 Task: In the Contact  LopezZoey@fox5ny.com, Create email and send with subject: 'Step into the Future: Discover Our Cutting-Edge Solution', and with mail content 'Hello,_x000D_
Unlock your full potential with our game-changing solution. Embrace the possibilities and embark on a journey of growth and success in your industry._x000D_
Regards', attach the document: Terms_and_conditions.doc and insert image: visitingcard.jpg. Below Regards, write Instagram and insert the URL: 'www.instagram.com'. Mark checkbox to create task to follow up : Tomorrow. Logged in from softage.3@softage.net
Action: Mouse pressed left at (87, 82)
Screenshot: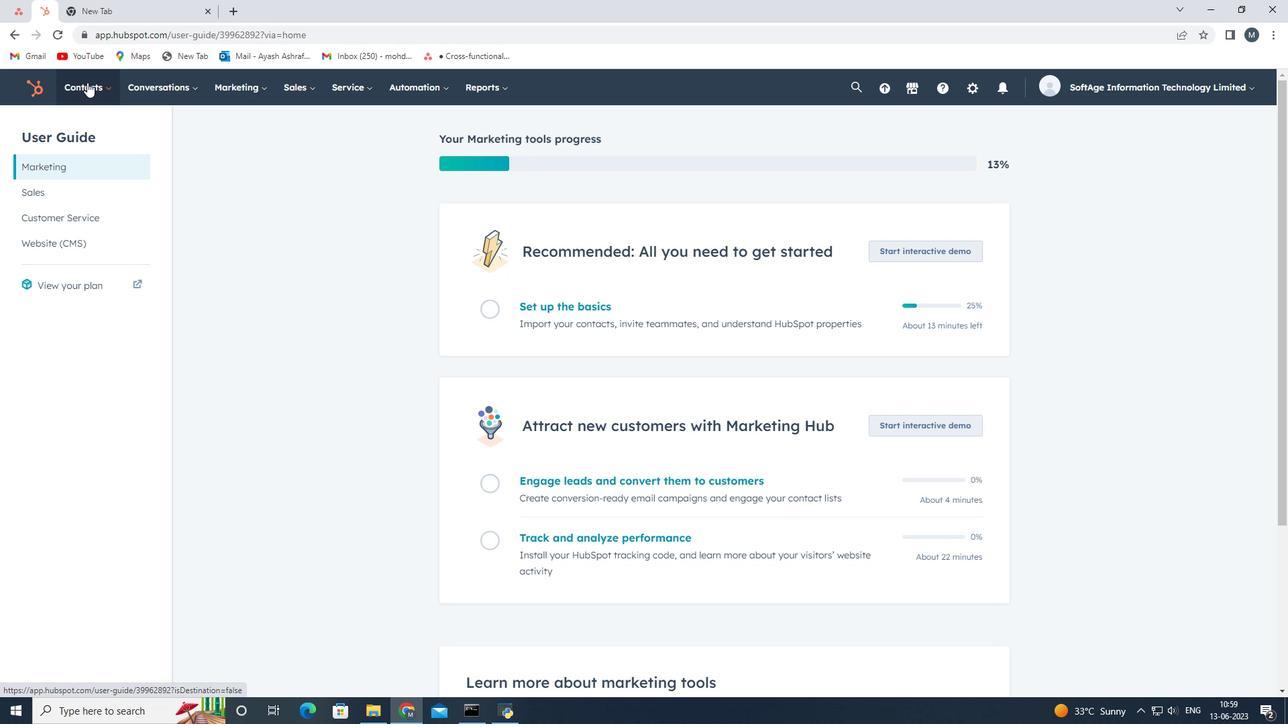 
Action: Mouse moved to (88, 122)
Screenshot: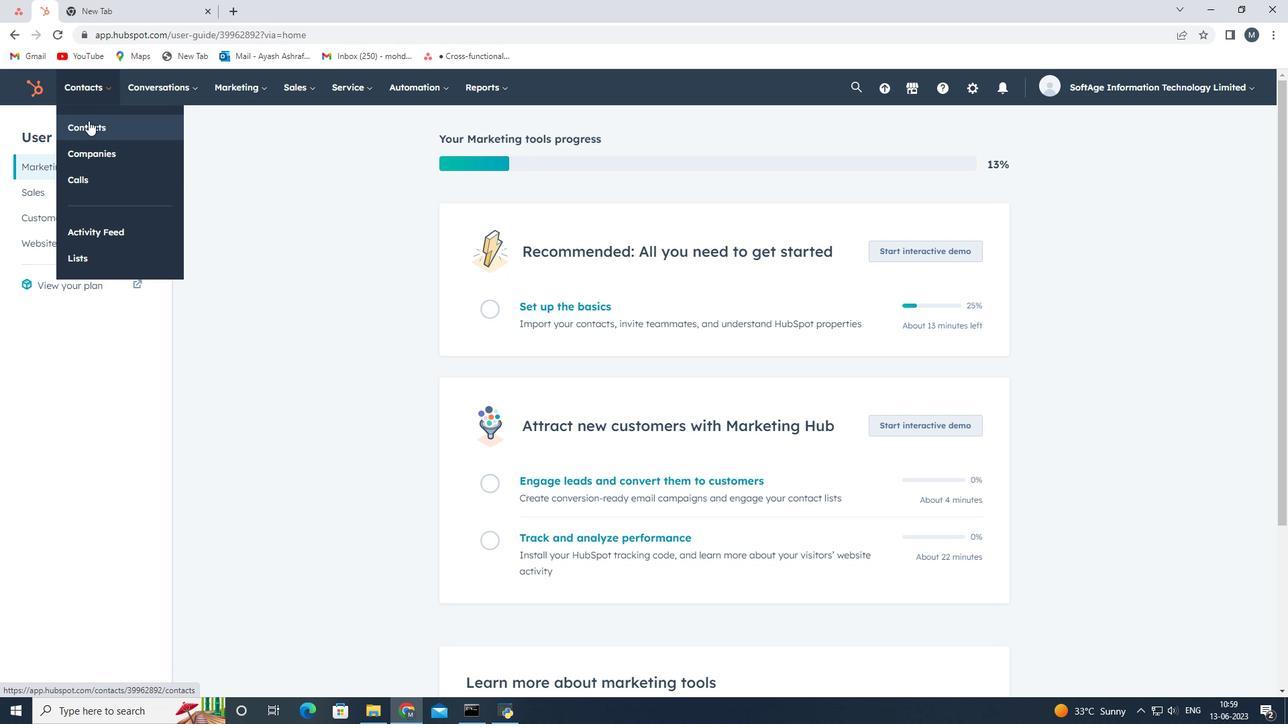 
Action: Mouse pressed left at (88, 122)
Screenshot: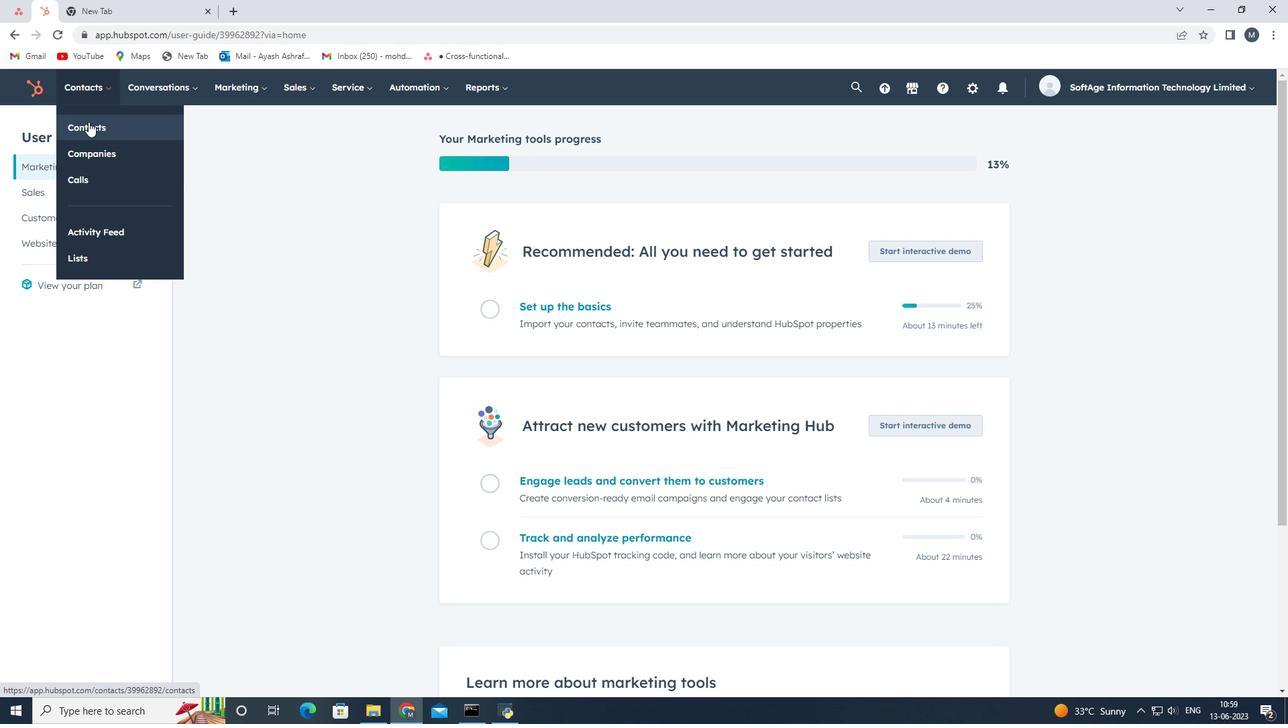 
Action: Mouse moved to (141, 231)
Screenshot: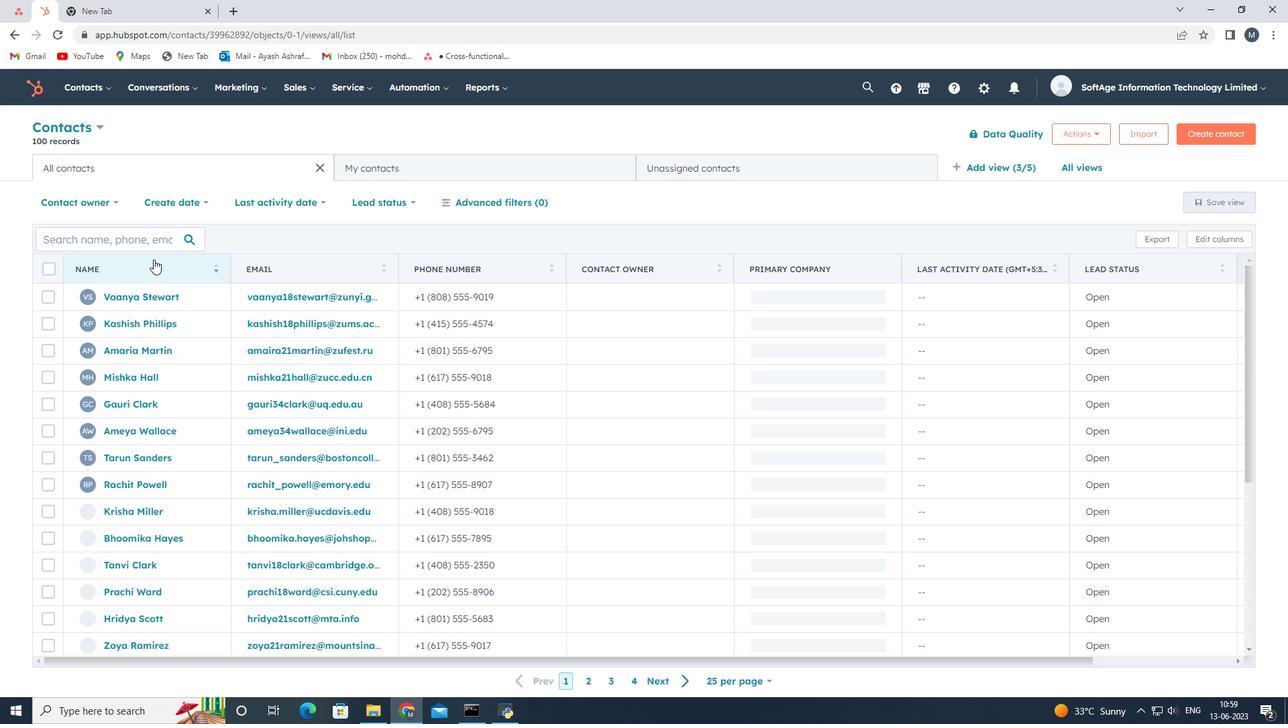 
Action: Mouse pressed left at (141, 231)
Screenshot: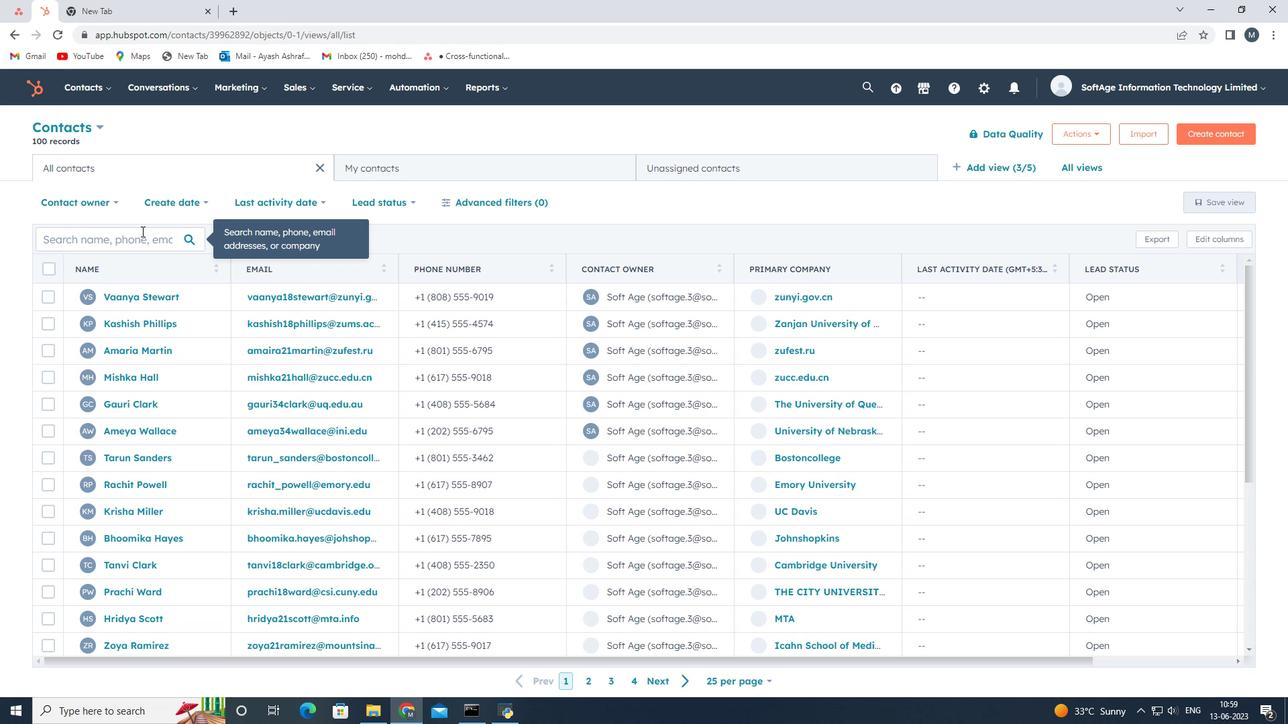 
Action: Key pressed <Key.shift>lopez<Key.shift><Key.shift><Key.shift><Key.shift><Key.shift><Key.shift><Key.shift><Key.shift>Zoey<Key.shift><Key.shift><Key.shift>@fox
Screenshot: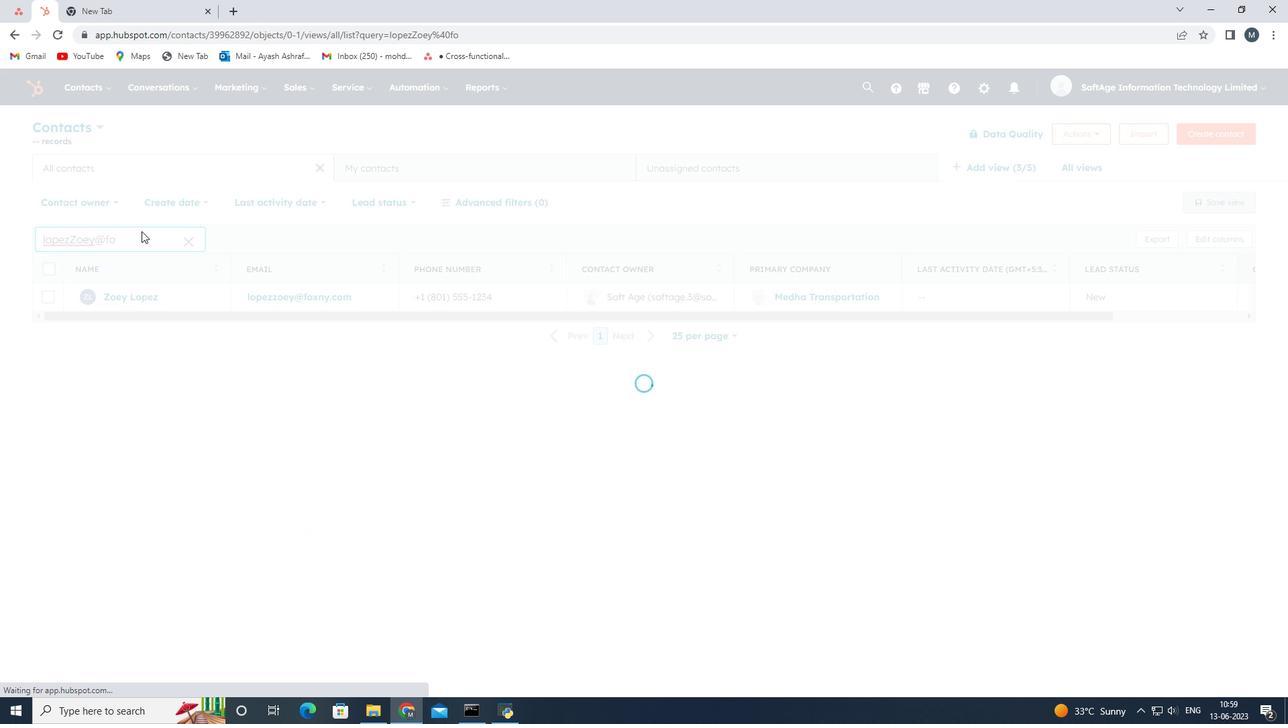 
Action: Mouse moved to (128, 301)
Screenshot: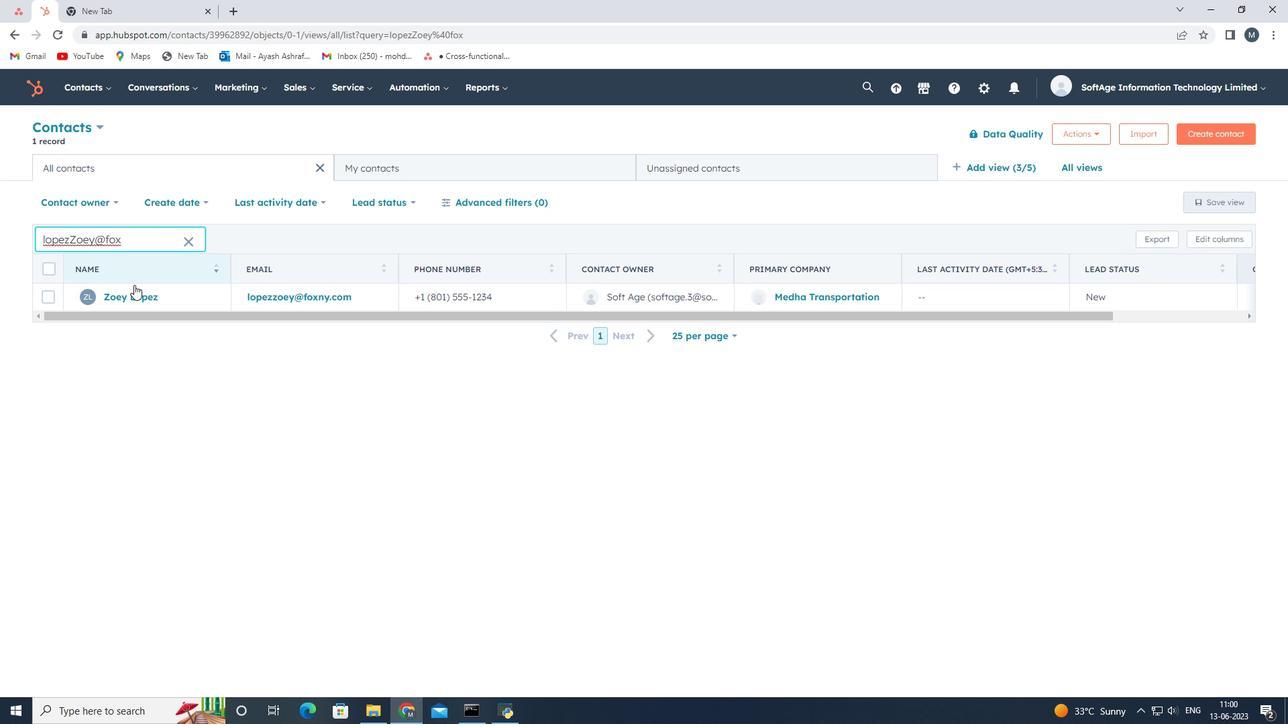 
Action: Mouse pressed left at (128, 301)
Screenshot: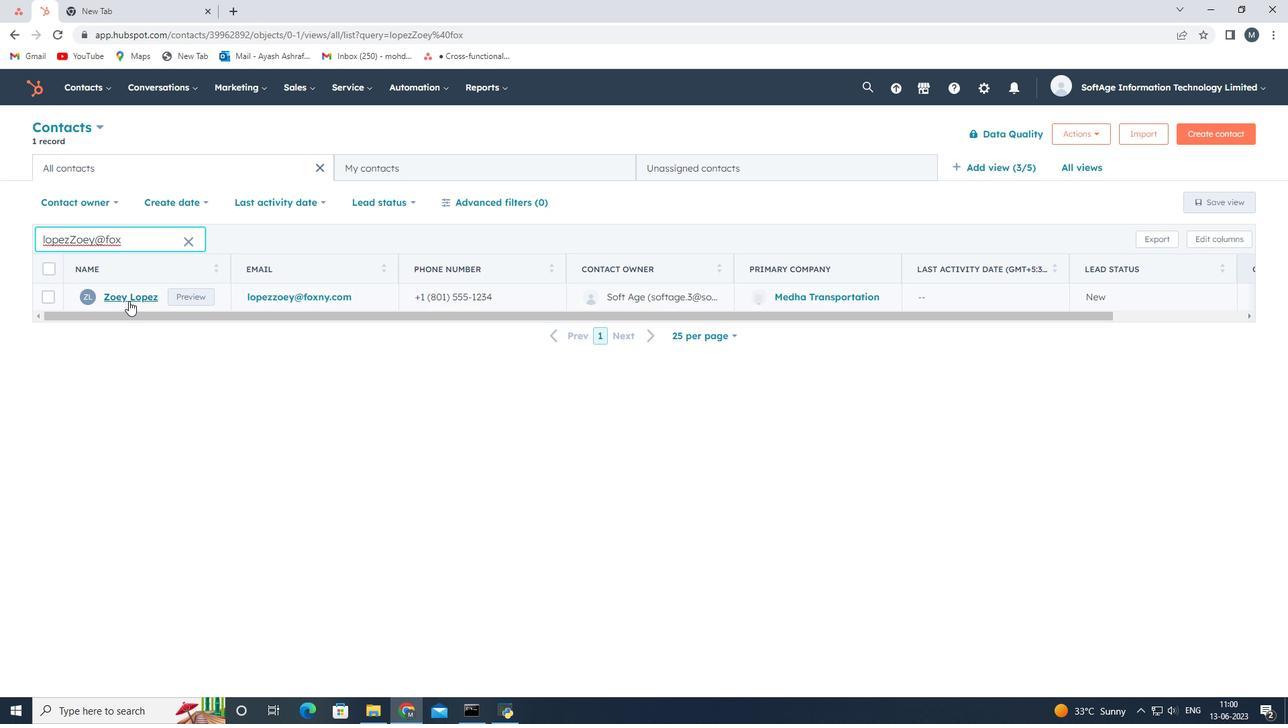 
Action: Mouse pressed left at (128, 301)
Screenshot: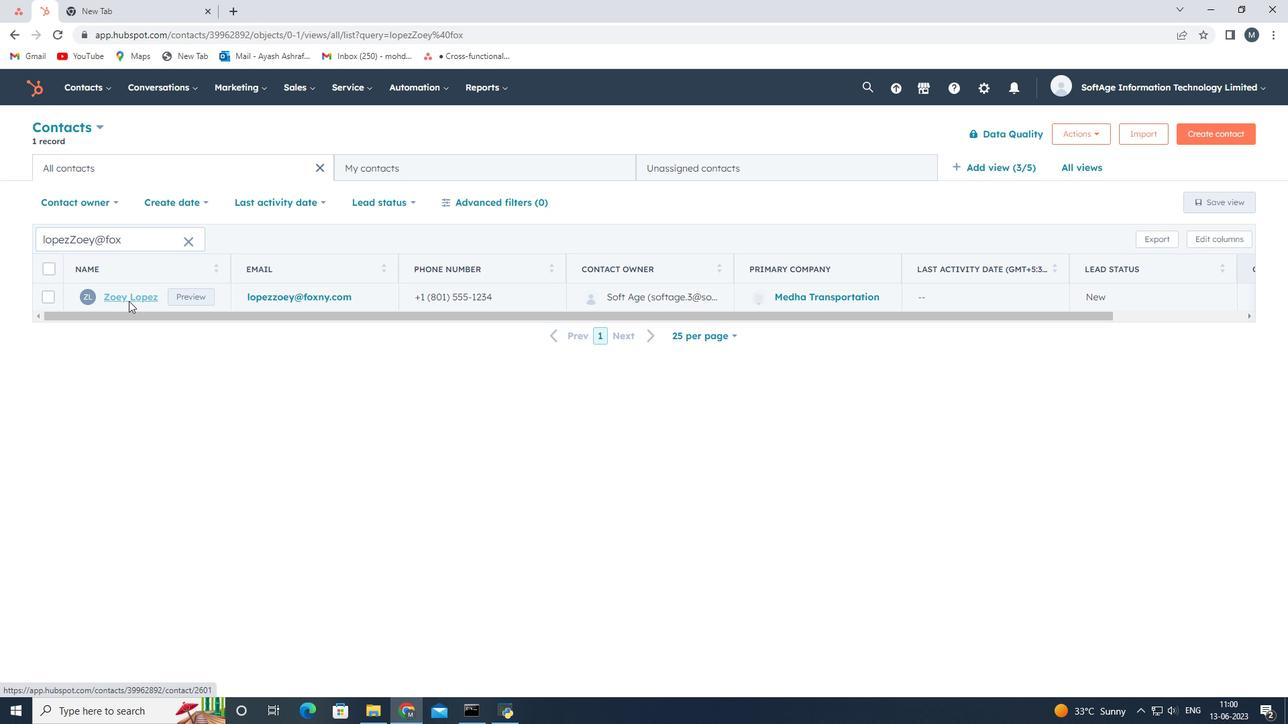 
Action: Mouse moved to (92, 253)
Screenshot: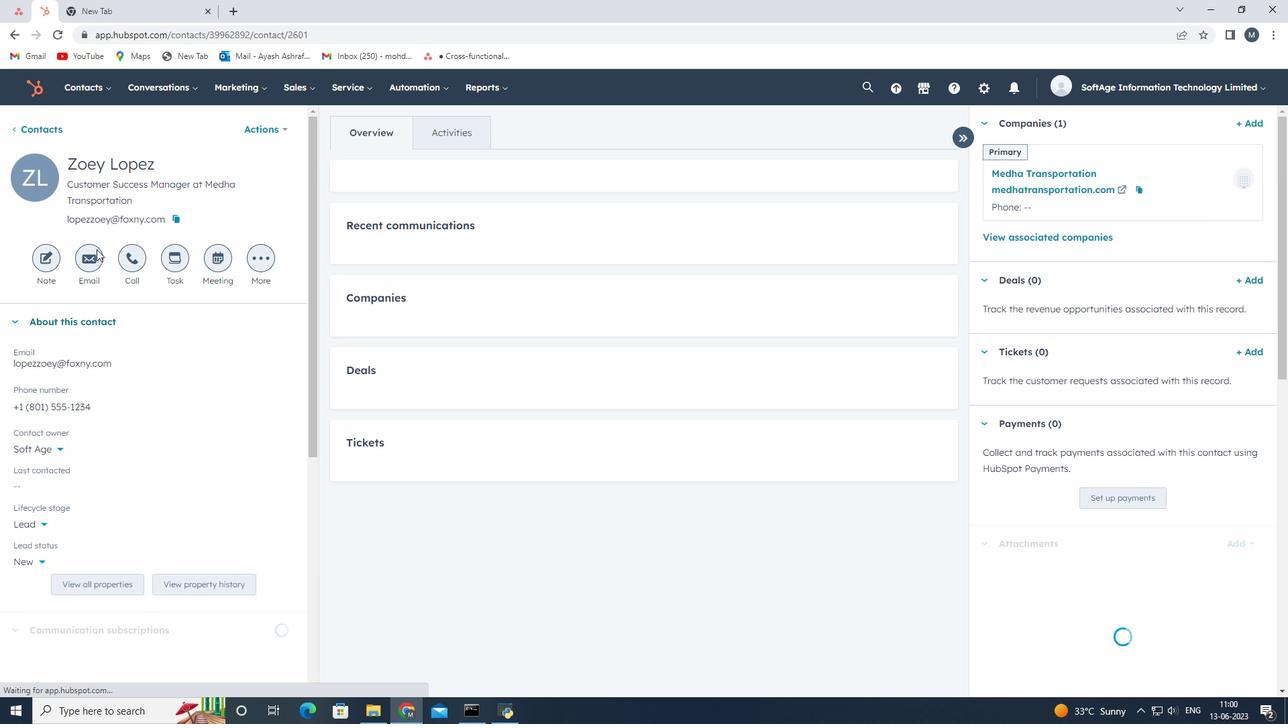 
Action: Mouse pressed left at (92, 253)
Screenshot: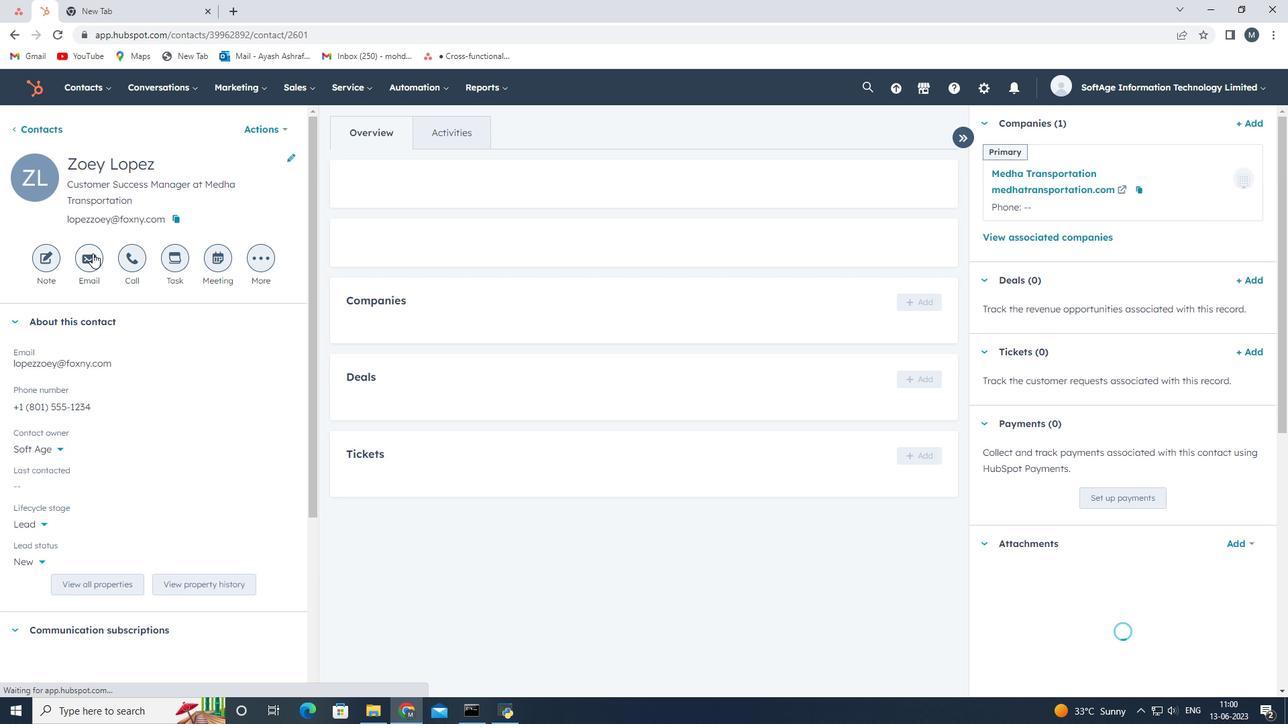 
Action: Mouse moved to (1135, 344)
Screenshot: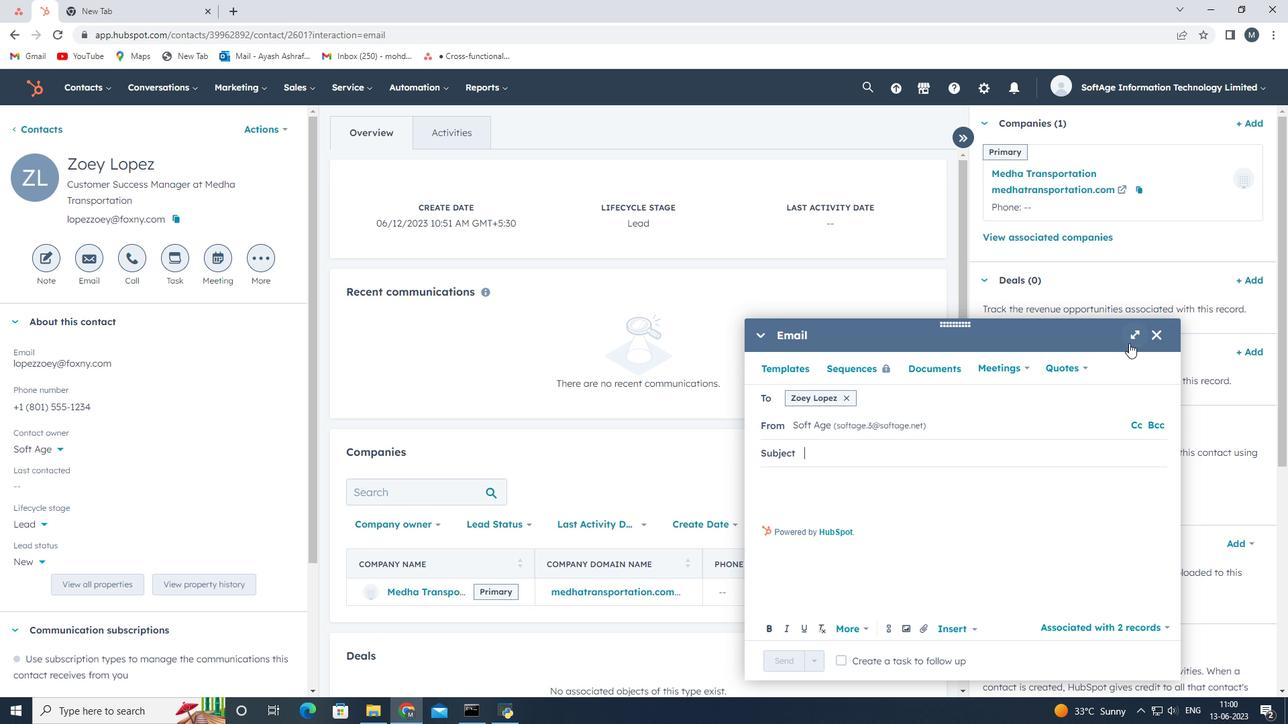 
Action: Mouse pressed left at (1135, 344)
Screenshot: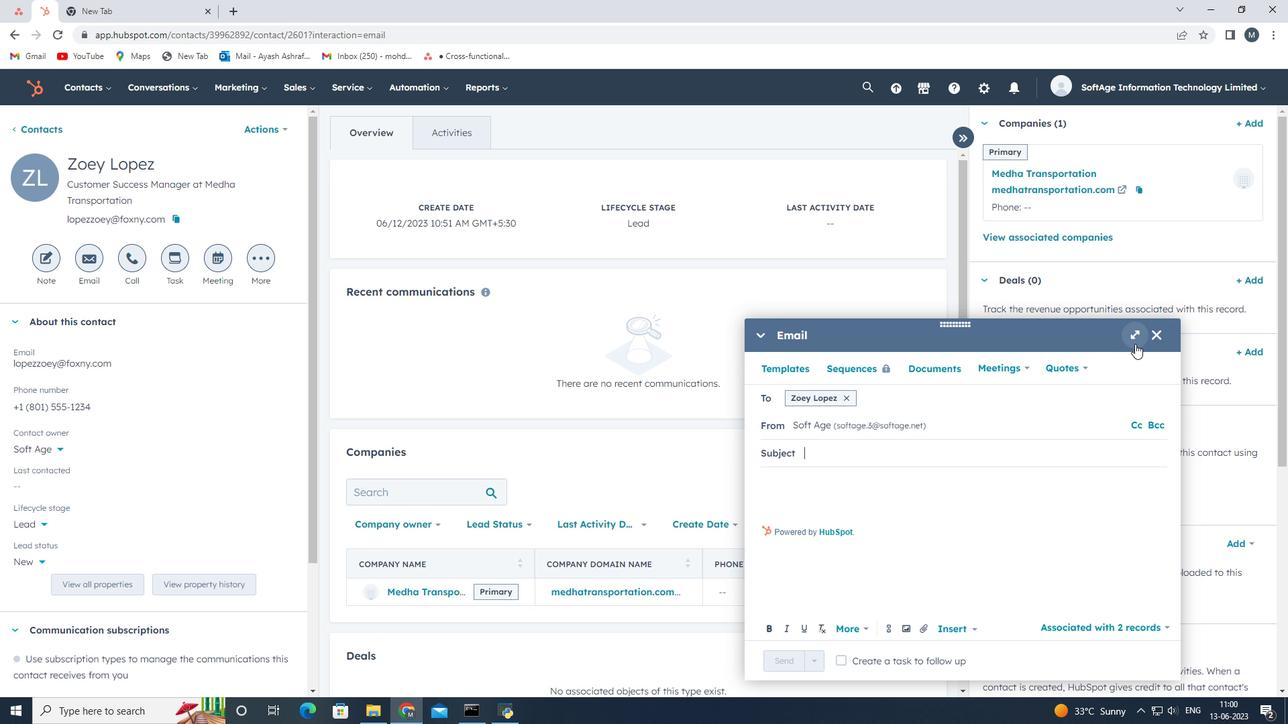 
Action: Mouse moved to (378, 257)
Screenshot: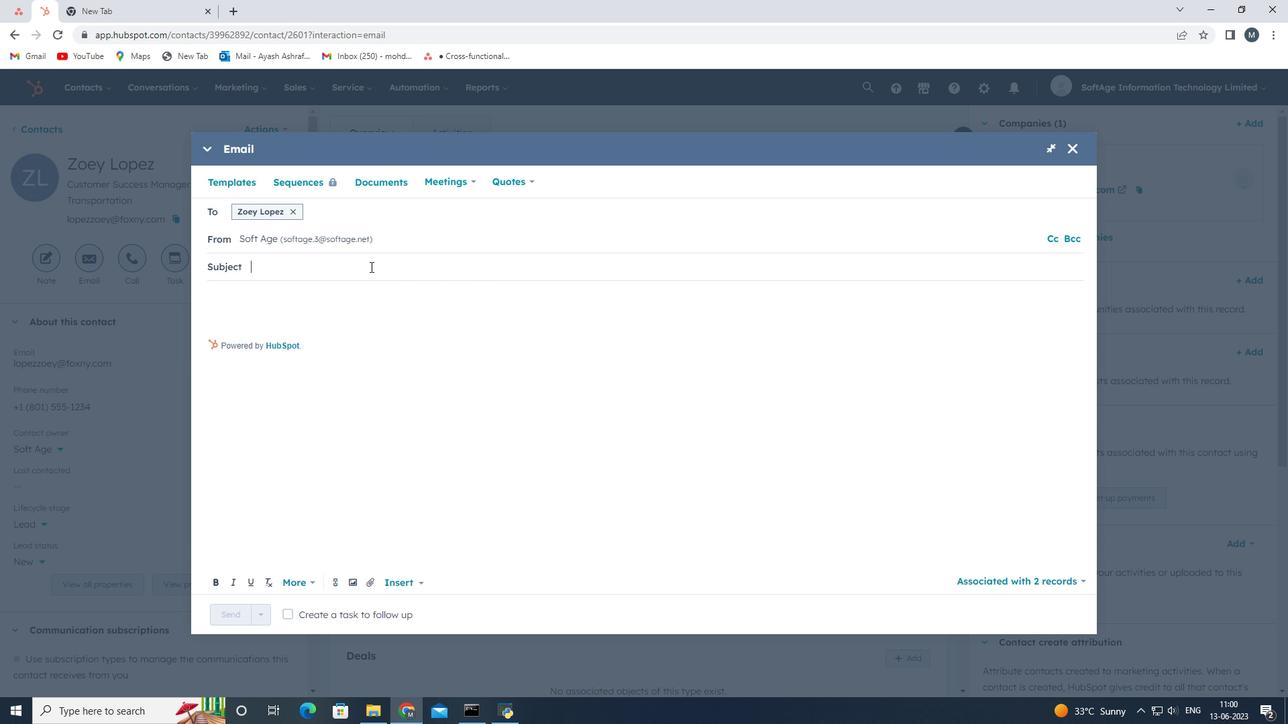 
Action: Key pressed <Key.shift>Step<Key.space>into<Key.space>the<Key.space><Key.shift>Future<Key.shift><Key.shift><Key.shift><Key.shift><Key.shift><Key.shift><Key.shift><Key.shift><Key.shift><Key.shift><Key.shift><Key.shift><Key.shift><Key.shift><Key.shift><Key.shift><Key.shift><Key.shift><Key.shift><Key.shift><Key.shift>:<Key.space><Key.shift>Discover<Key.space><Key.shift>Our<Key.space><Key.shift><Key.shift><Key.shift><Key.shift>Cutting-<Key.shift>Edge<Key.space><Key.shift><Key.shift><Key.shift>Solution
Screenshot: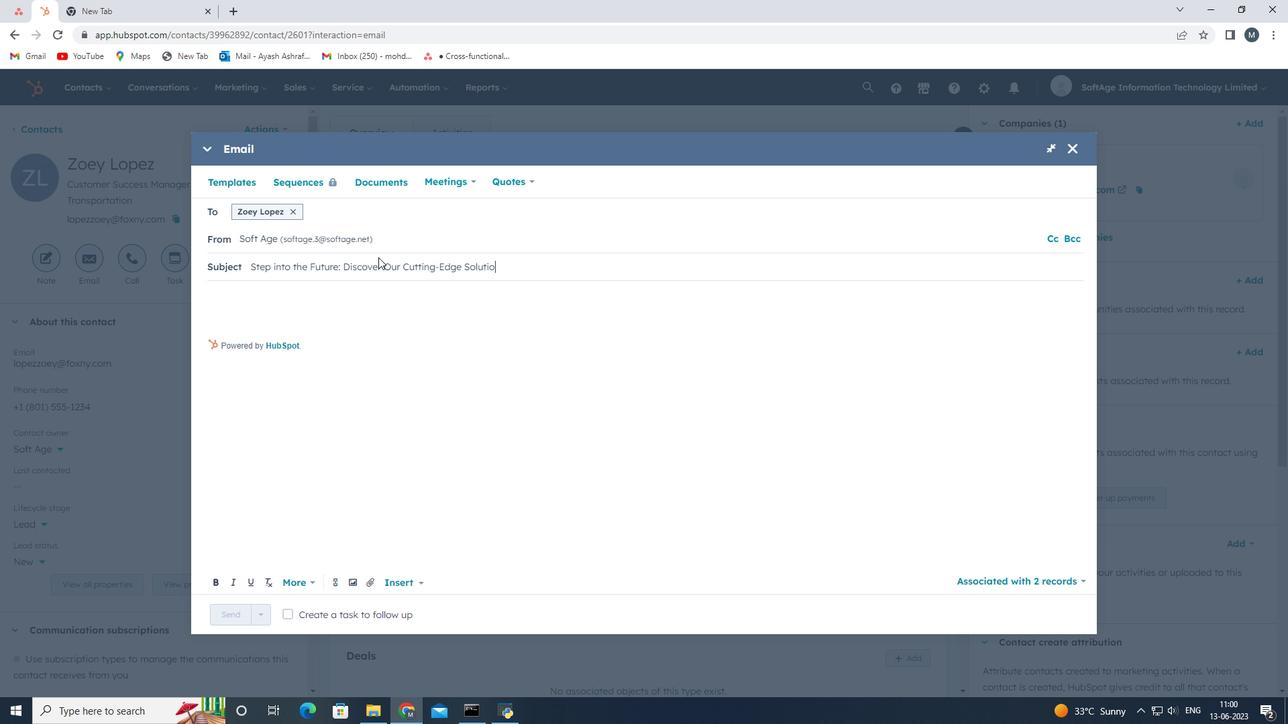 
Action: Mouse moved to (250, 299)
Screenshot: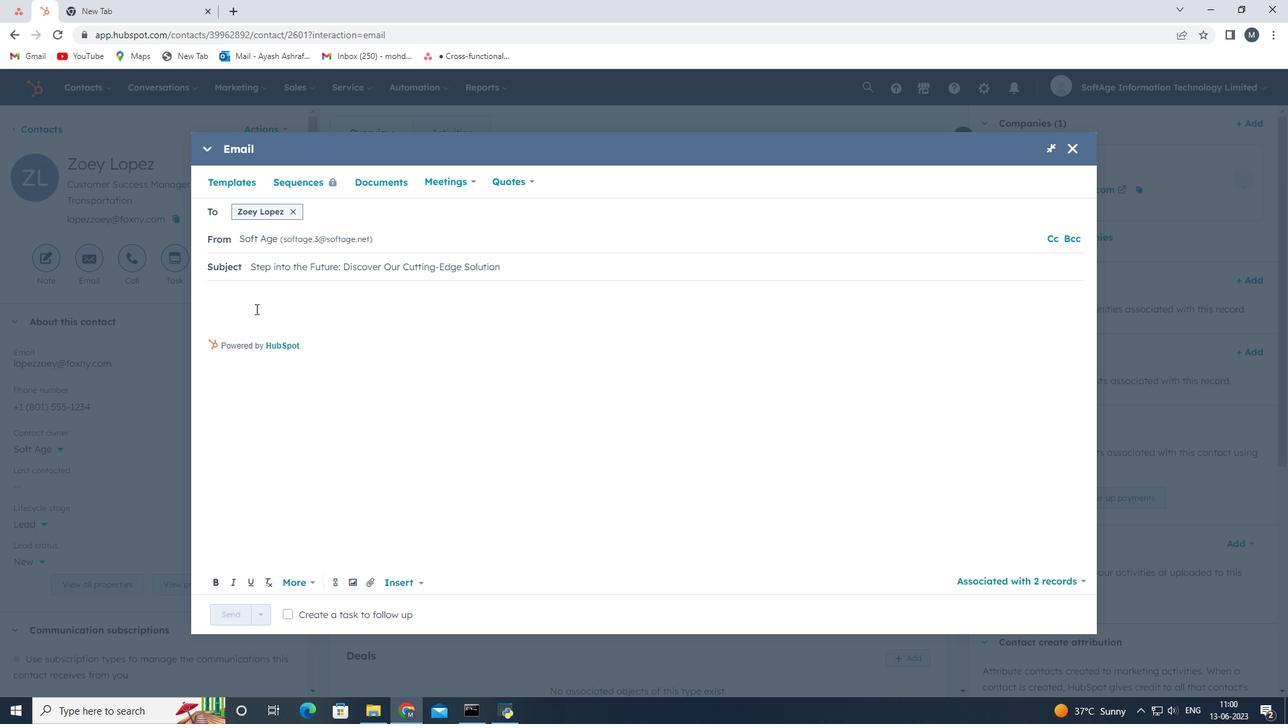 
Action: Mouse pressed left at (250, 299)
Screenshot: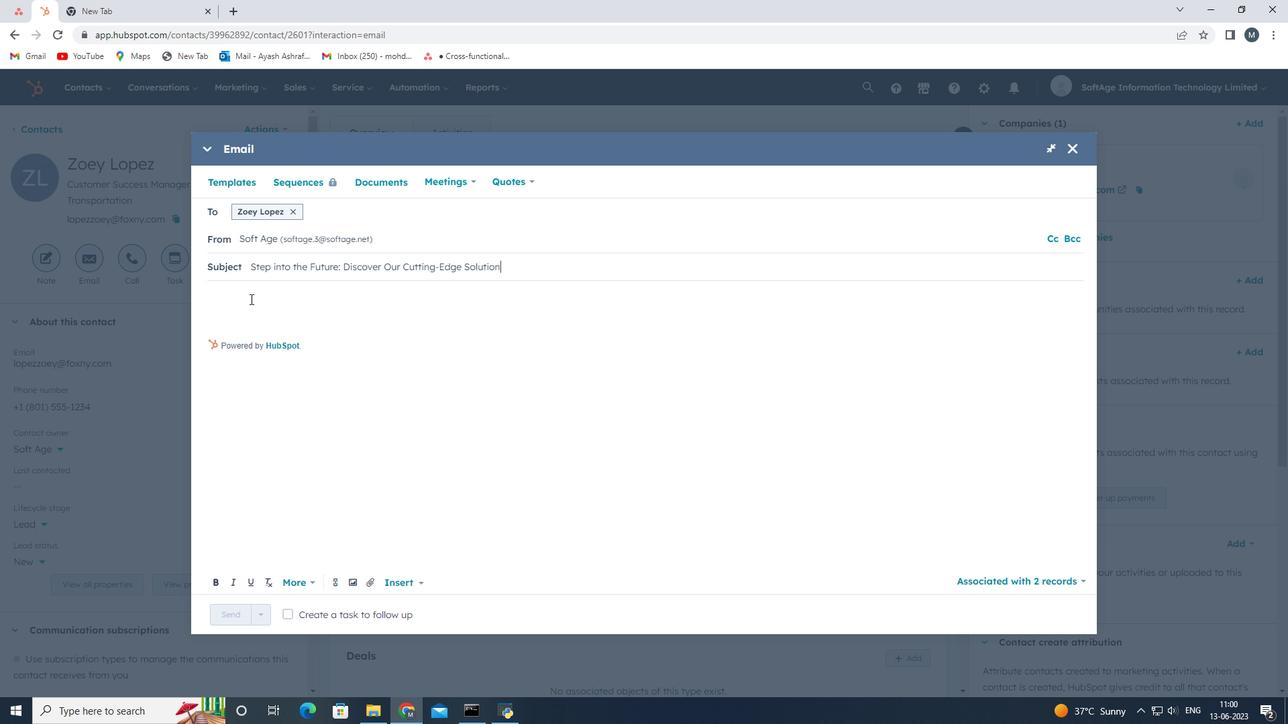 
Action: Mouse moved to (254, 297)
Screenshot: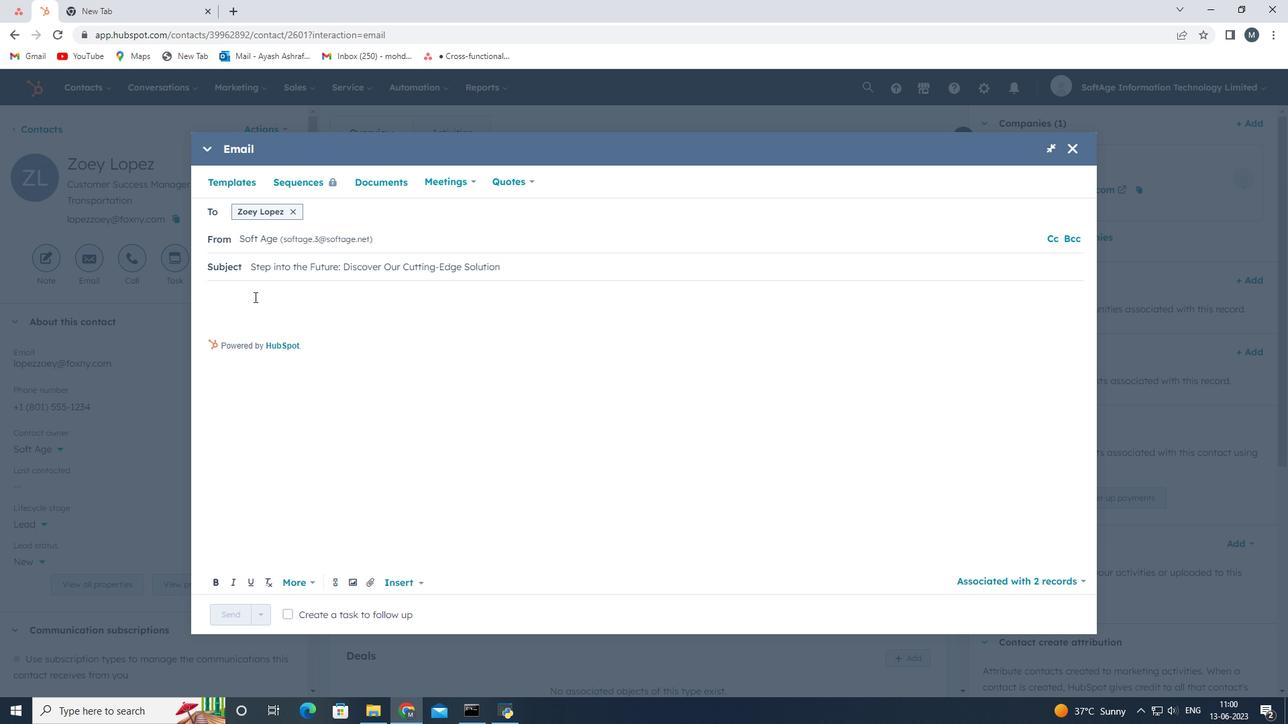 
Action: Key pressed <Key.shift>
Screenshot: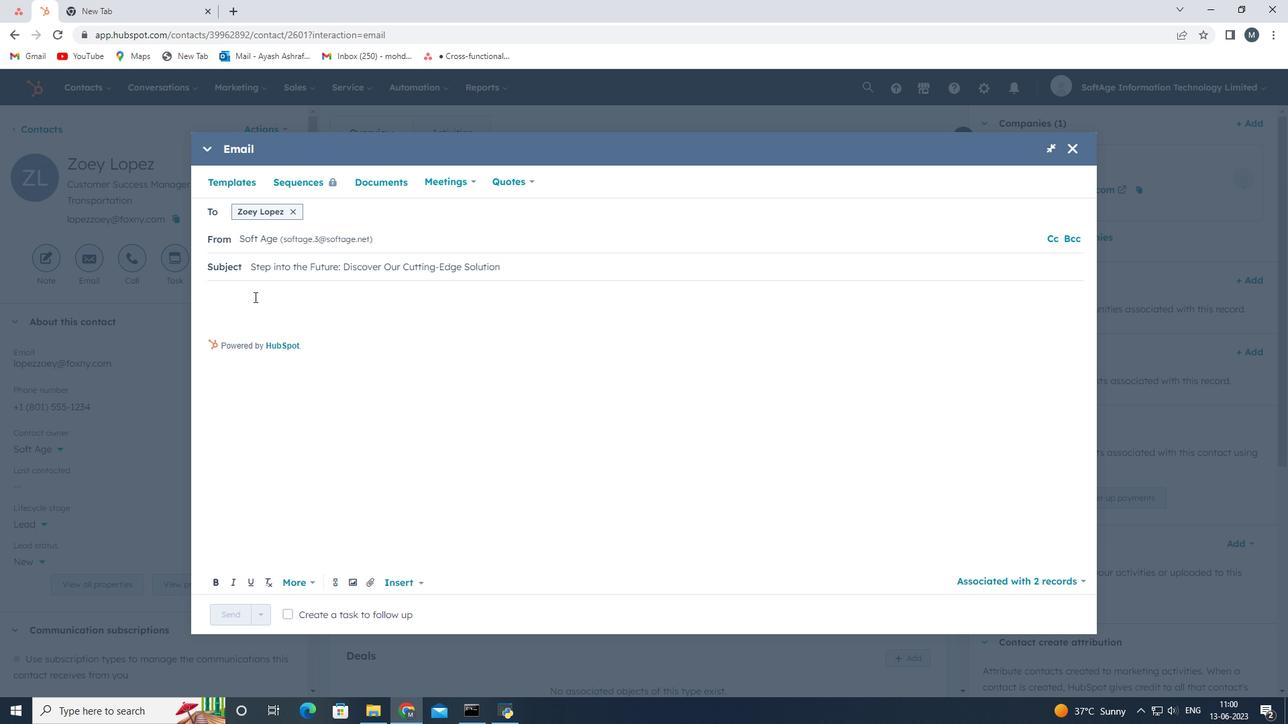 
Action: Mouse moved to (254, 297)
Screenshot: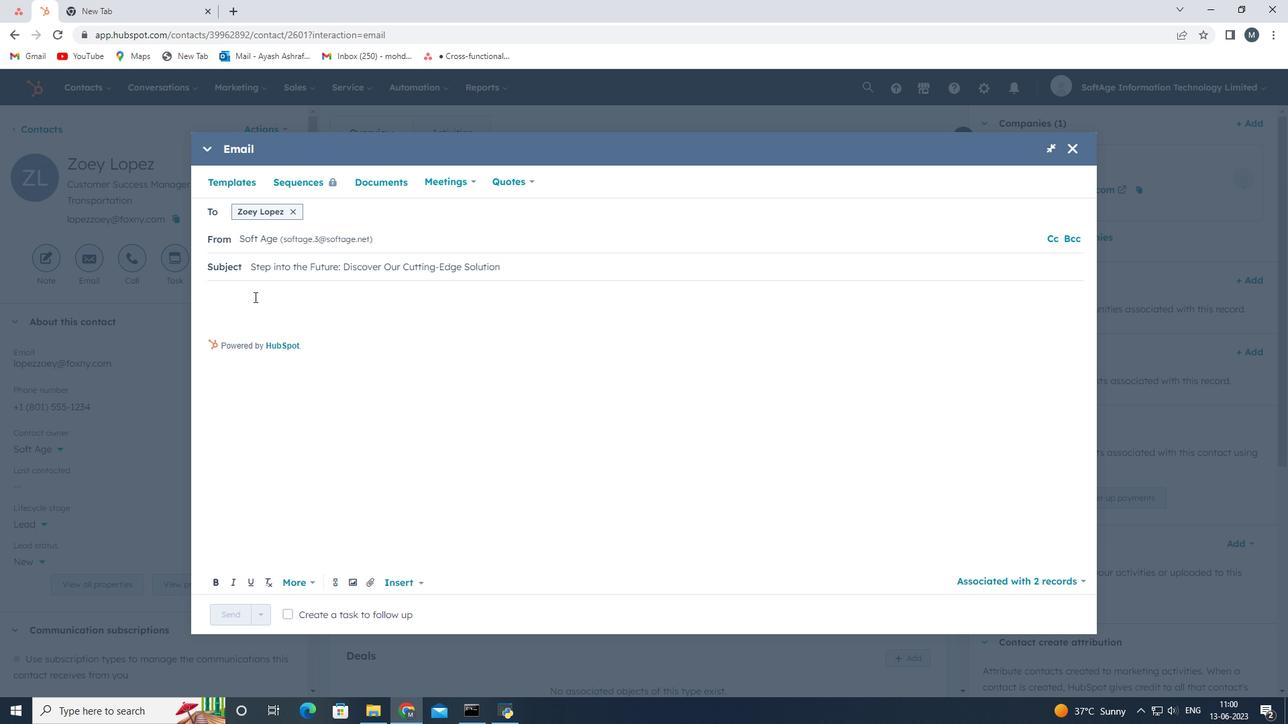 
Action: Key pressed <Key.shift><Key.shift><Key.shift>Hello
Screenshot: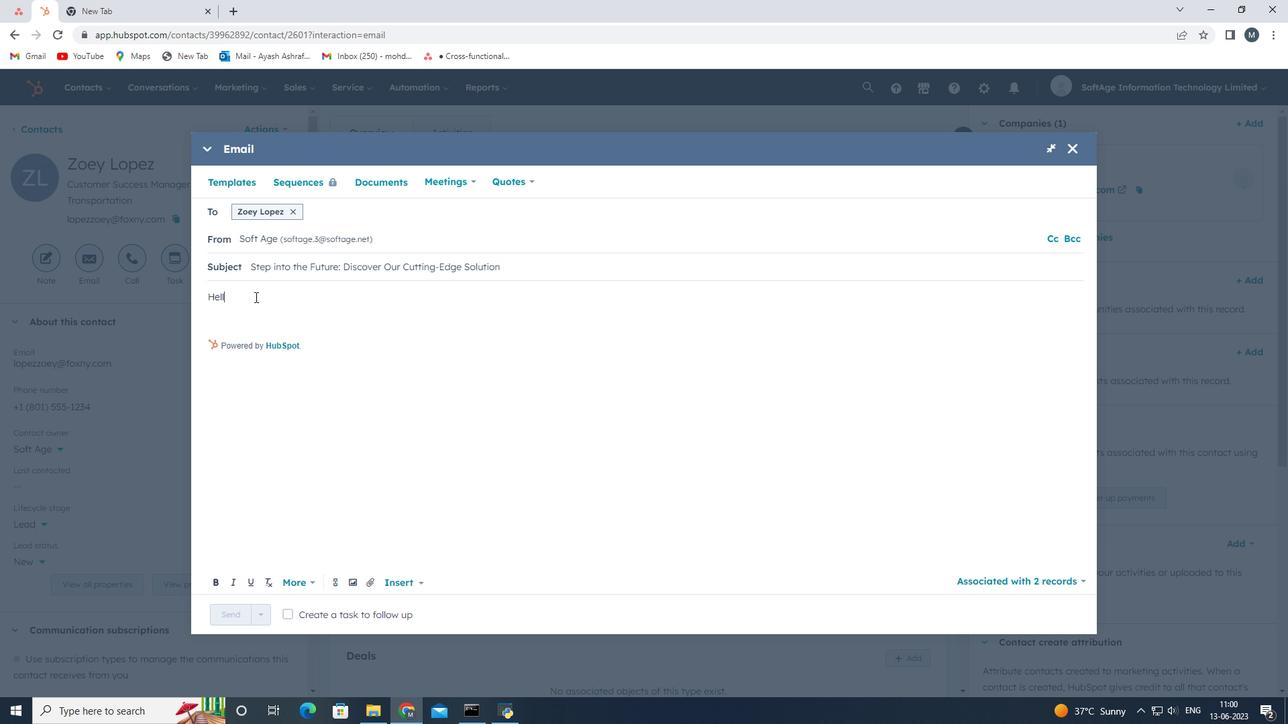 
Action: Mouse moved to (256, 296)
Screenshot: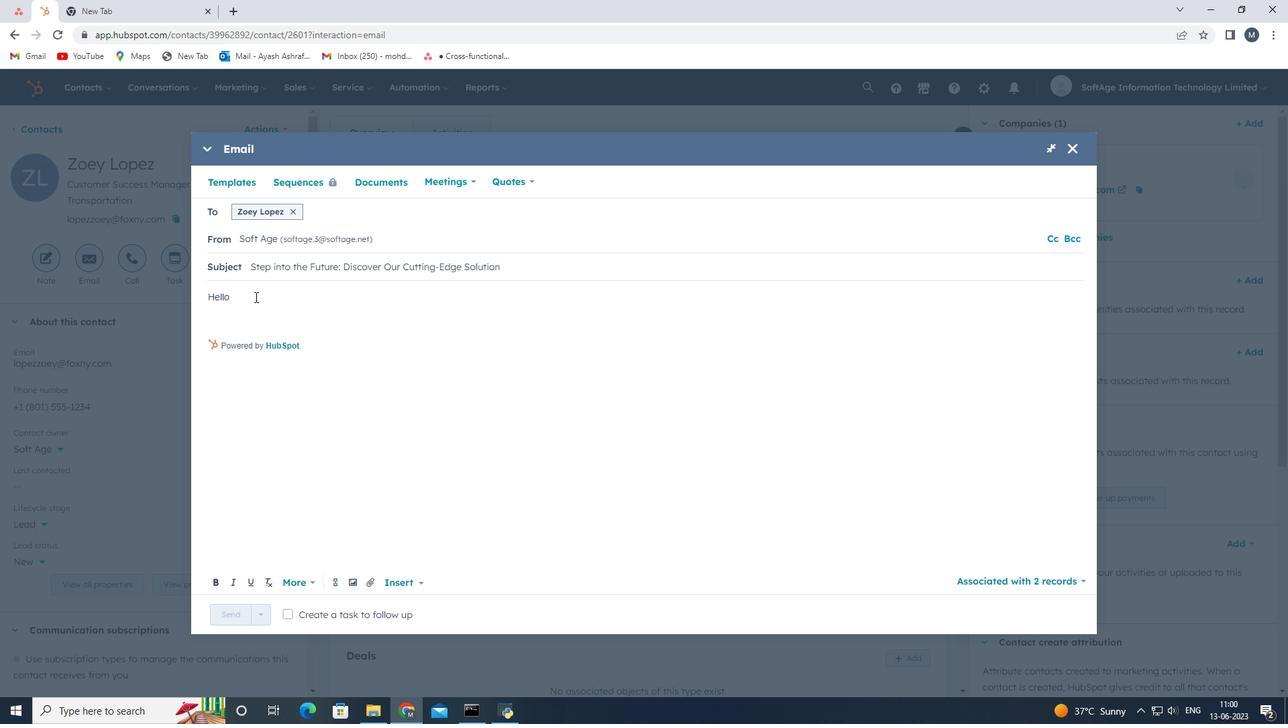 
Action: Key pressed ,<Key.enter><Key.shift><Key.shift><Key.shift><Key.shift><Key.shift><Key.shift><Key.shift><Key.shift><Key.shift><Key.shift><Key.shift><Key.shift><Key.shift><Key.shift><Key.shift>Unlock<Key.space>your<Key.space>full<Key.space>potential<Key.space>with<Key.space>our<Key.space>game-changing<Key.space>solution.<Key.space><Key.shift>Embrace<Key.space>the<Key.space>possibilities<Key.space>and<Key.space>embark<Key.space>on<Key.space>a<Key.space>journey<Key.space>of<Key.space>growth<Key.space>and<Key.space>success<Key.space>in<Key.space>your<Key.space>industry.<Key.enter><Key.shift><Key.shift><Key.shift><Key.shift><Key.shift><Key.shift><Key.shift><Key.shift><Key.shift><Key.shift><Key.shift><Key.shift><Key.shift>Regards
Screenshot: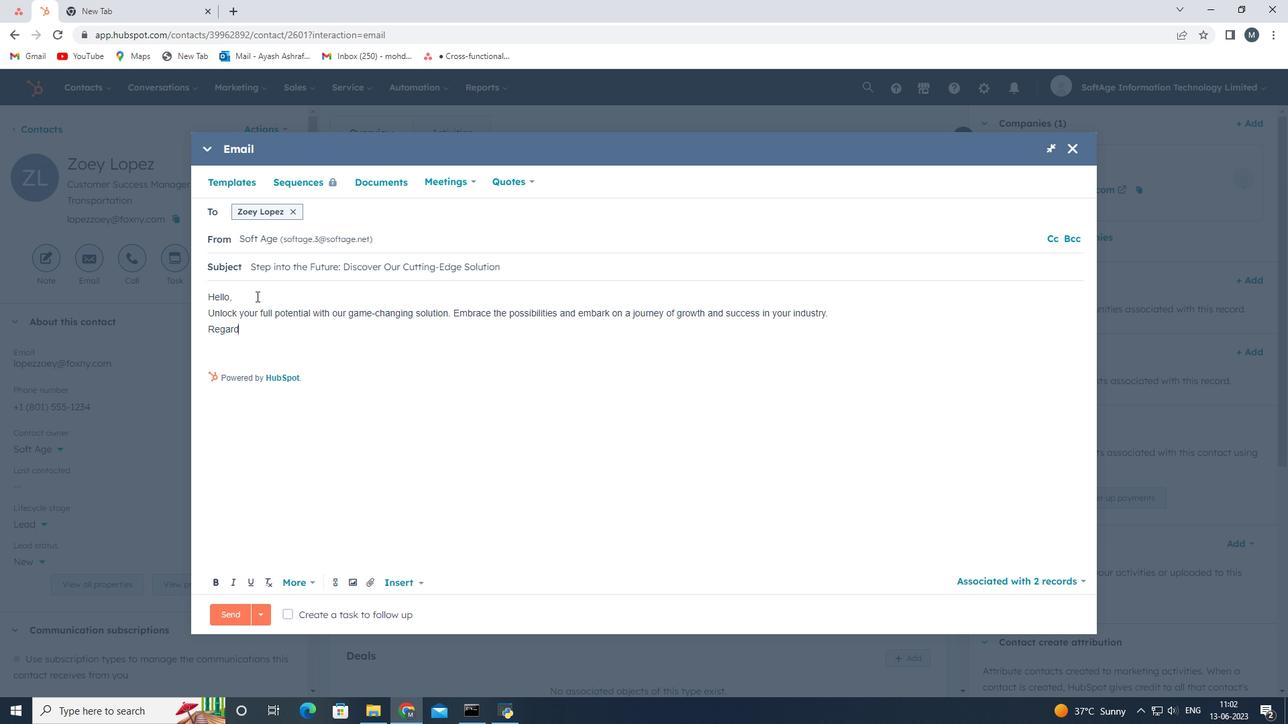 
Action: Mouse moved to (339, 583)
Screenshot: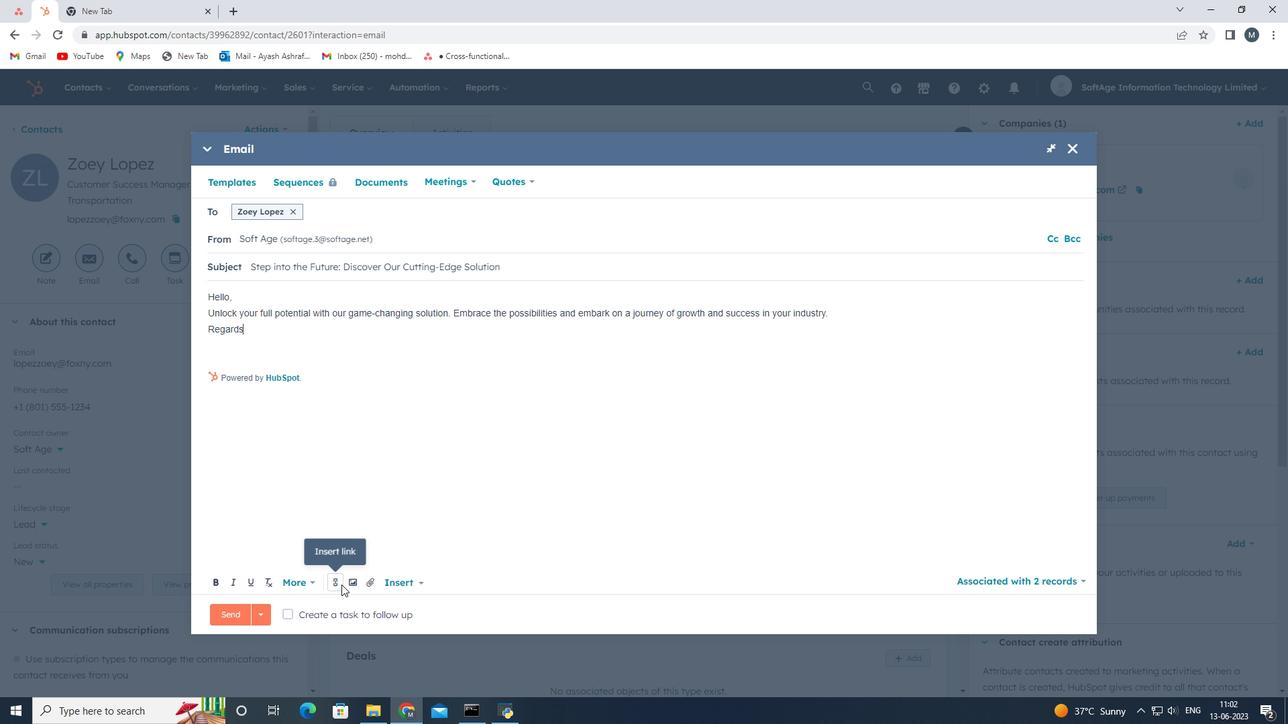 
Action: Mouse pressed left at (339, 583)
Screenshot: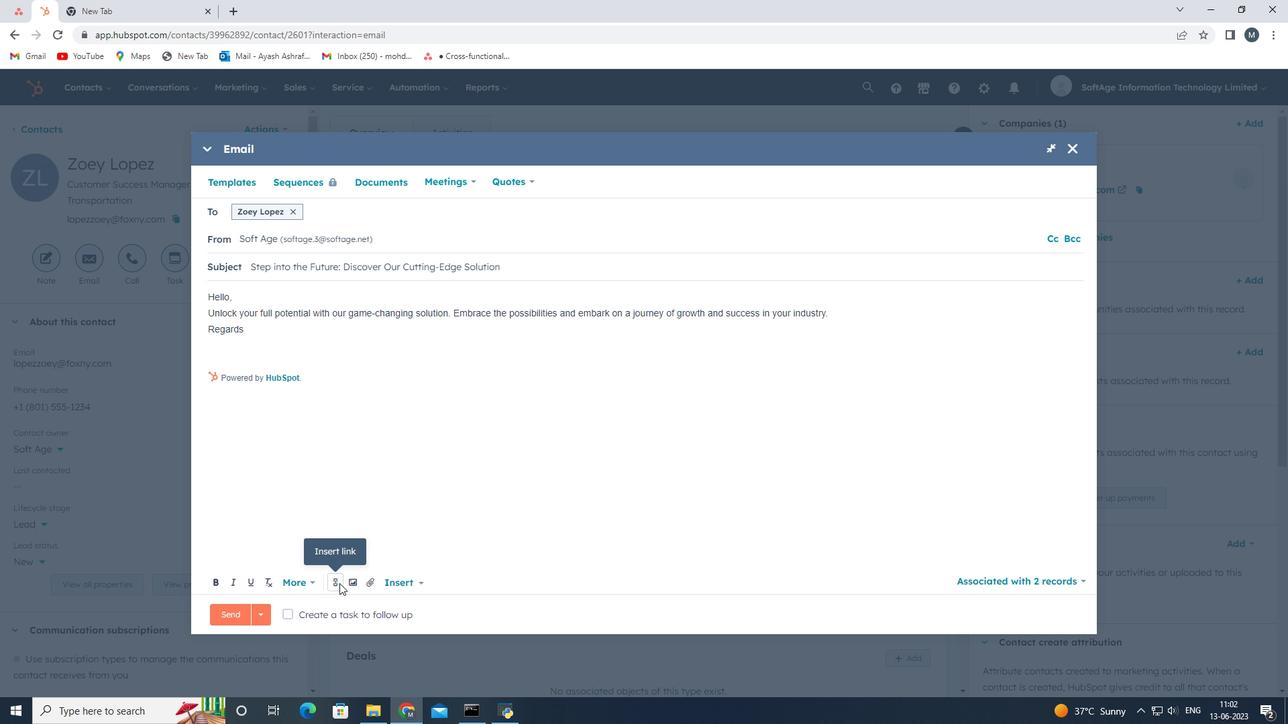 
Action: Mouse moved to (373, 432)
Screenshot: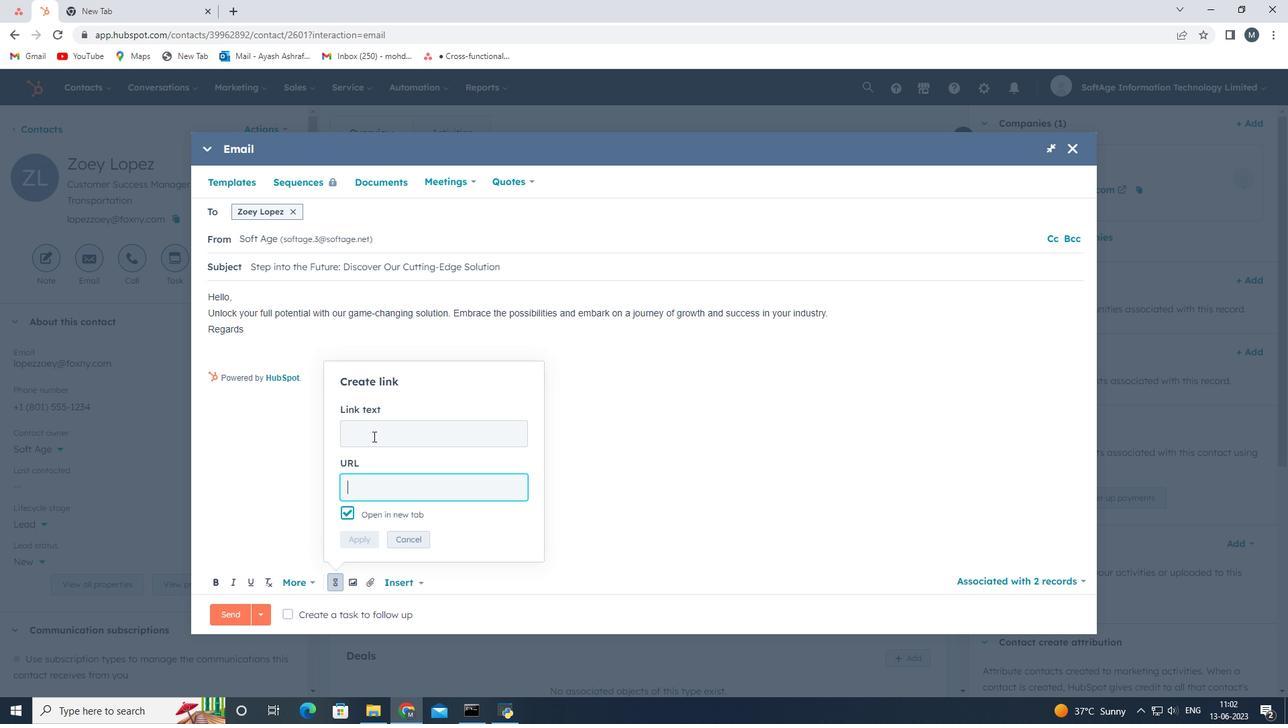 
Action: Mouse pressed left at (373, 432)
Screenshot: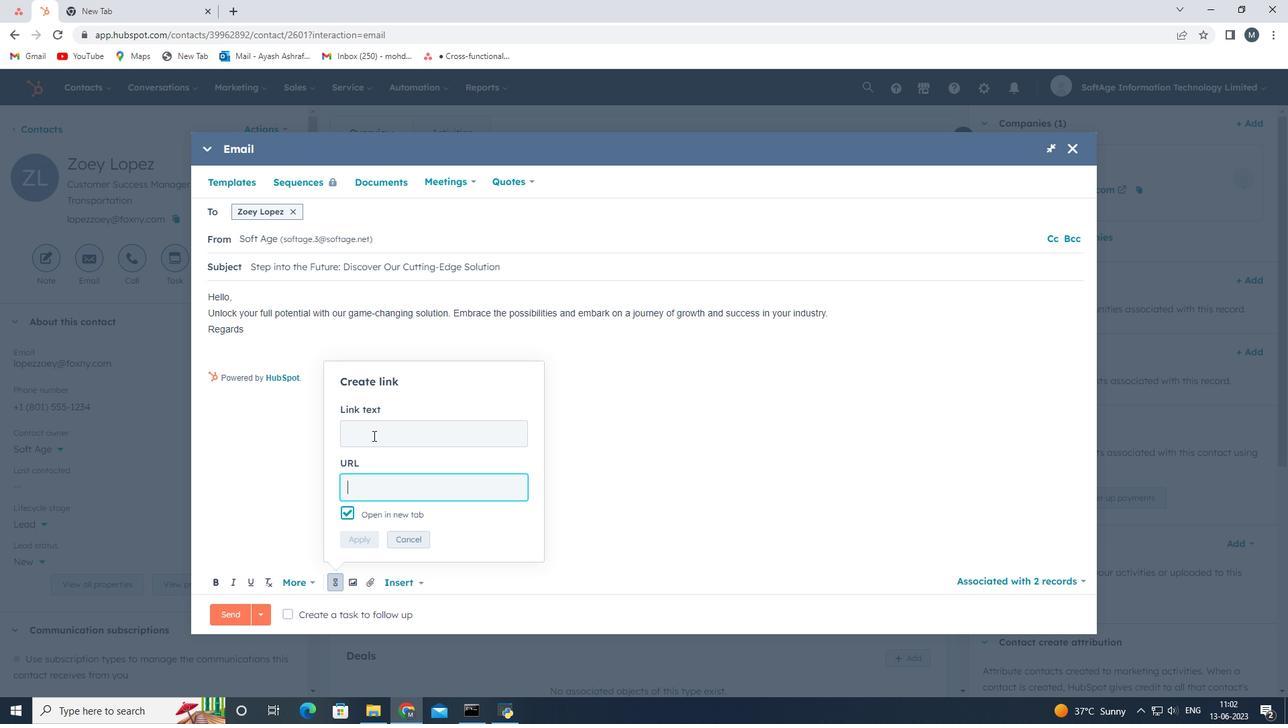 
Action: Key pressed <Key.shift>Instagram
Screenshot: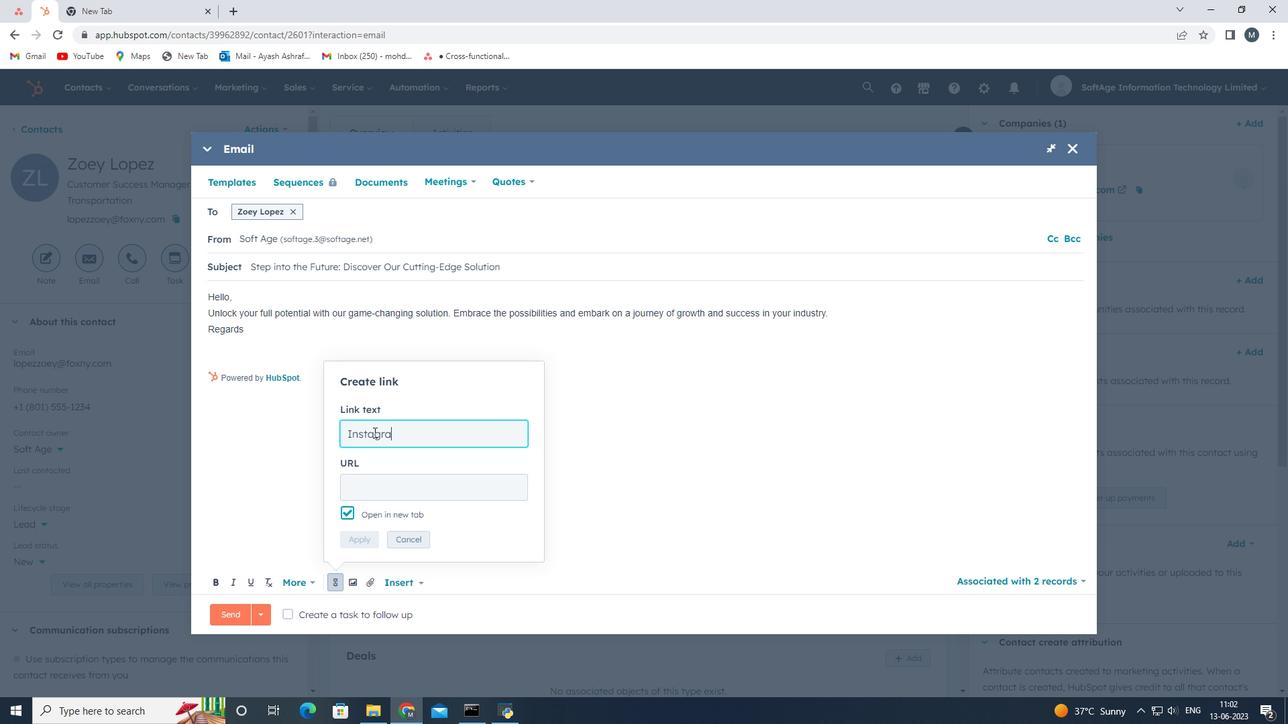 
Action: Mouse moved to (381, 487)
Screenshot: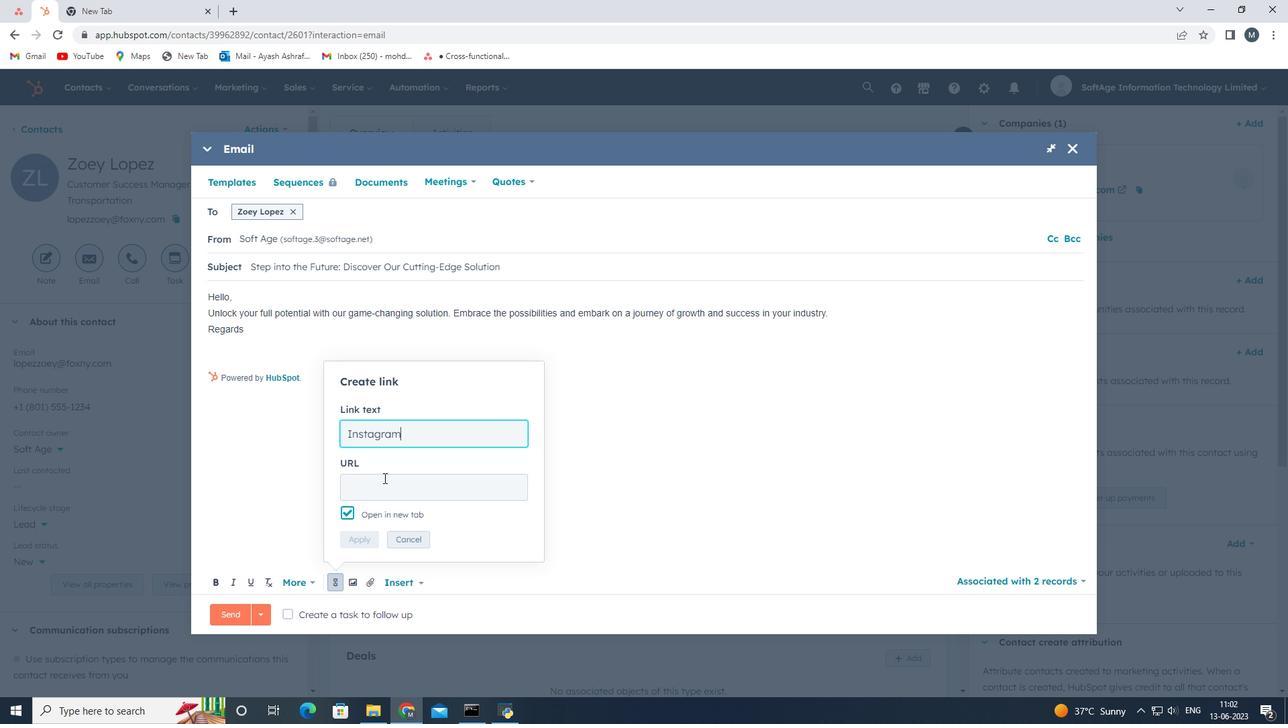 
Action: Mouse pressed left at (381, 487)
Screenshot: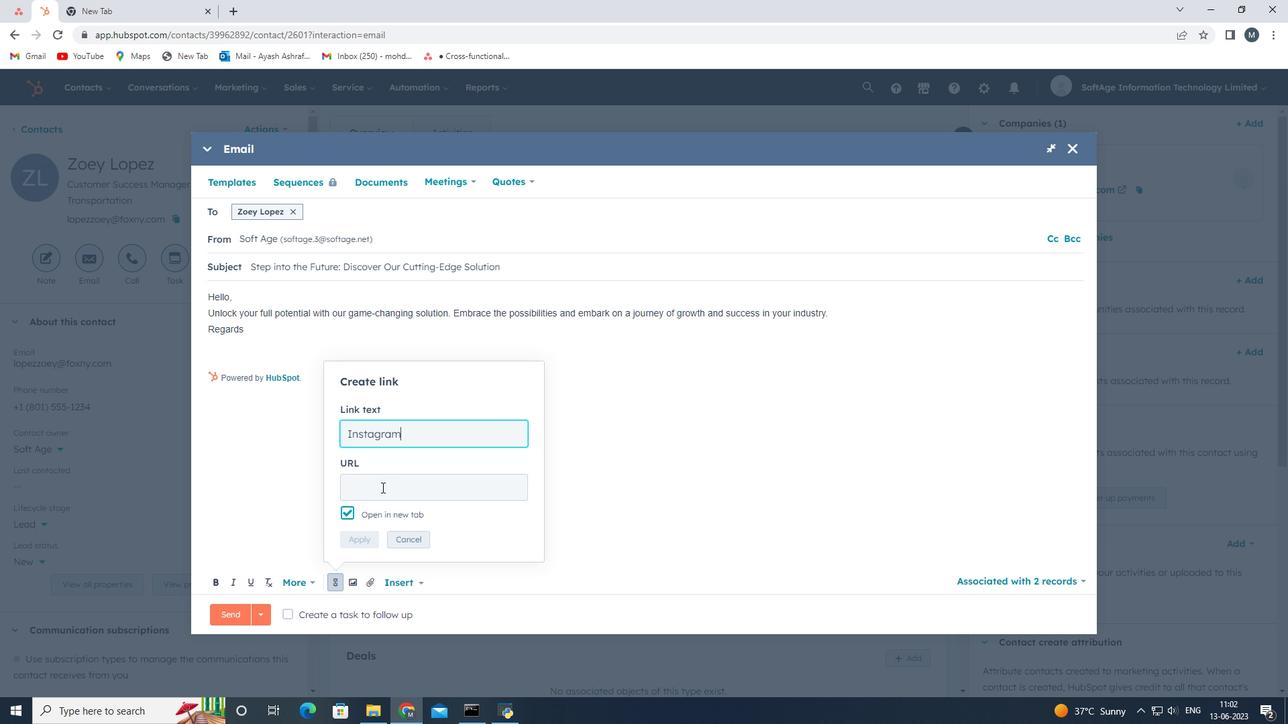 
Action: Key pressed www.<Key.shift>In<Key.backspace><Key.backspace>instagram.com
Screenshot: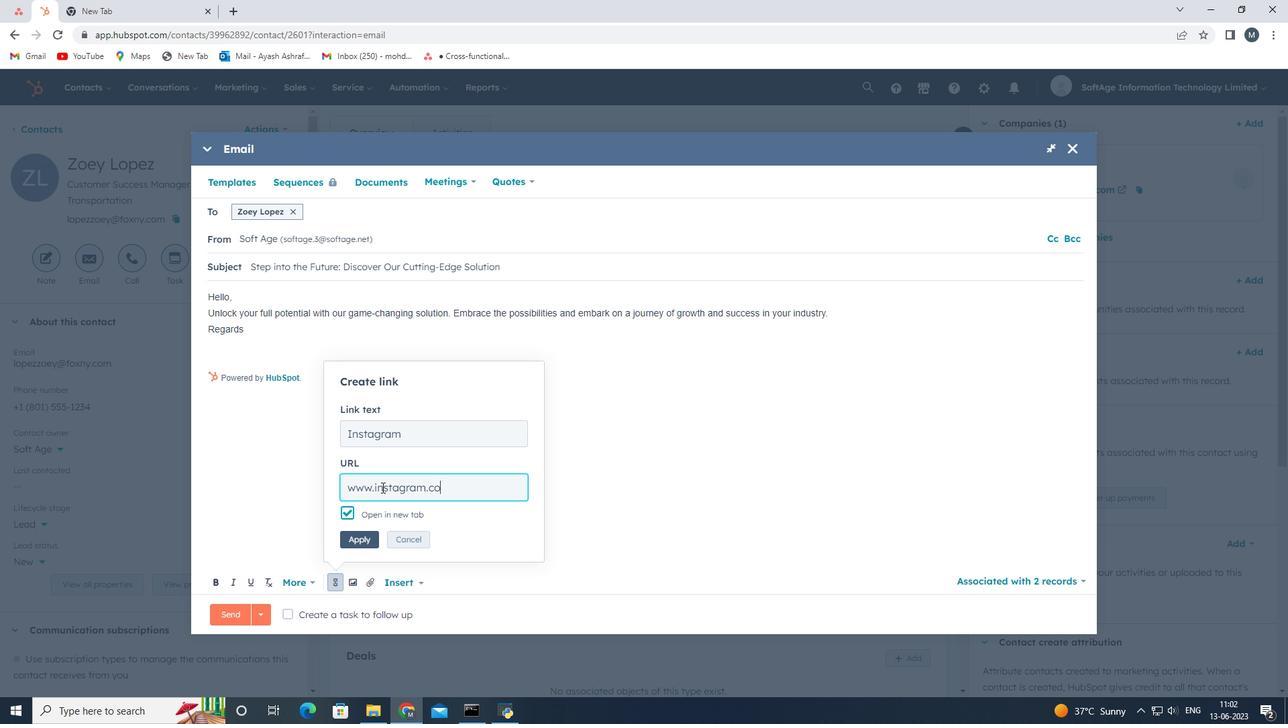 
Action: Mouse moved to (364, 533)
Screenshot: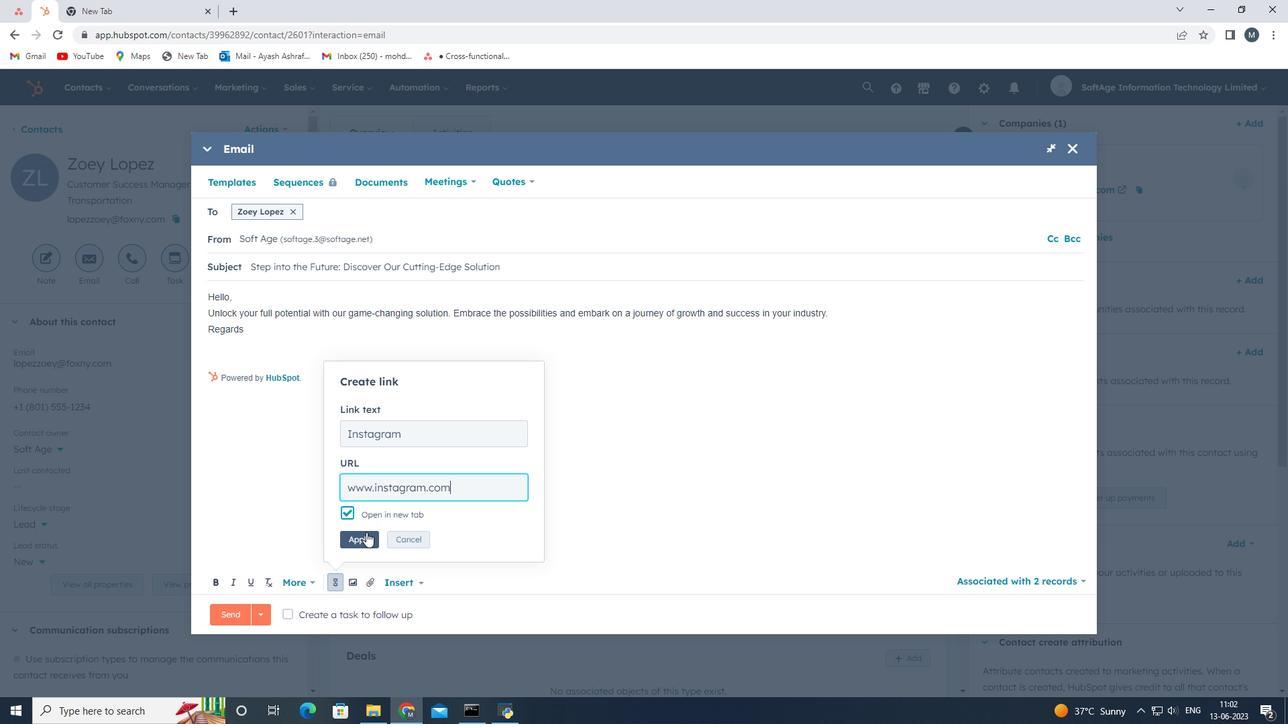 
Action: Mouse pressed left at (364, 533)
Screenshot: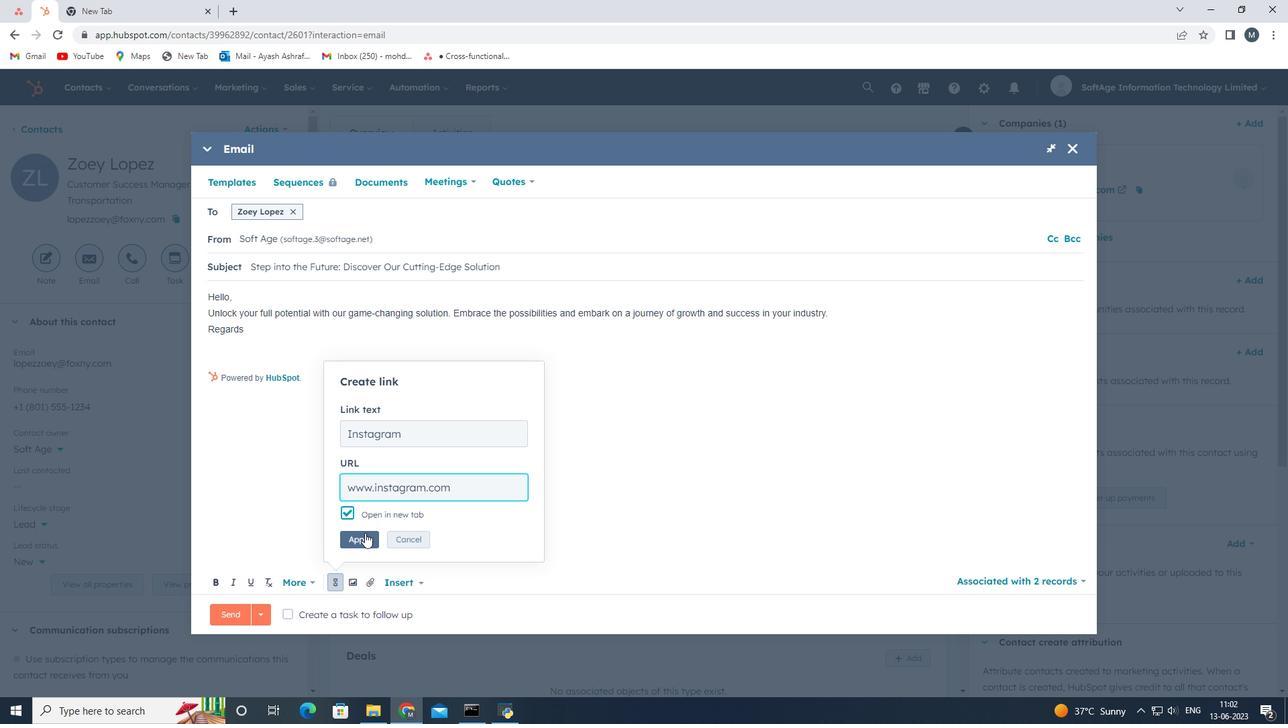 
Action: Mouse moved to (366, 584)
Screenshot: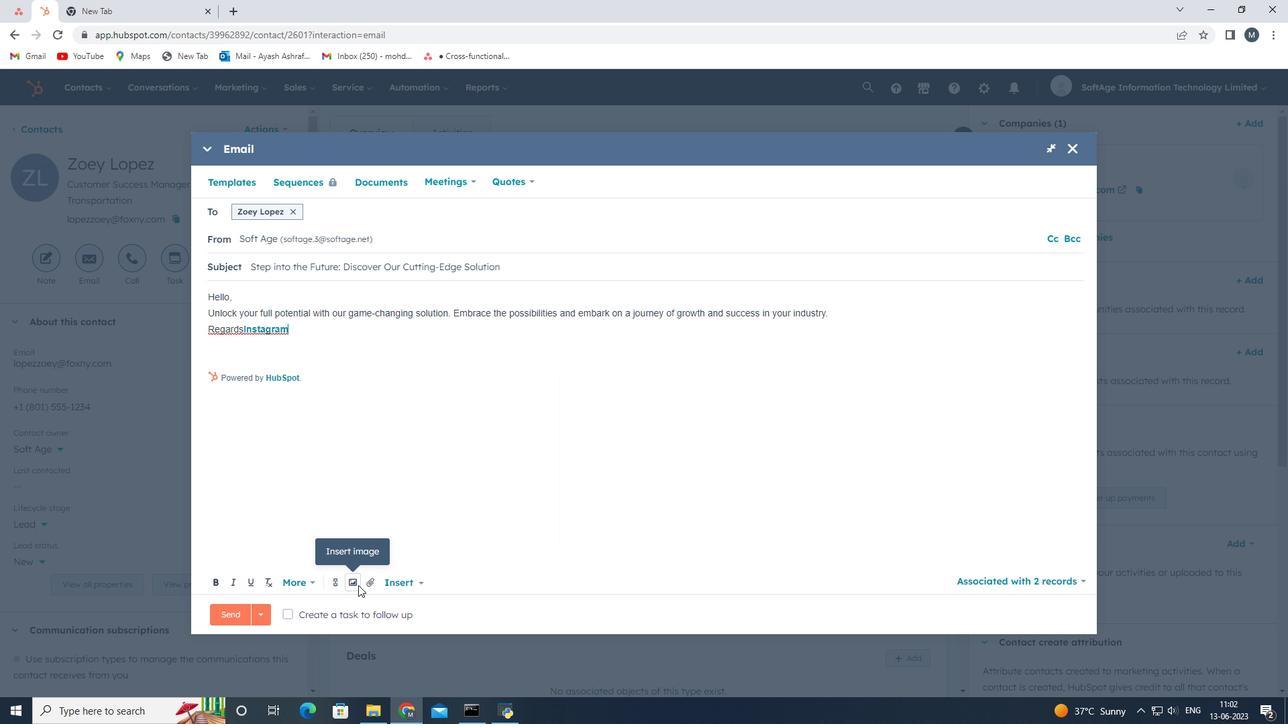 
Action: Mouse pressed left at (366, 584)
Screenshot: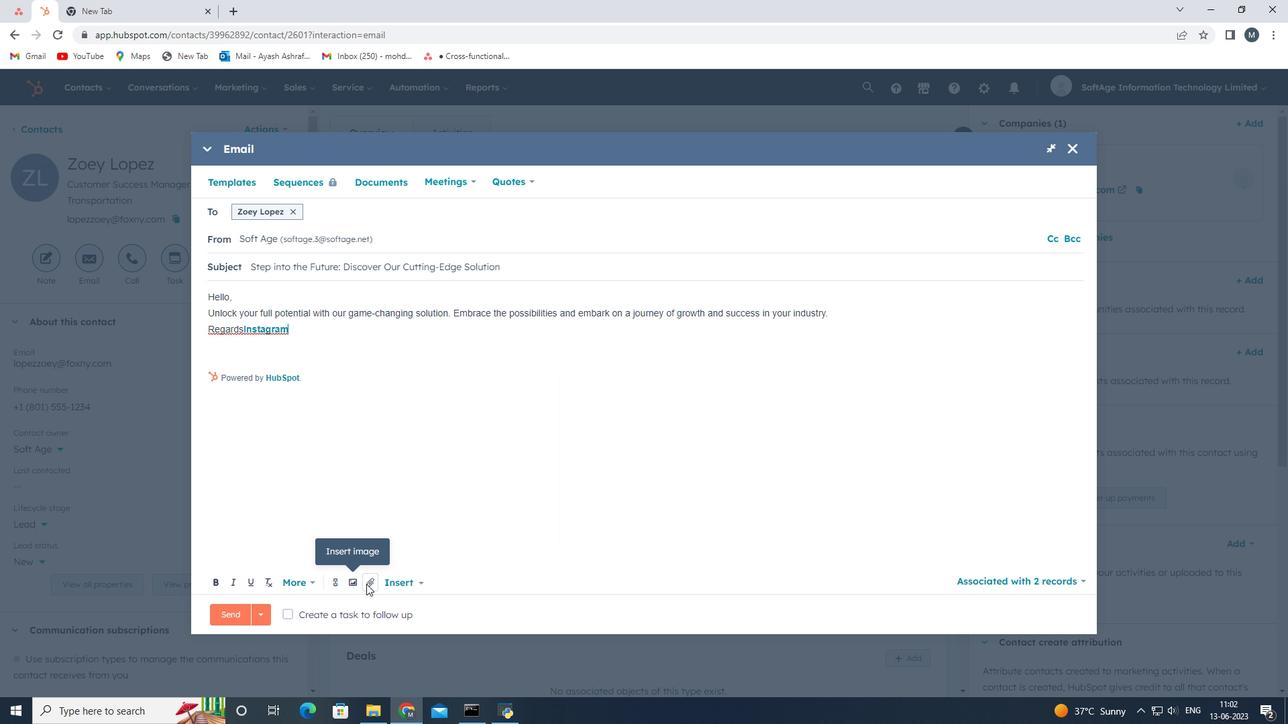 
Action: Mouse moved to (384, 546)
Screenshot: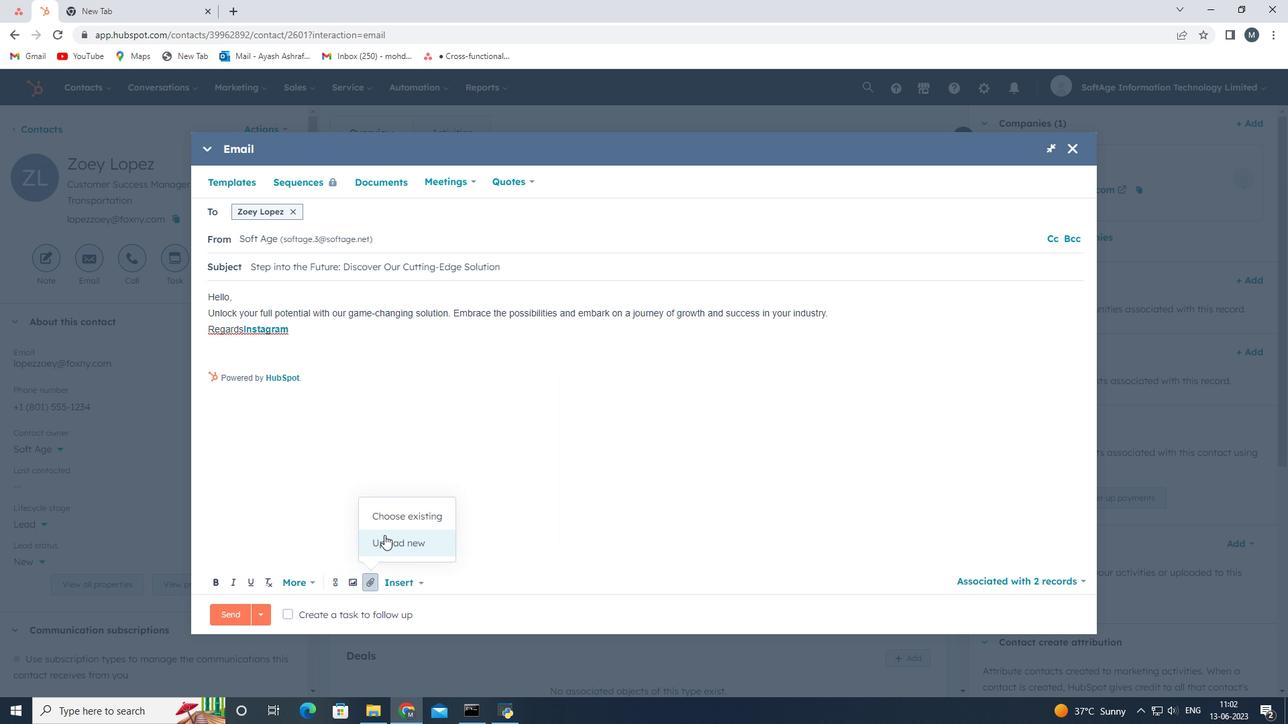 
Action: Mouse pressed left at (384, 546)
Screenshot: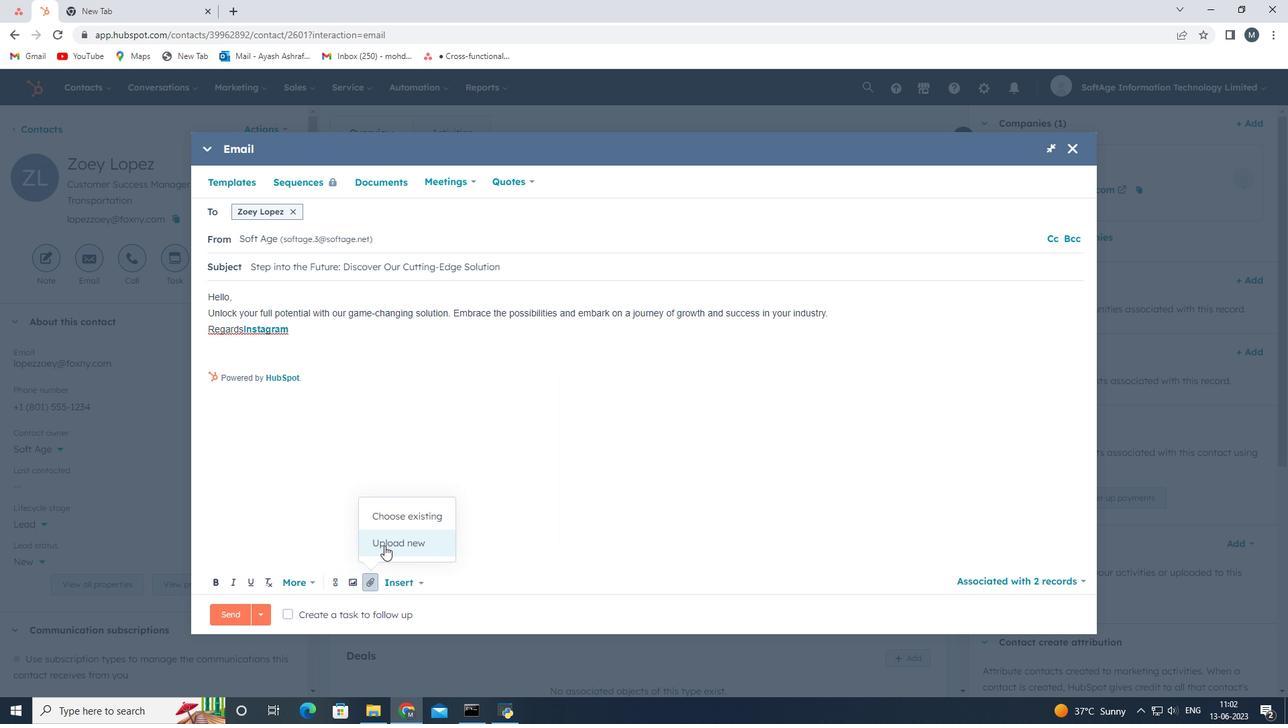 
Action: Mouse moved to (188, 259)
Screenshot: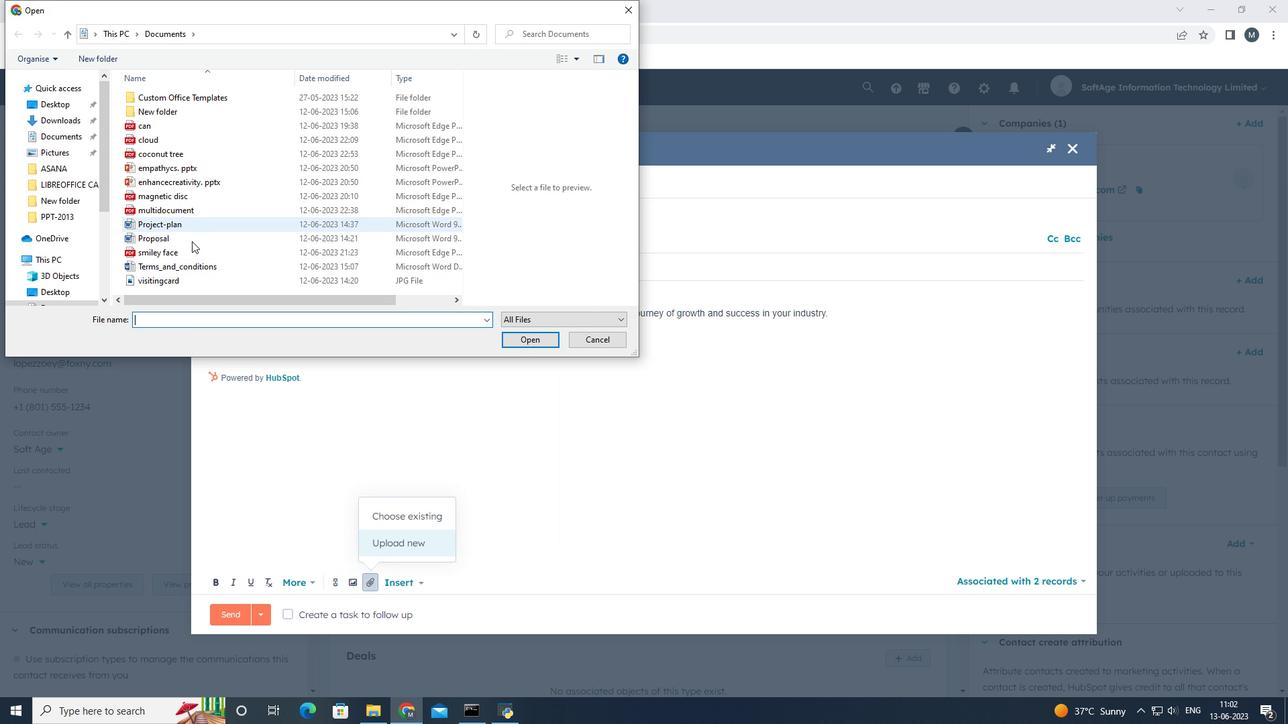
Action: Mouse pressed left at (188, 259)
Screenshot: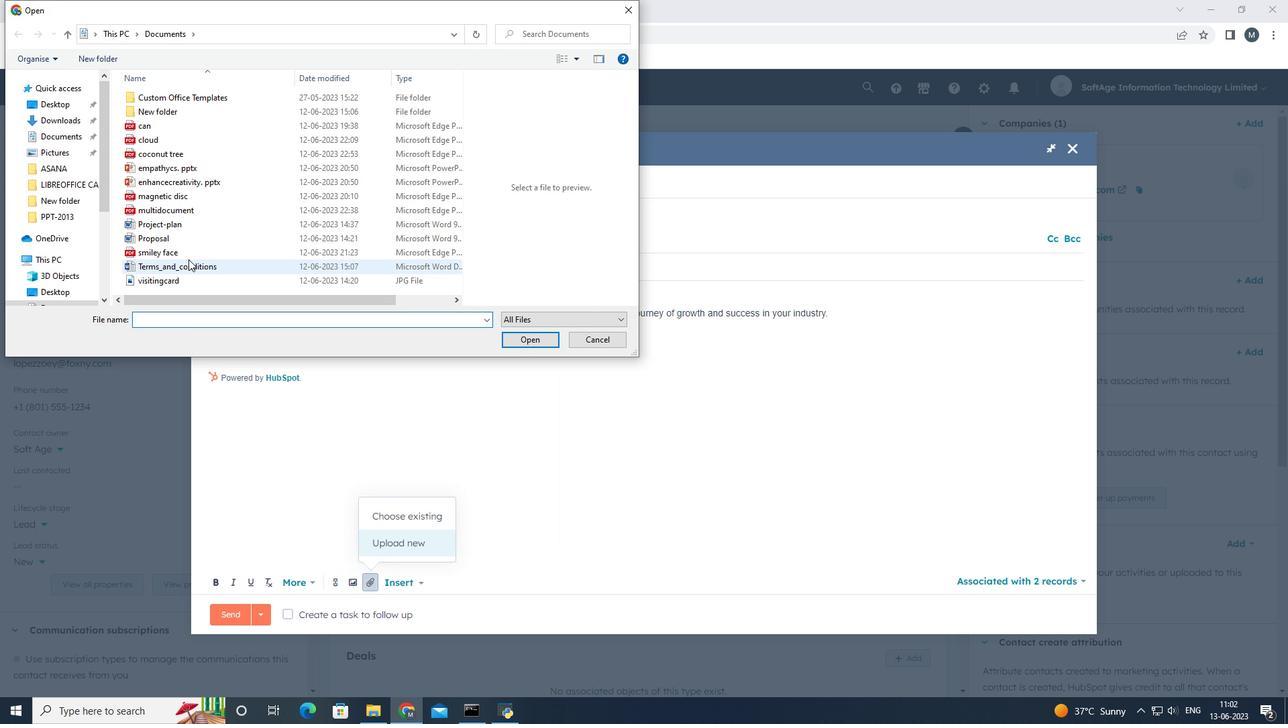 
Action: Mouse moved to (511, 341)
Screenshot: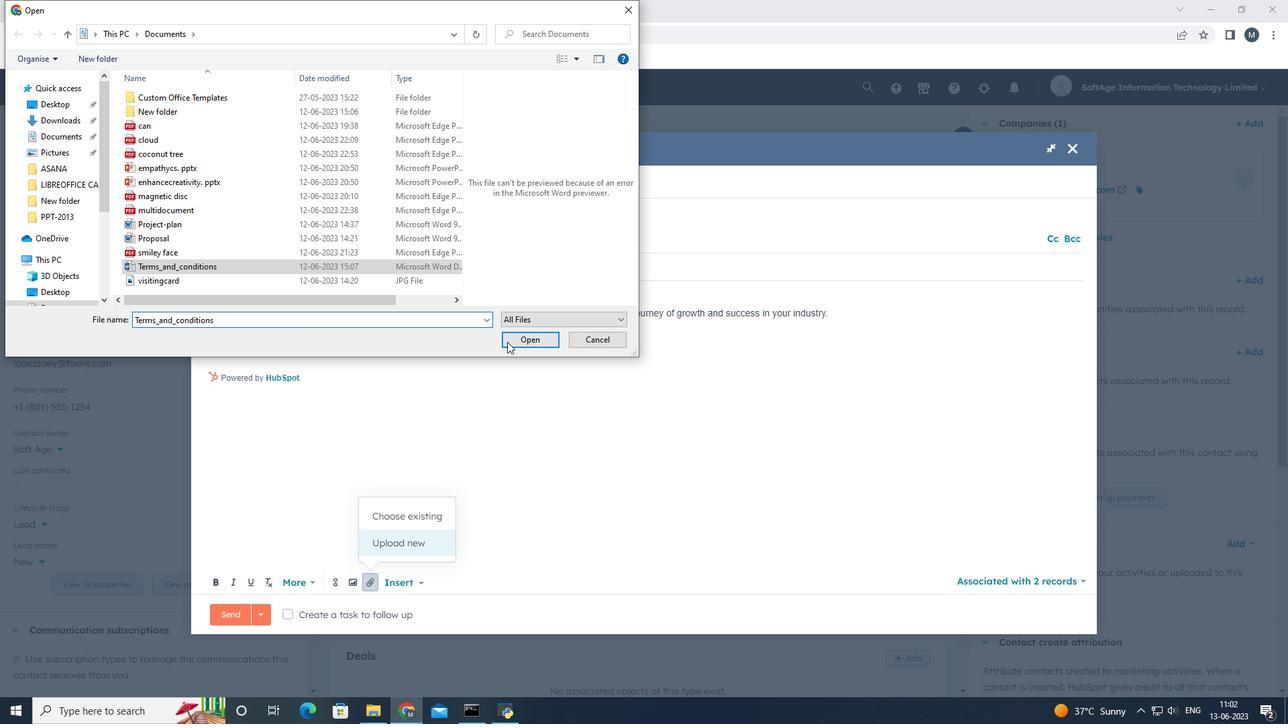 
Action: Mouse pressed left at (511, 341)
Screenshot: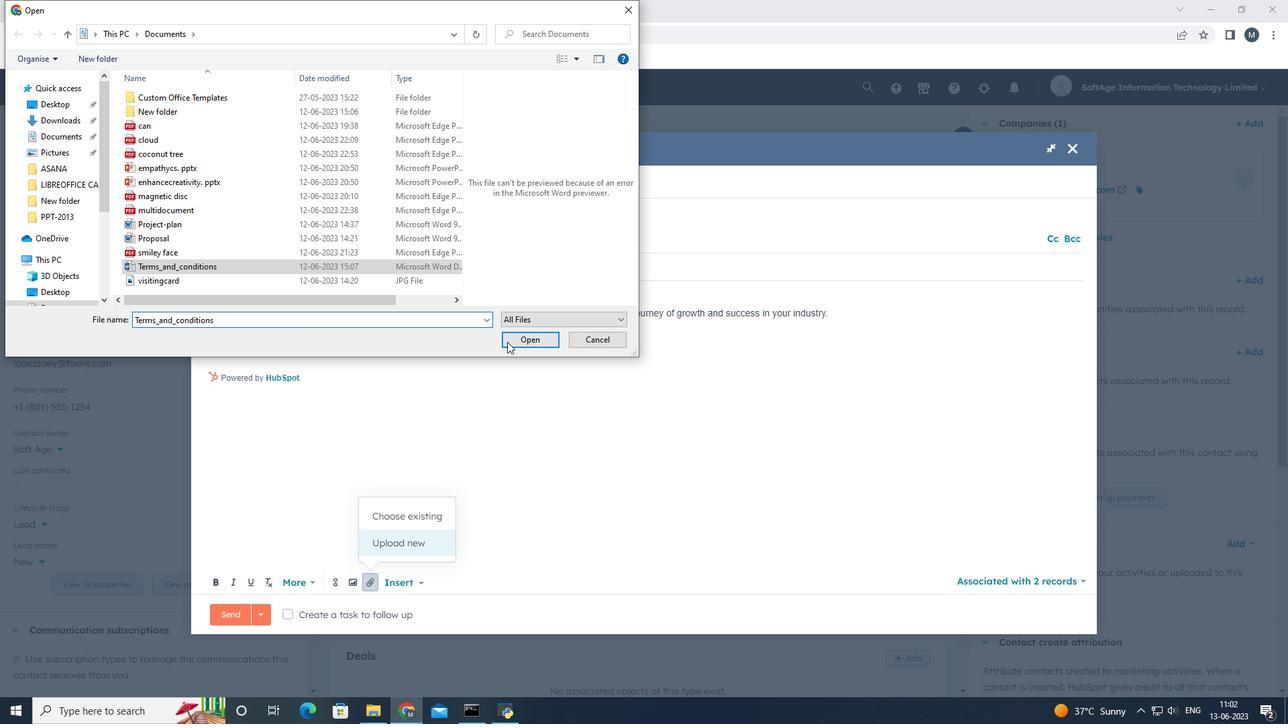 
Action: Mouse moved to (354, 547)
Screenshot: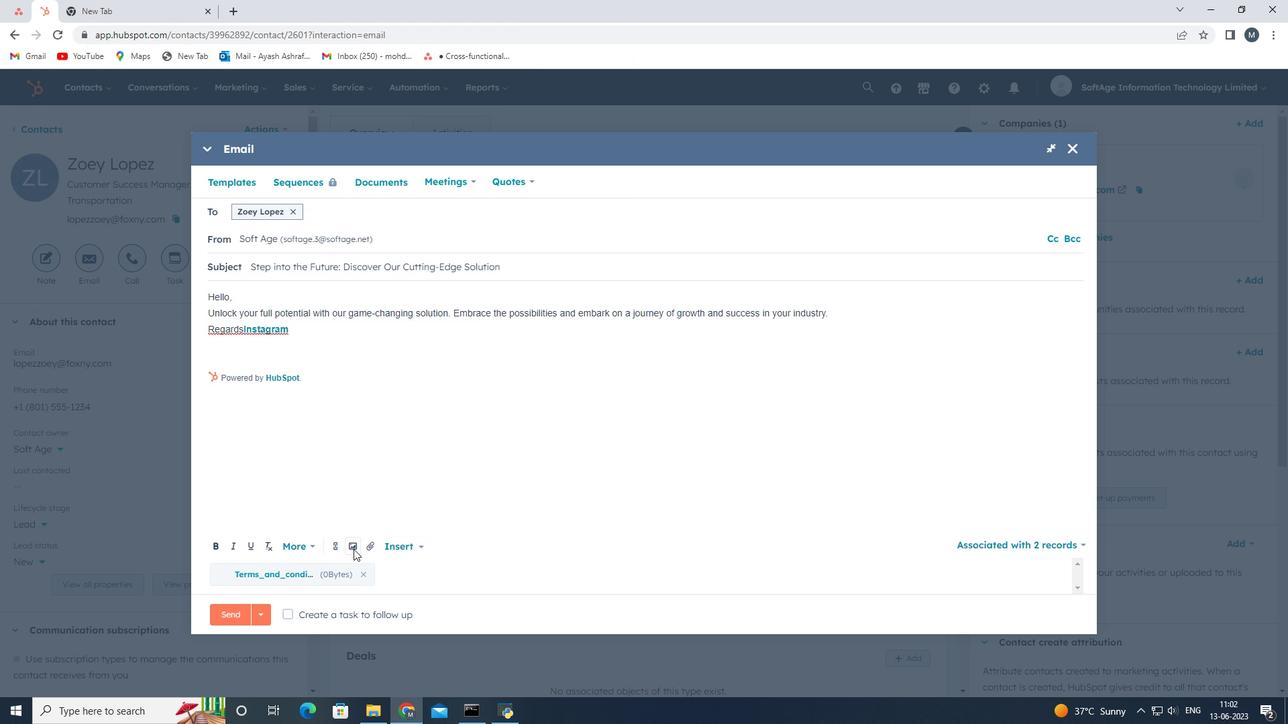 
Action: Mouse pressed left at (354, 547)
Screenshot: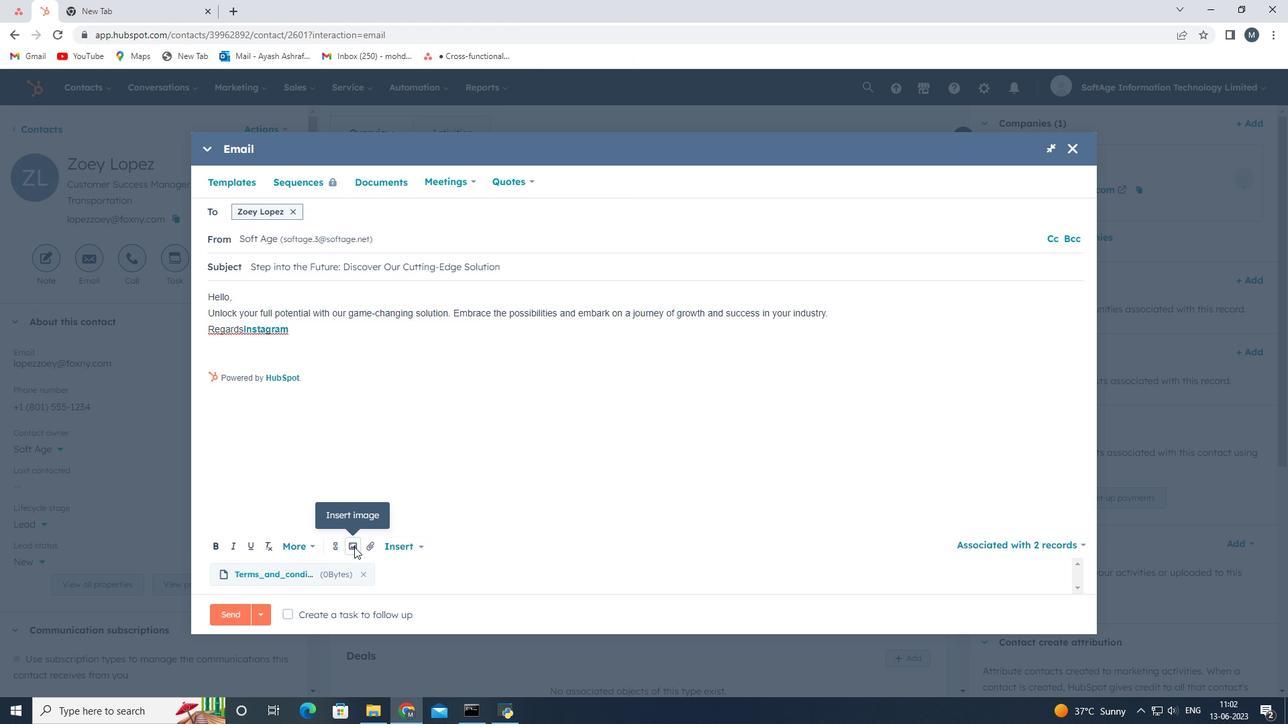 
Action: Mouse moved to (358, 497)
Screenshot: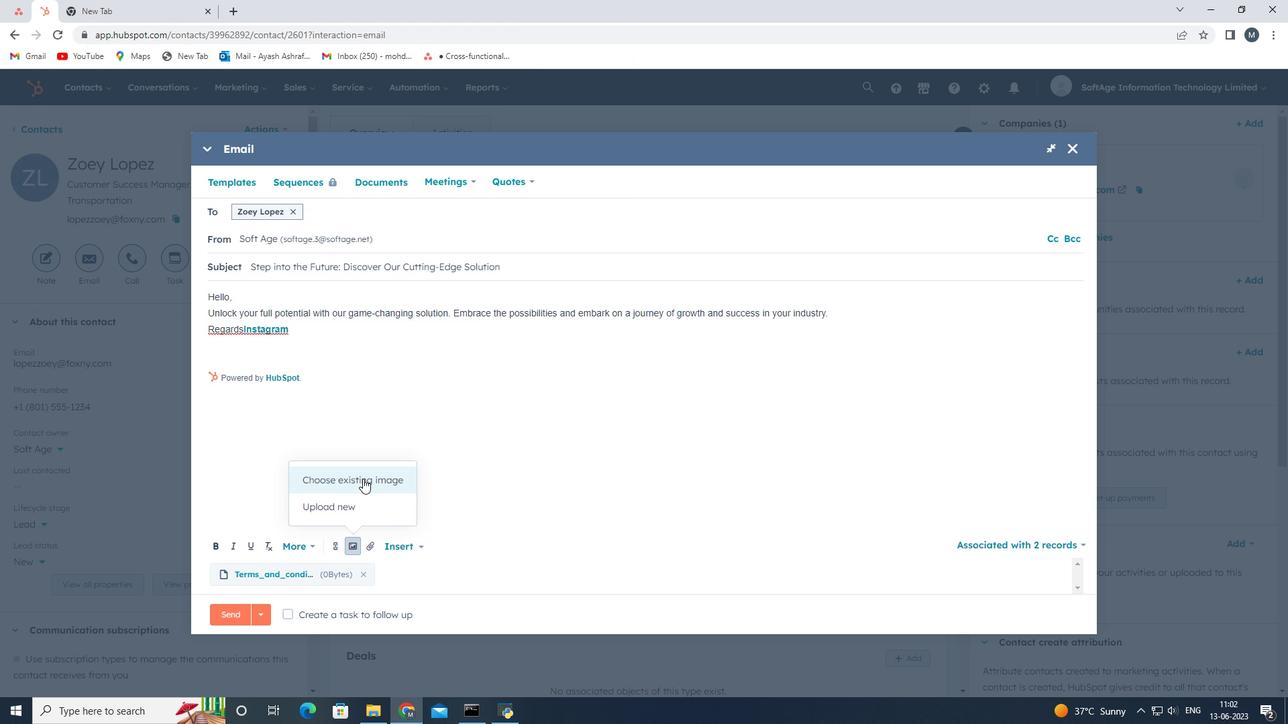 
Action: Mouse pressed left at (358, 497)
Screenshot: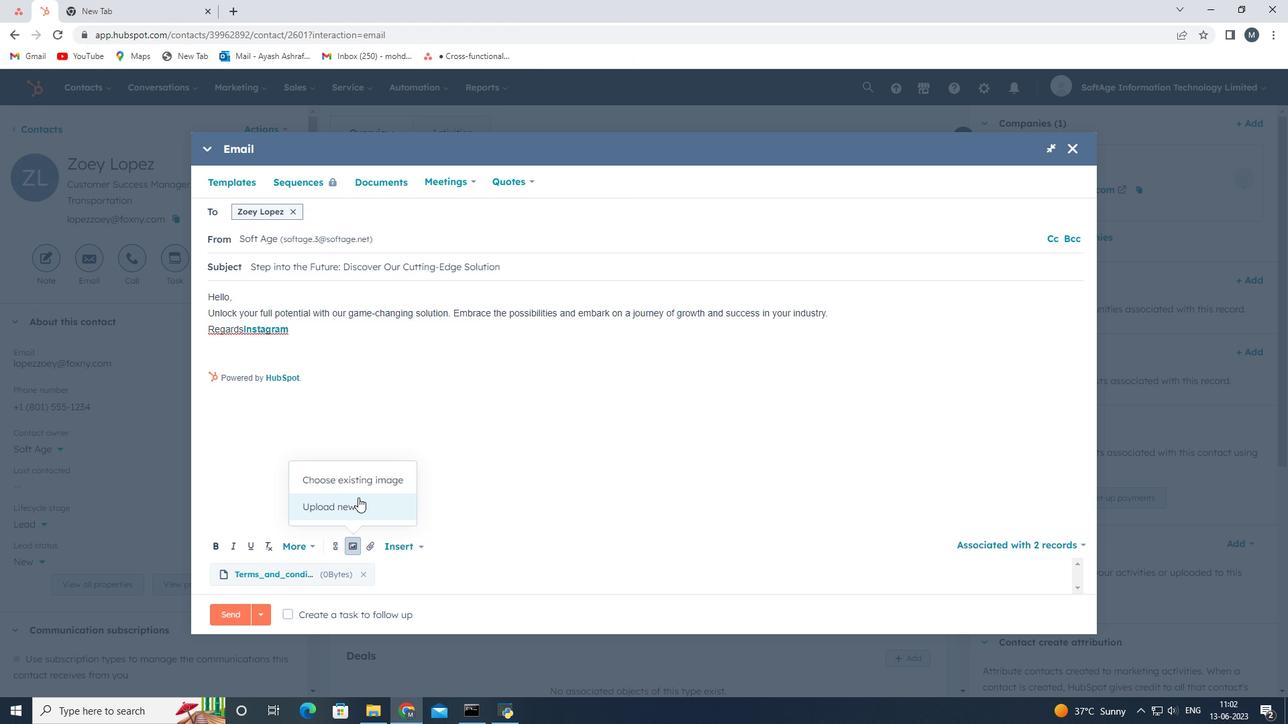 
Action: Mouse moved to (177, 130)
Screenshot: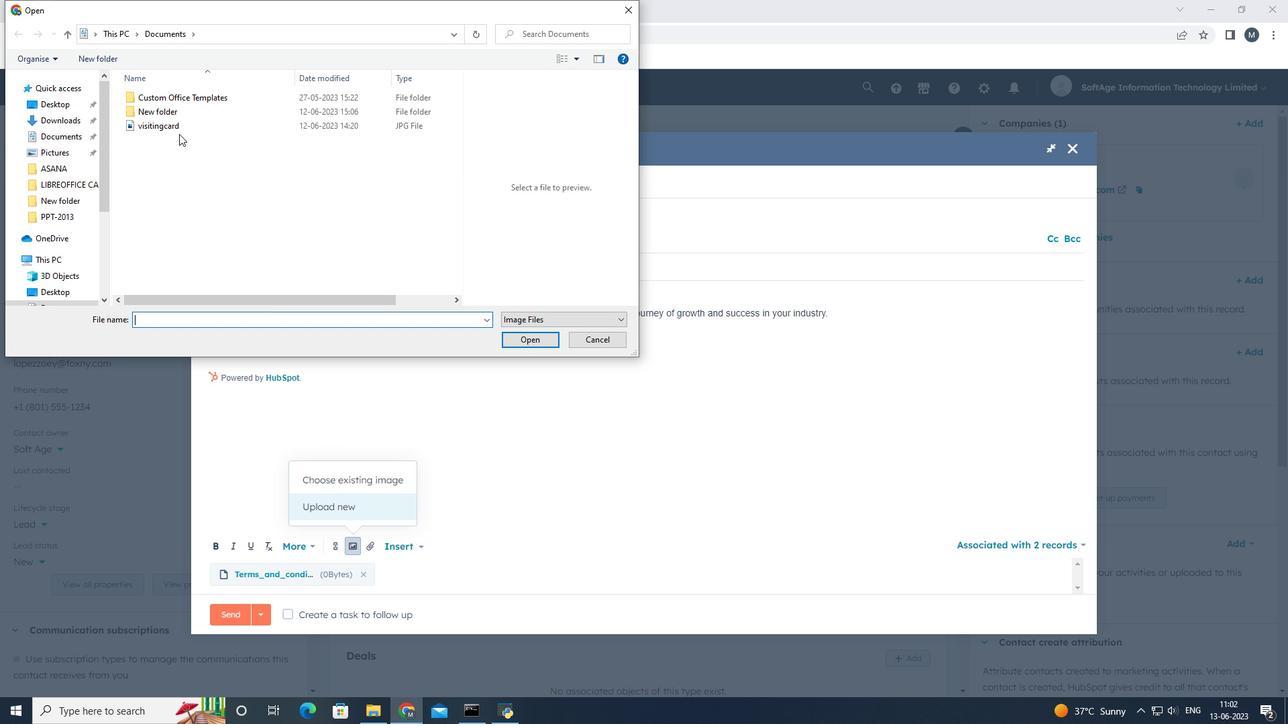 
Action: Mouse pressed left at (177, 130)
Screenshot: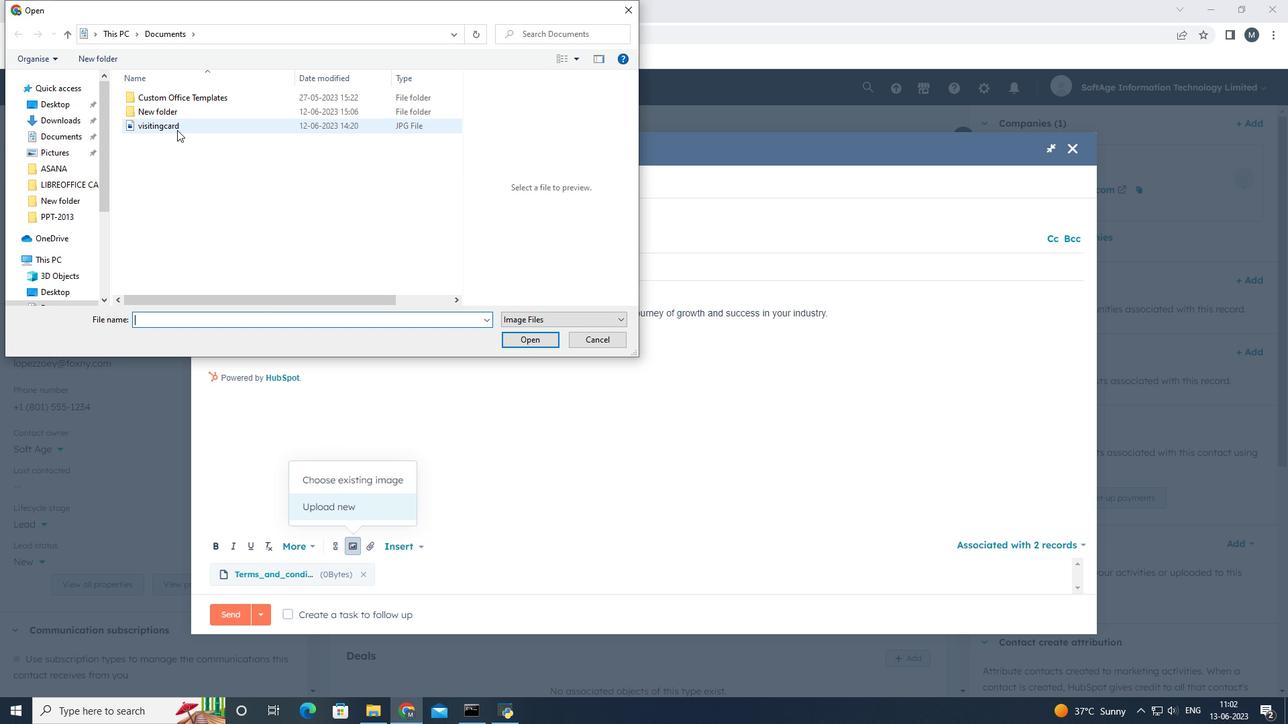 
Action: Mouse moved to (543, 341)
Screenshot: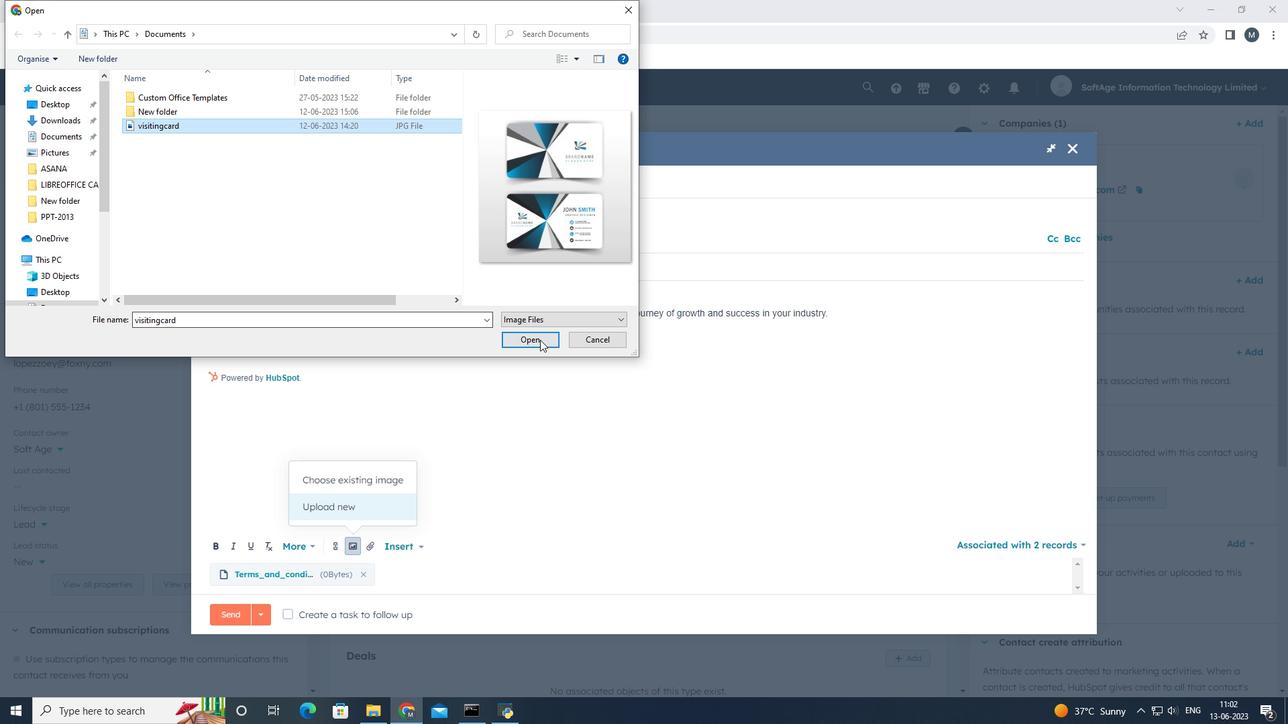
Action: Mouse pressed left at (543, 341)
Screenshot: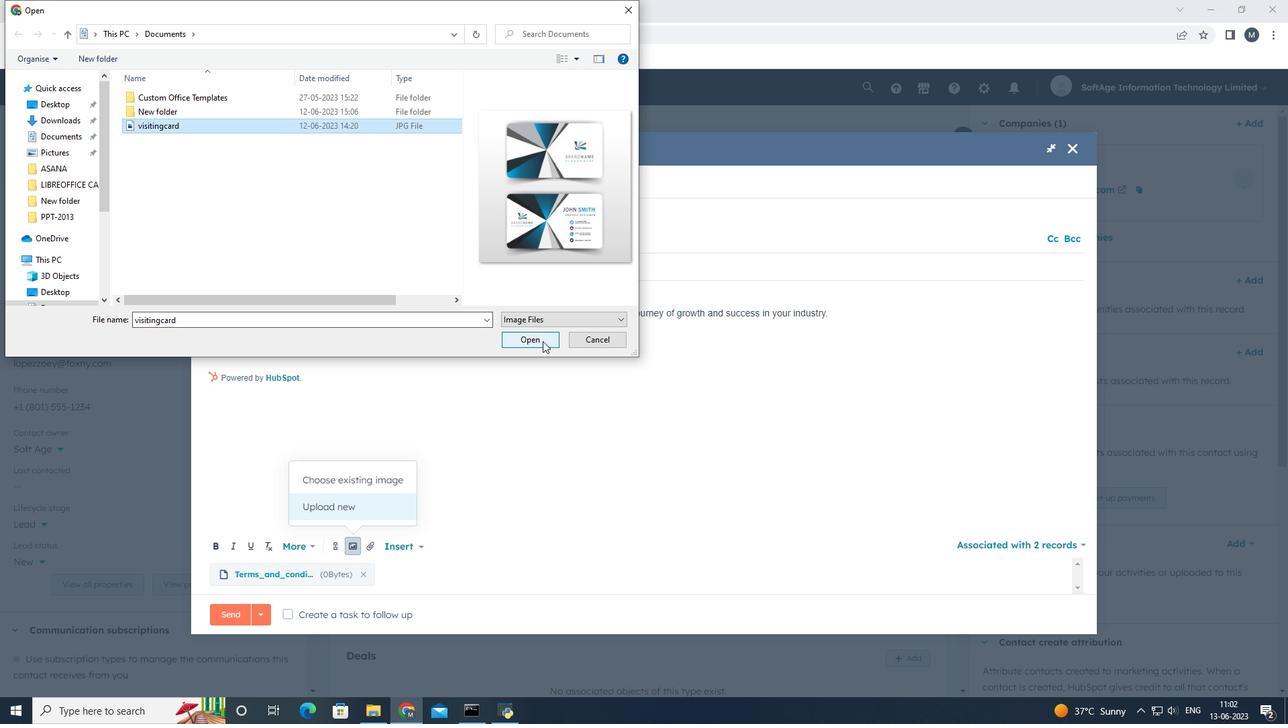 
Action: Mouse moved to (340, 410)
Screenshot: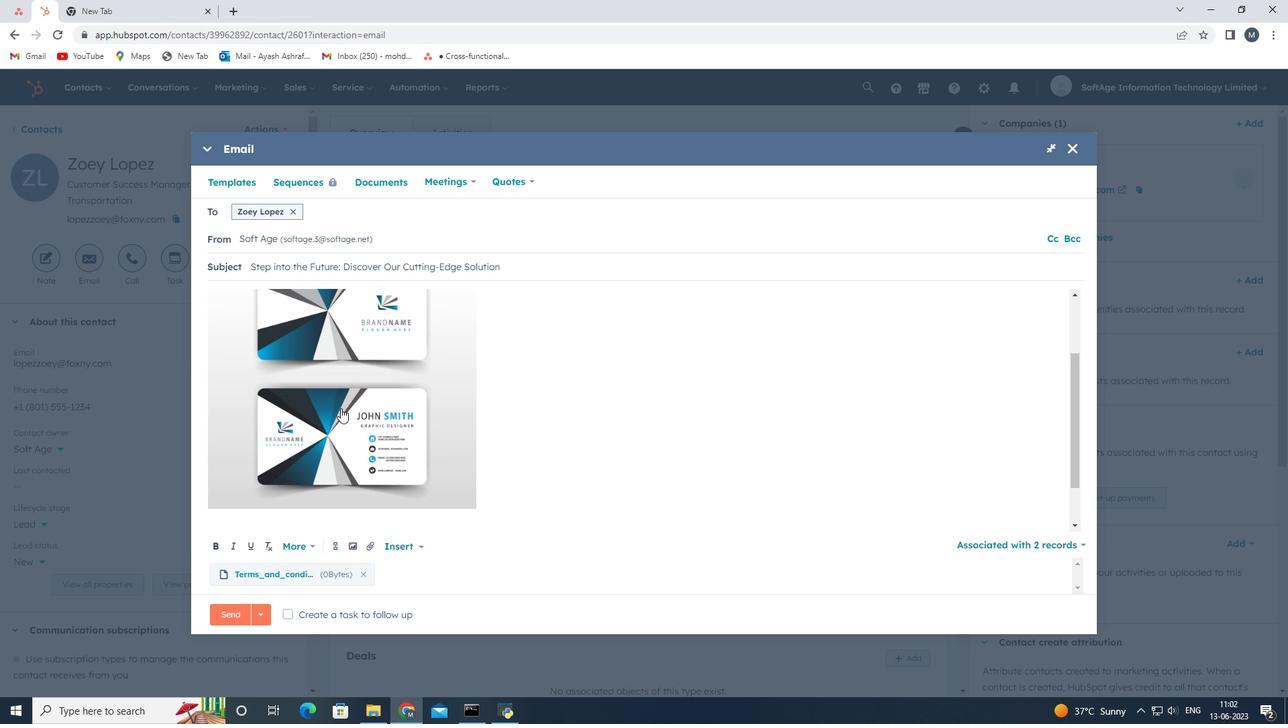 
Action: Mouse scrolled (340, 411) with delta (0, 0)
Screenshot: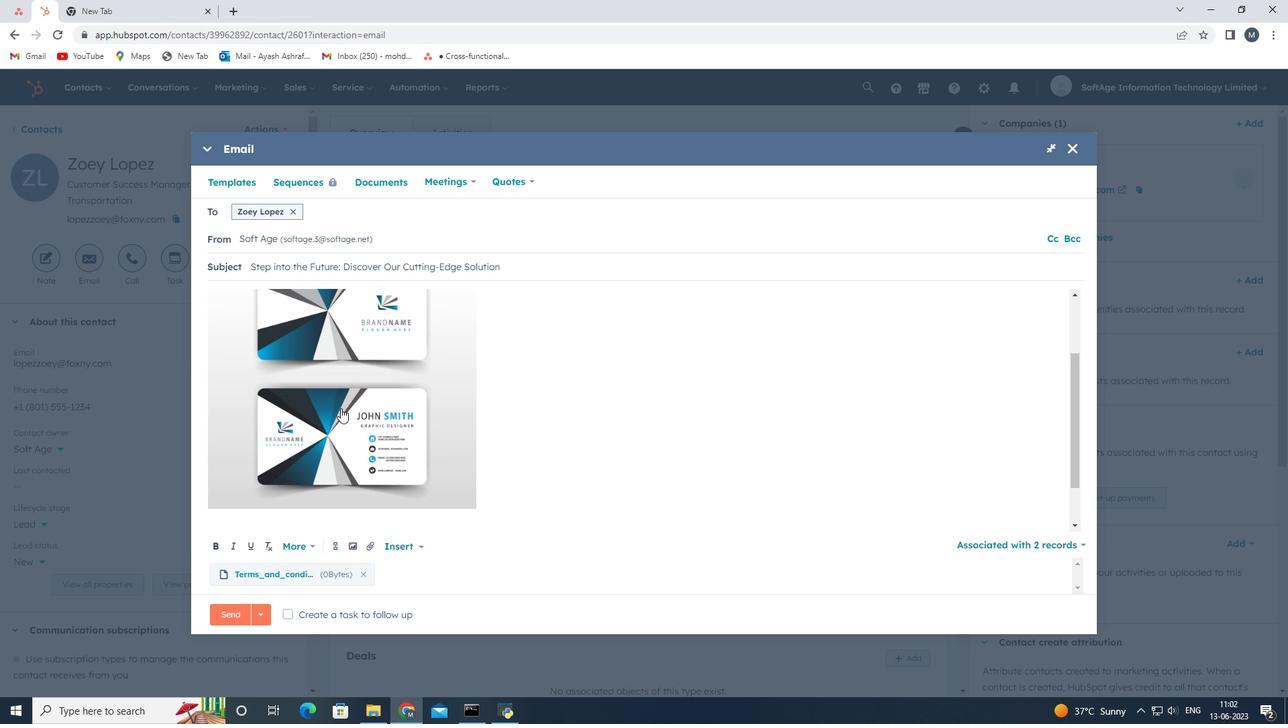 
Action: Mouse moved to (340, 412)
Screenshot: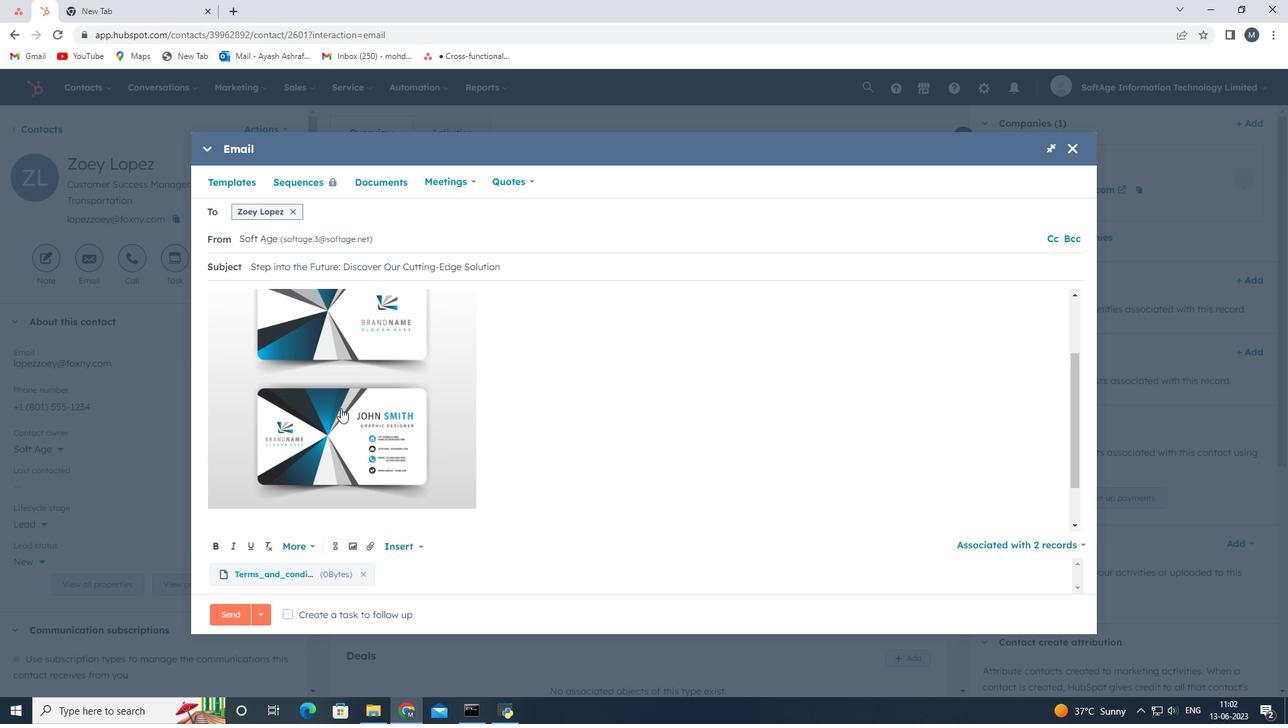 
Action: Mouse scrolled (340, 413) with delta (0, 0)
Screenshot: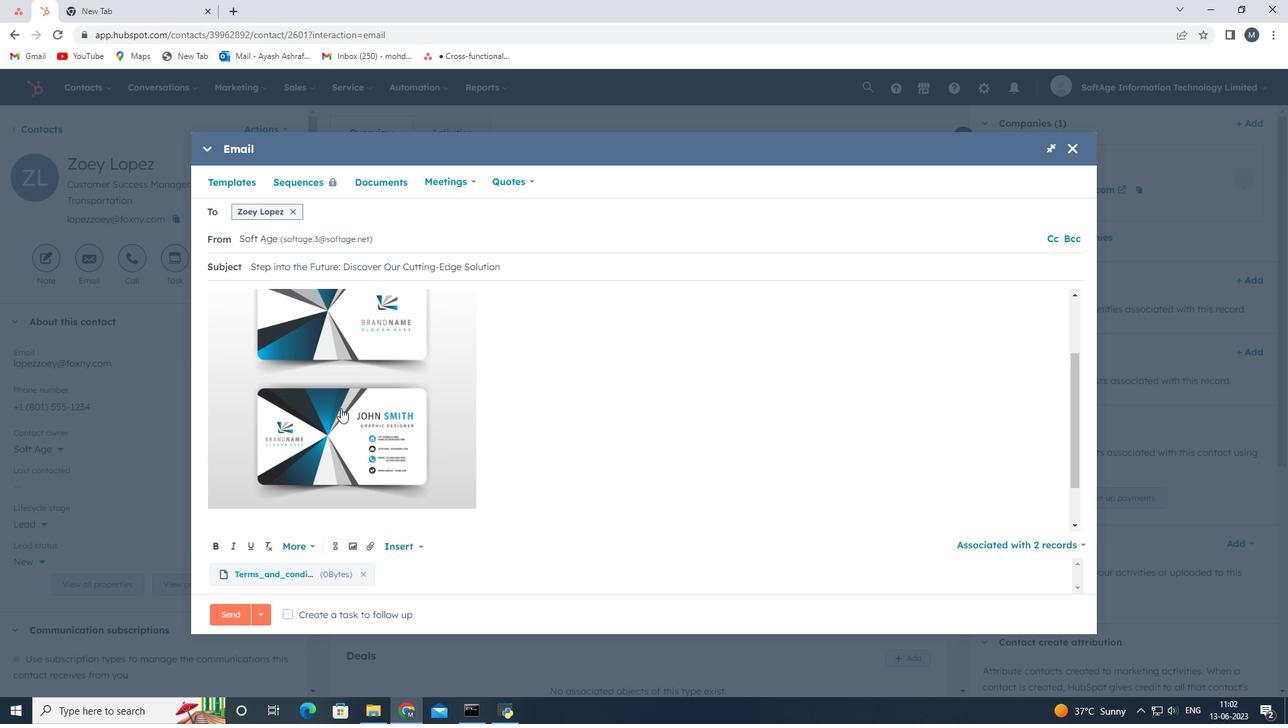 
Action: Mouse moved to (338, 415)
Screenshot: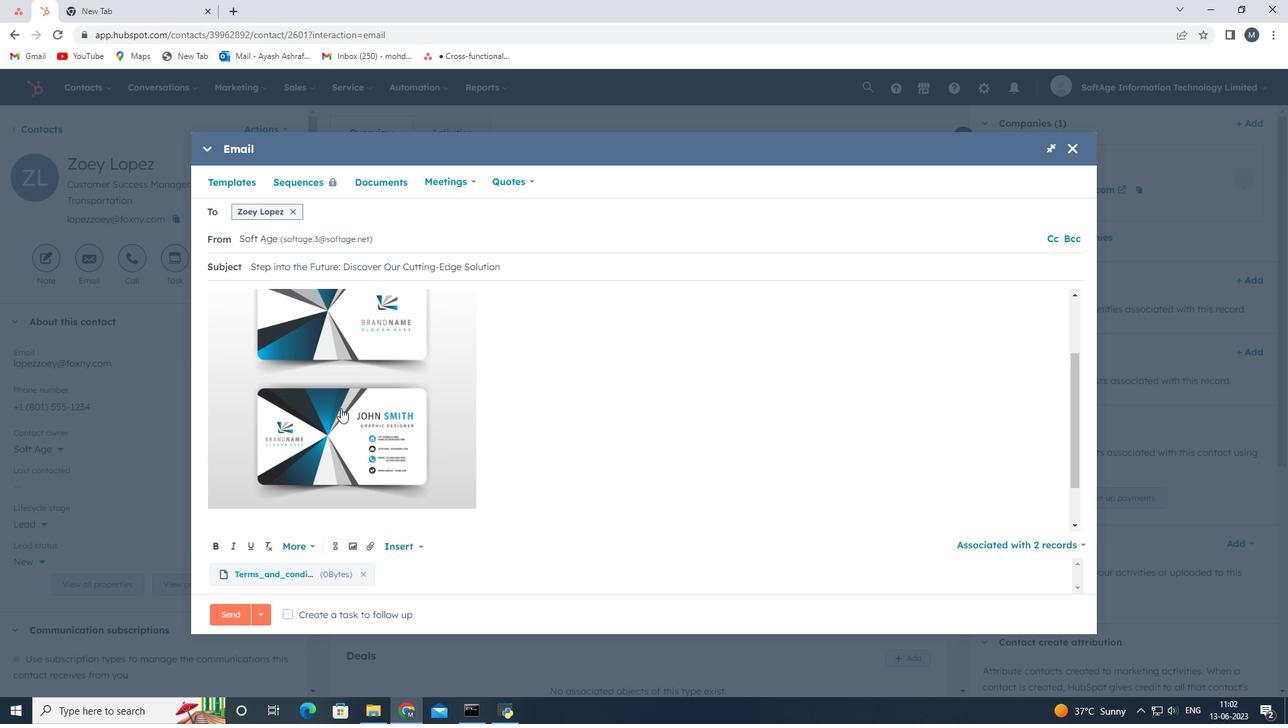 
Action: Mouse scrolled (338, 416) with delta (0, 0)
Screenshot: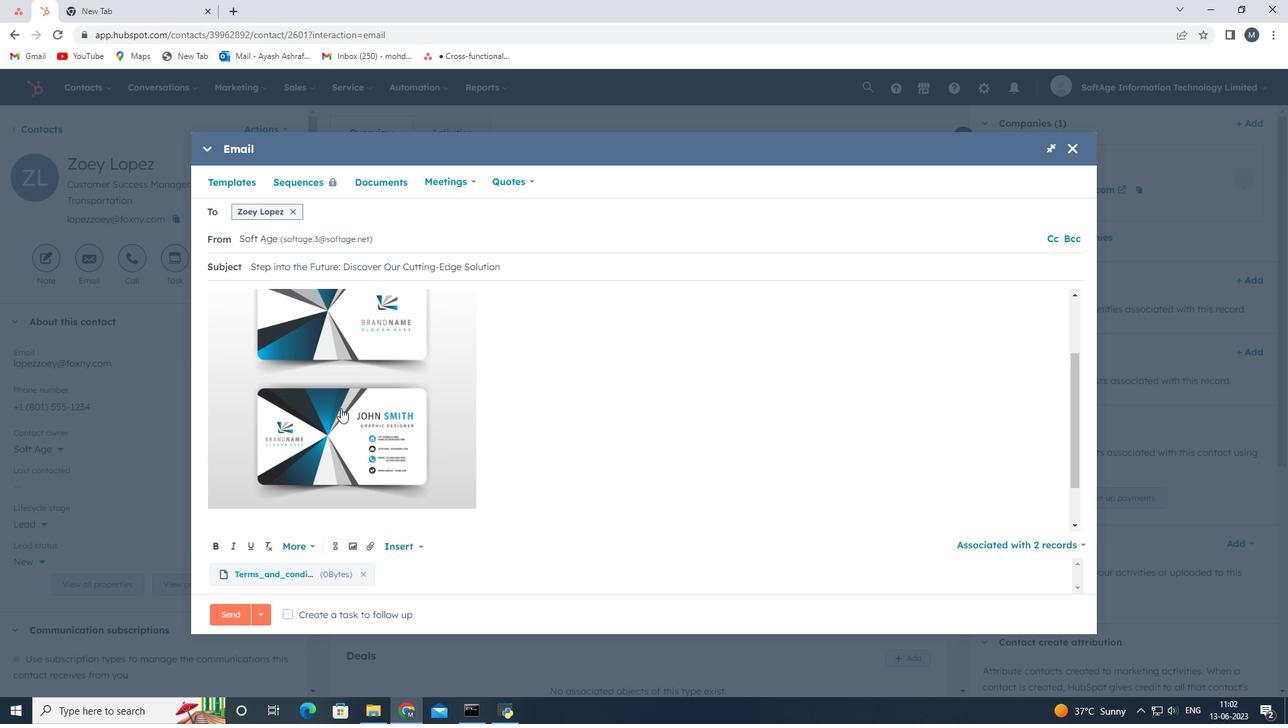 
Action: Mouse moved to (338, 417)
Screenshot: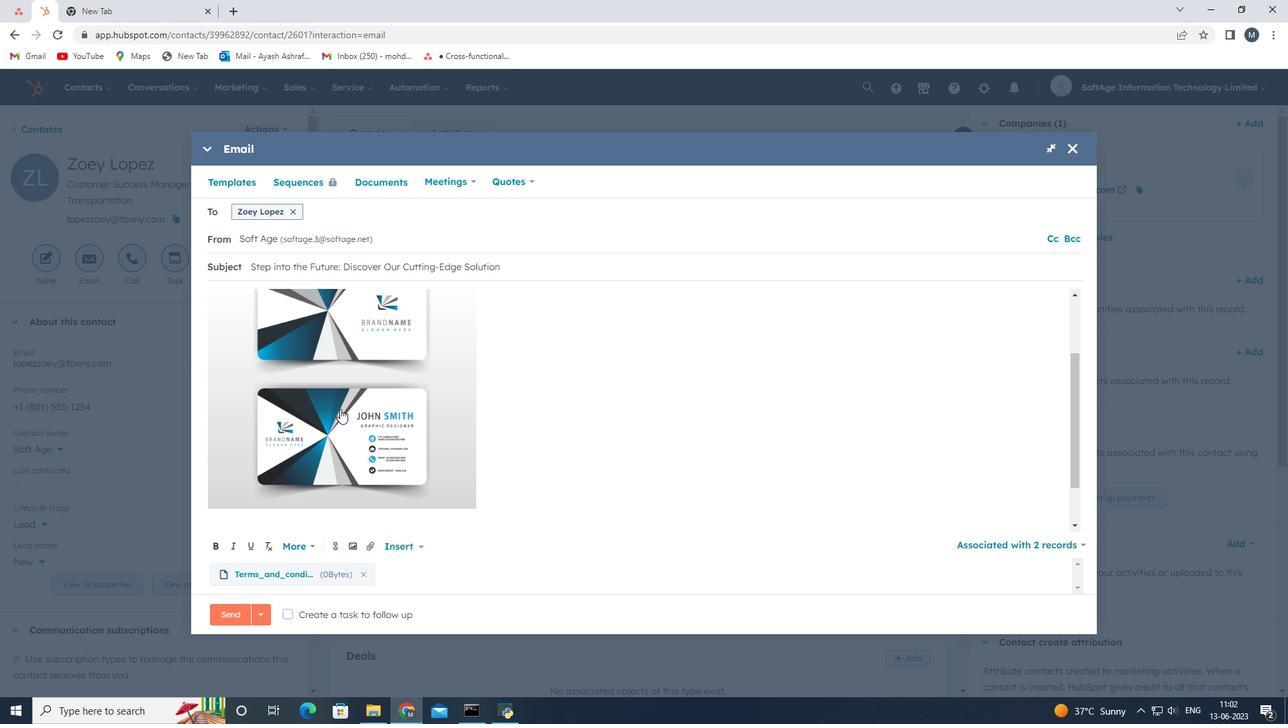 
Action: Mouse scrolled (338, 417) with delta (0, 0)
Screenshot: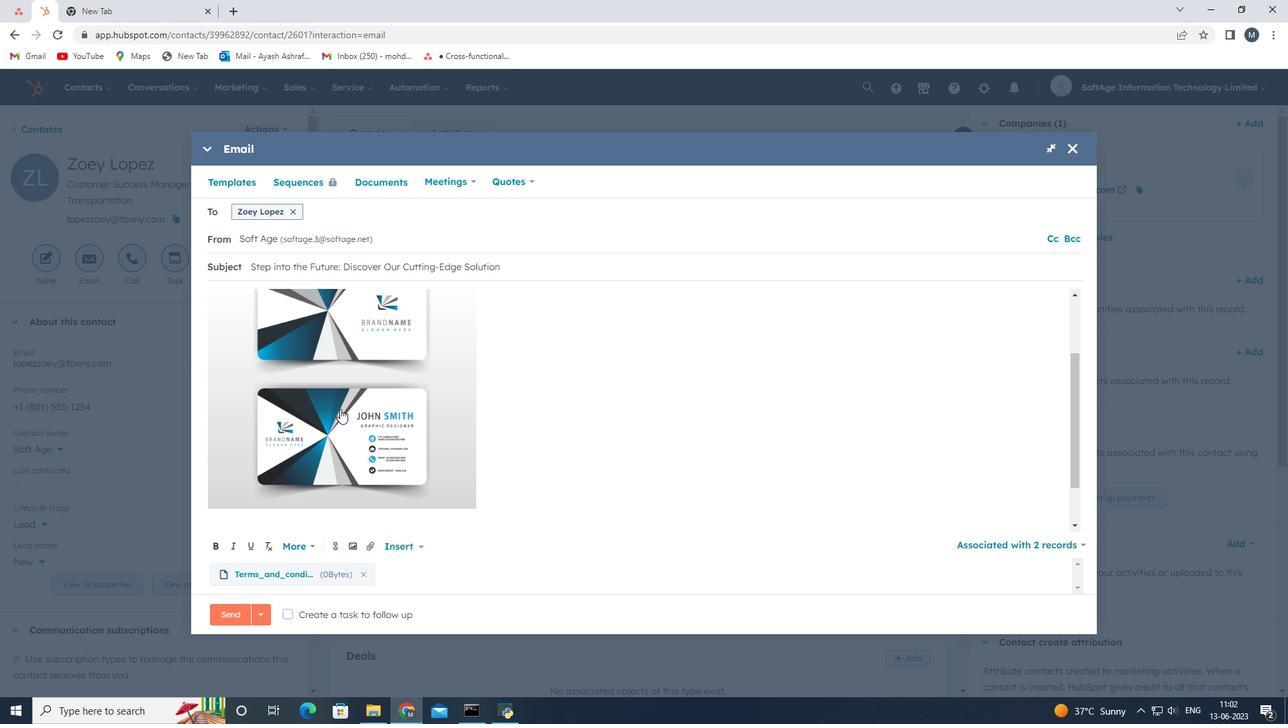 
Action: Mouse moved to (338, 417)
Screenshot: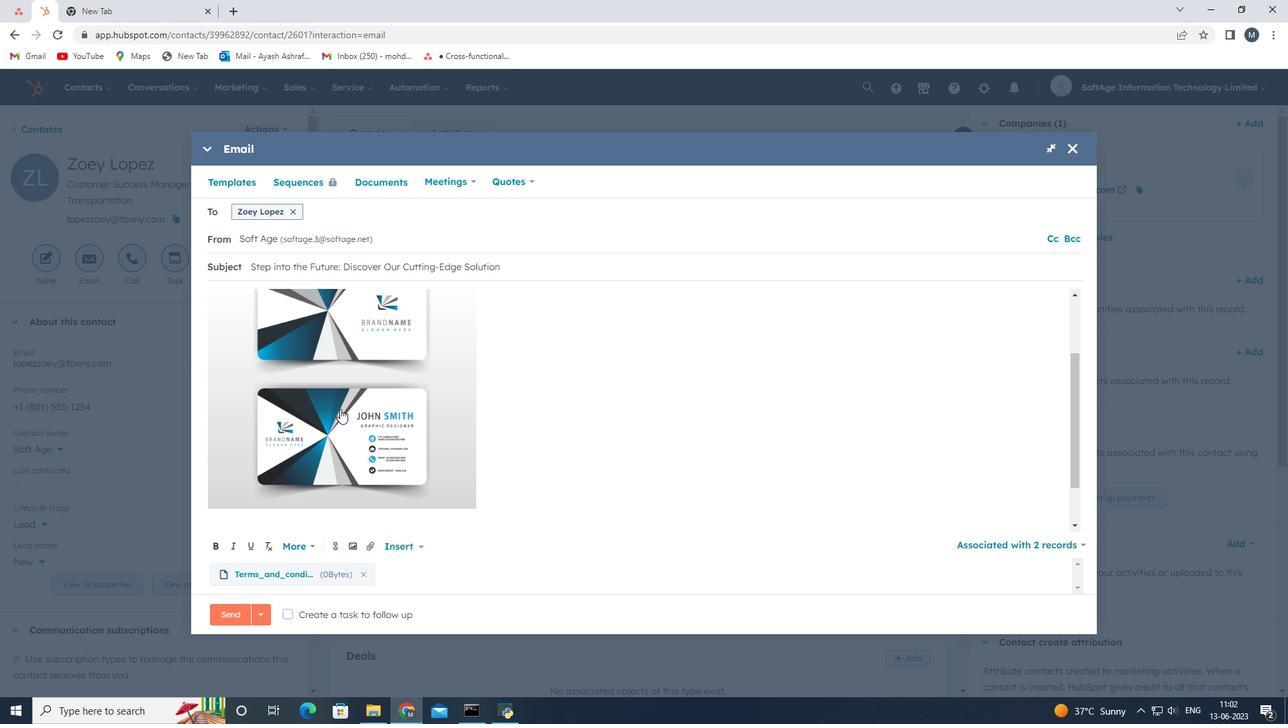 
Action: Mouse scrolled (338, 418) with delta (0, 0)
Screenshot: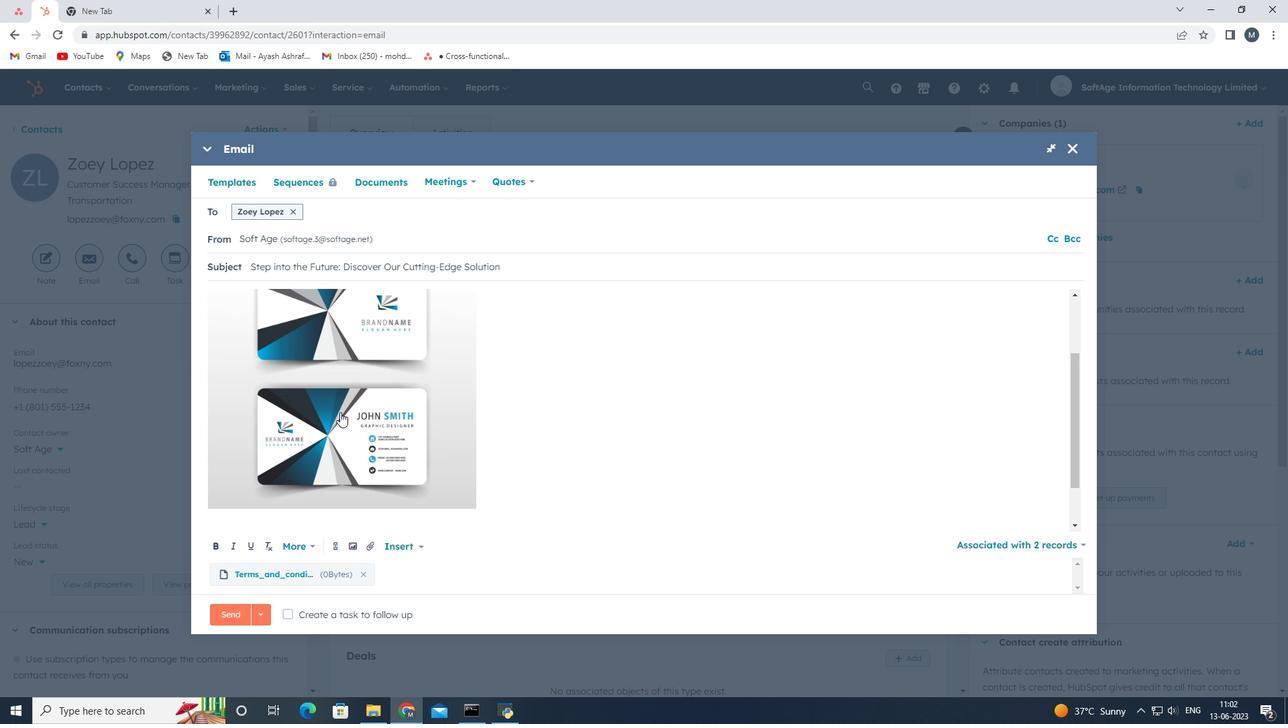 
Action: Mouse moved to (240, 326)
Screenshot: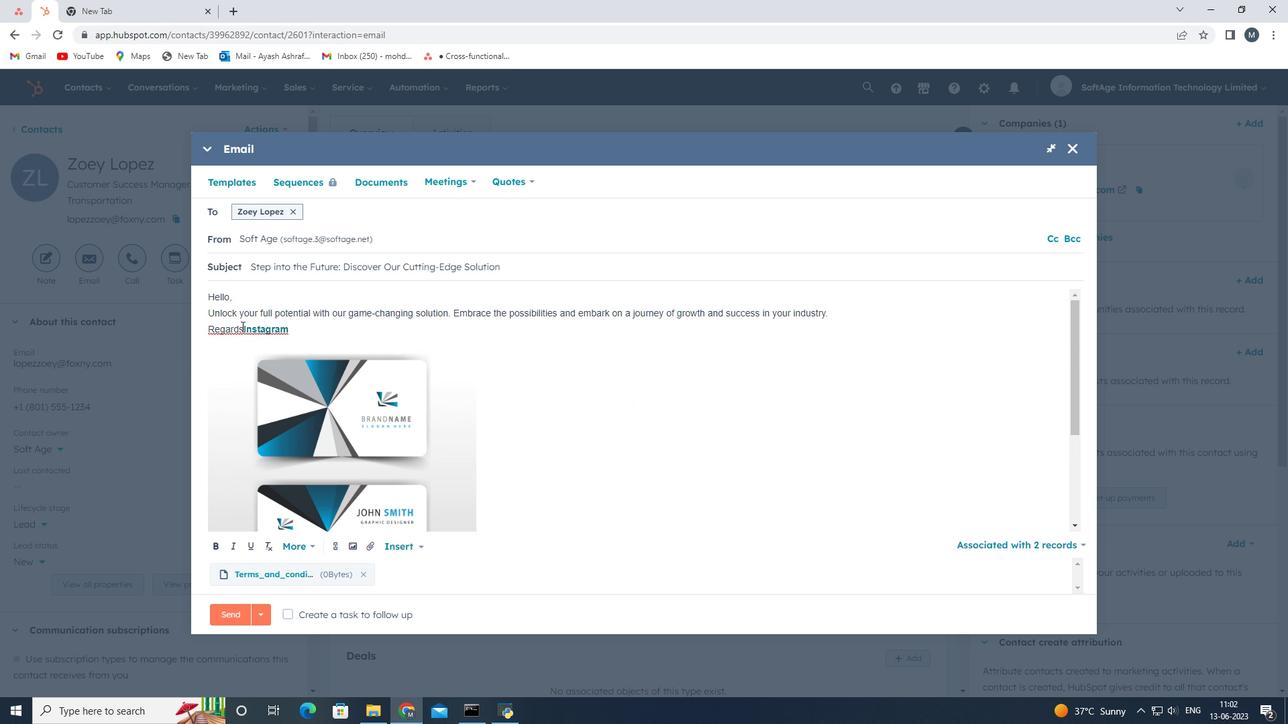 
Action: Mouse pressed left at (240, 326)
Screenshot: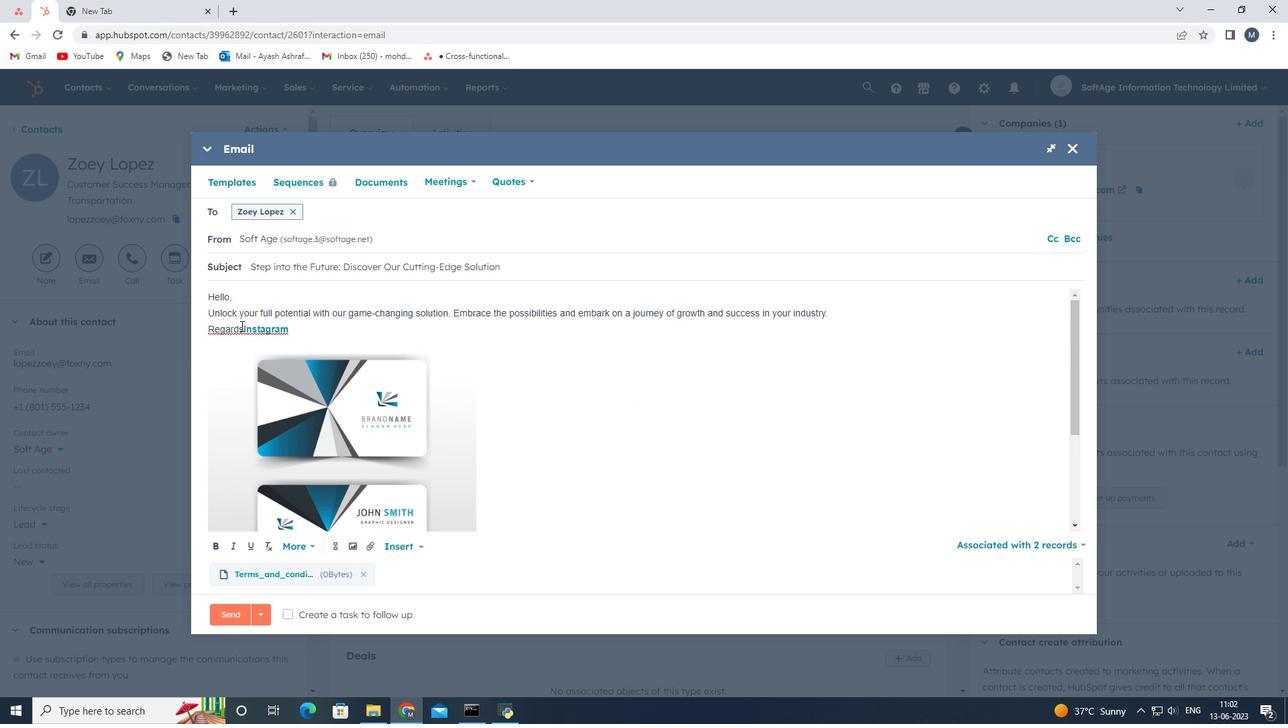 
Action: Mouse moved to (309, 362)
Screenshot: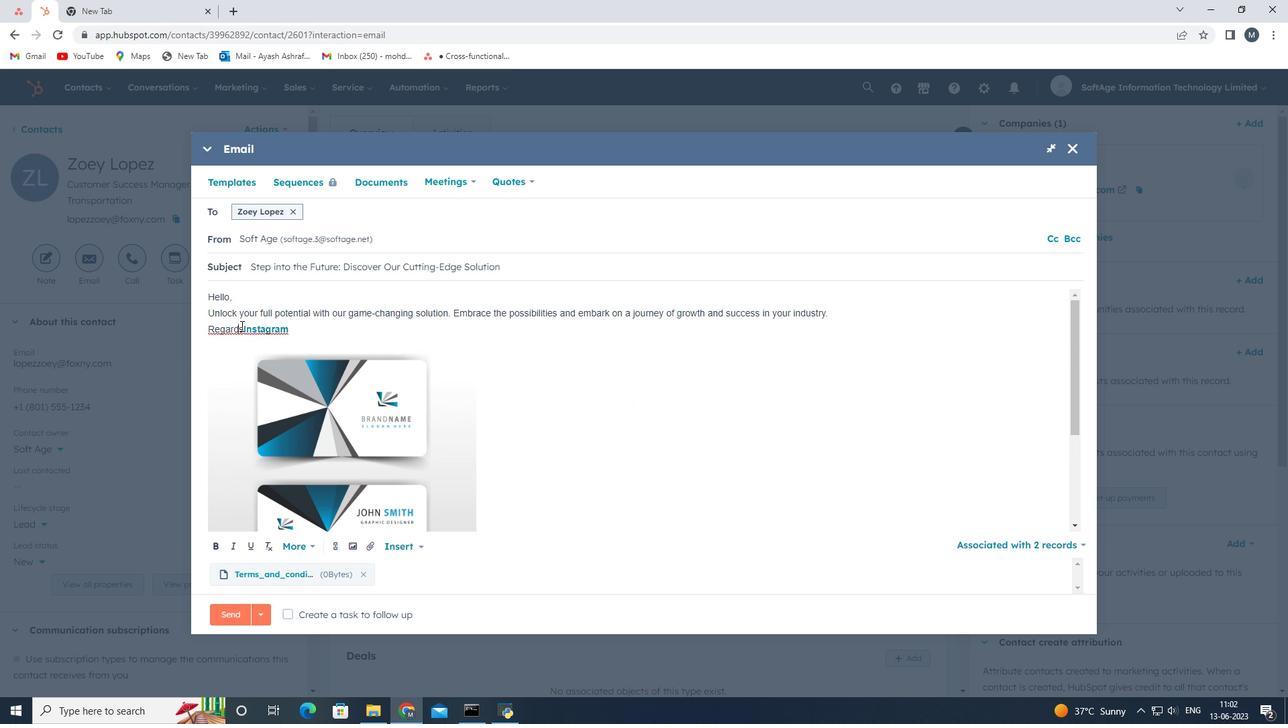 
Action: Key pressed <Key.right><Key.enter>
Screenshot: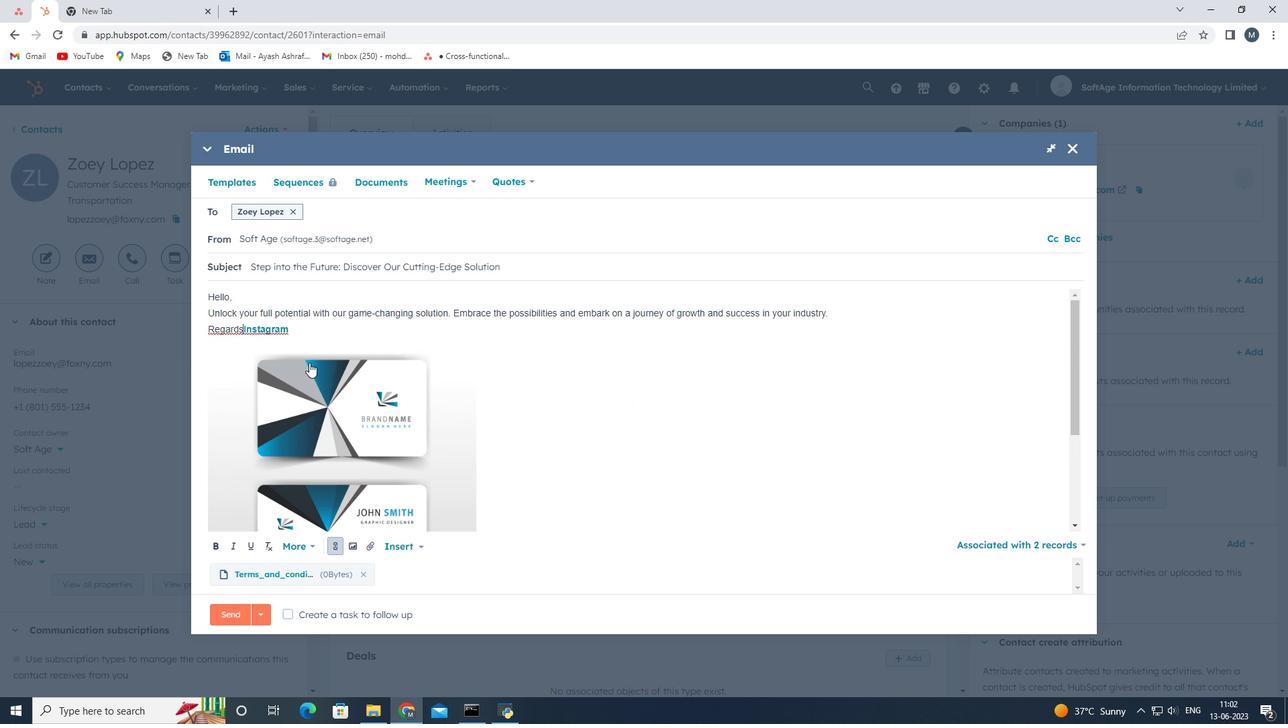 
Action: Mouse moved to (344, 341)
Screenshot: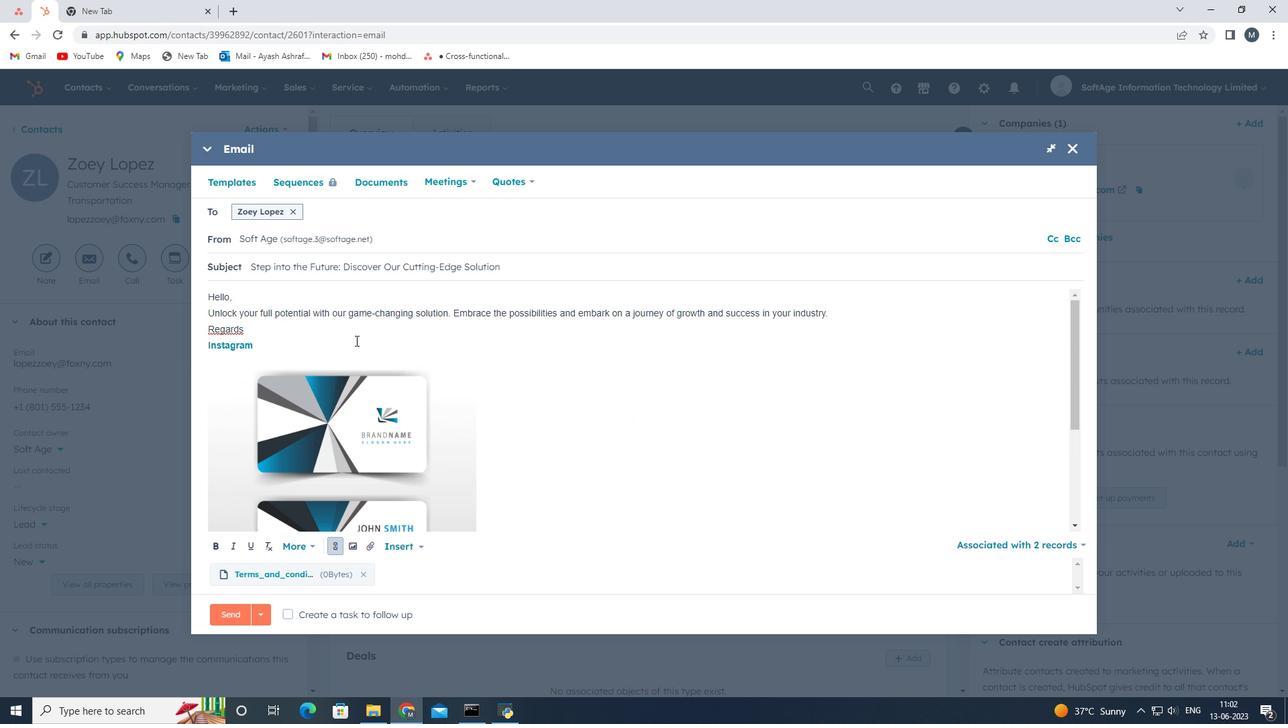 
Action: Mouse scrolled (344, 340) with delta (0, 0)
Screenshot: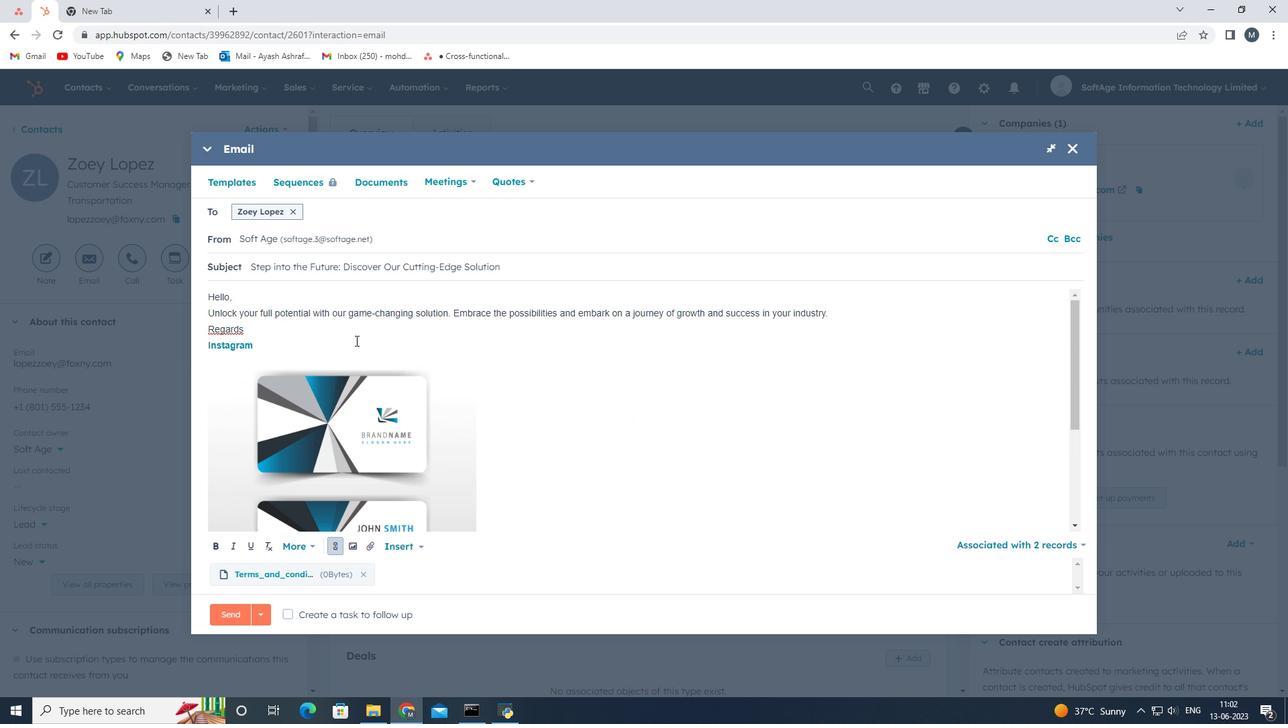 
Action: Mouse moved to (334, 360)
Screenshot: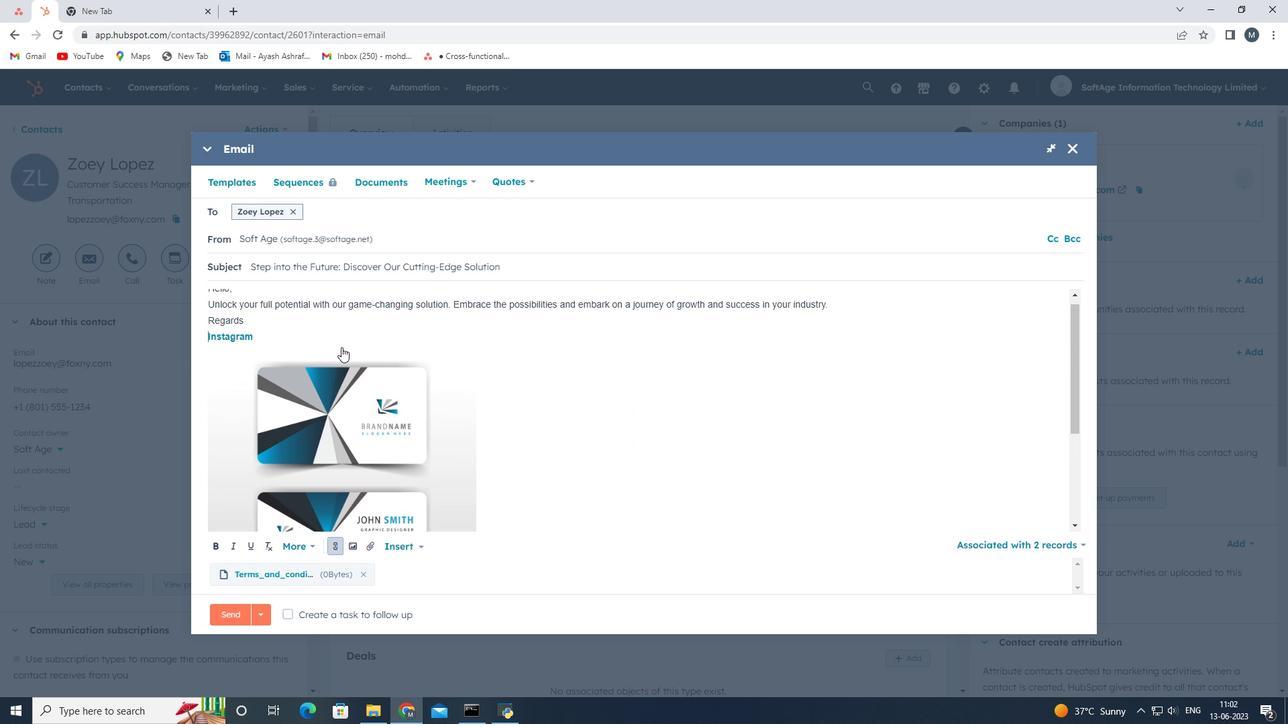 
Action: Mouse scrolled (340, 348) with delta (0, 0)
Screenshot: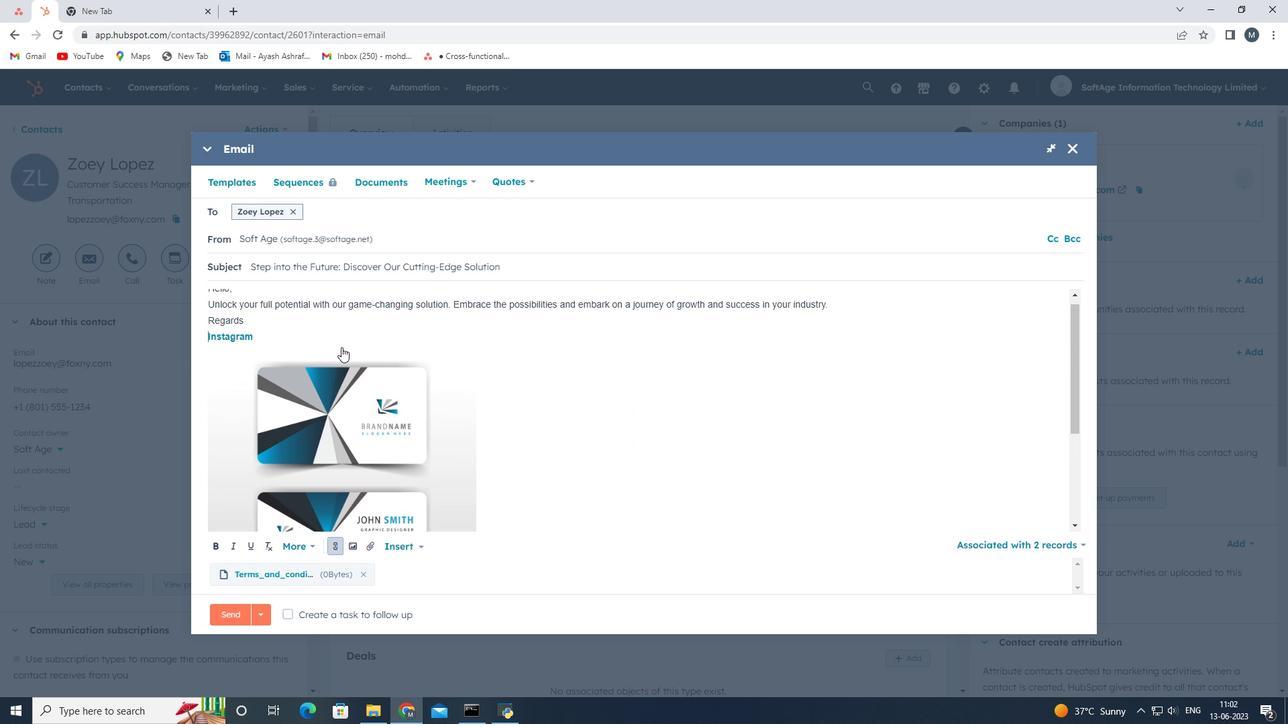 
Action: Mouse moved to (334, 360)
Screenshot: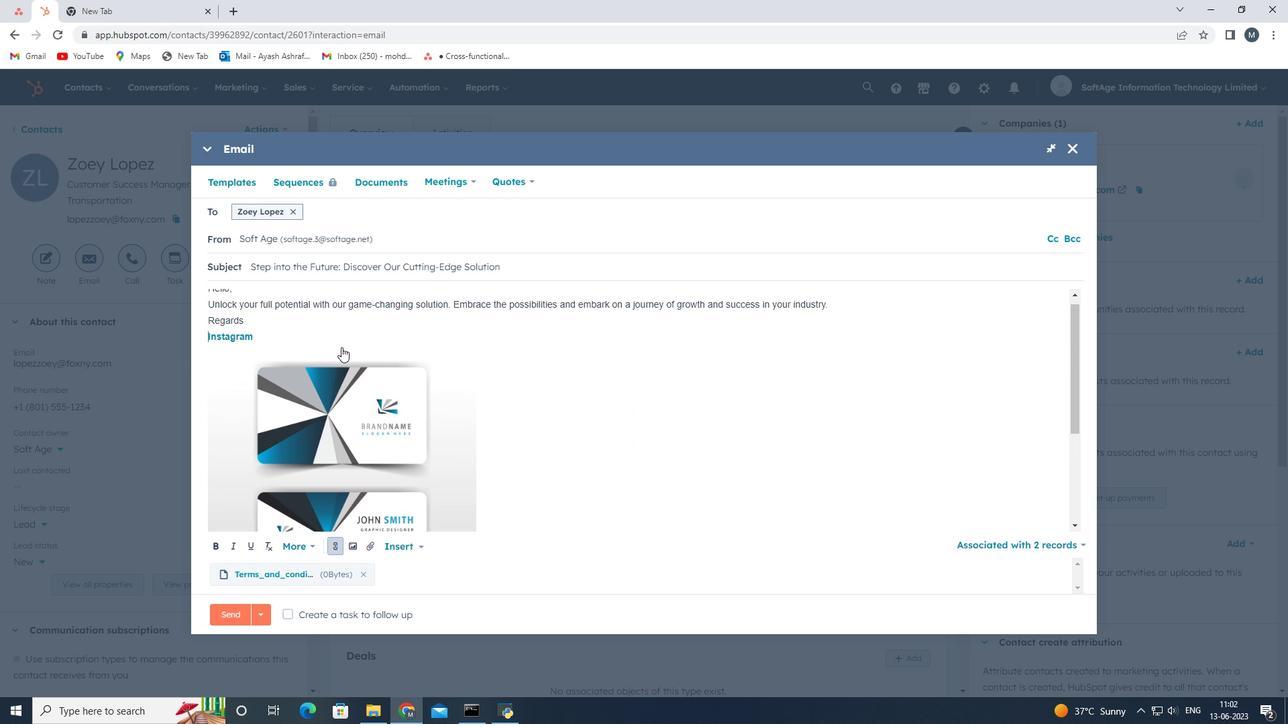 
Action: Mouse scrolled (338, 353) with delta (0, 0)
Screenshot: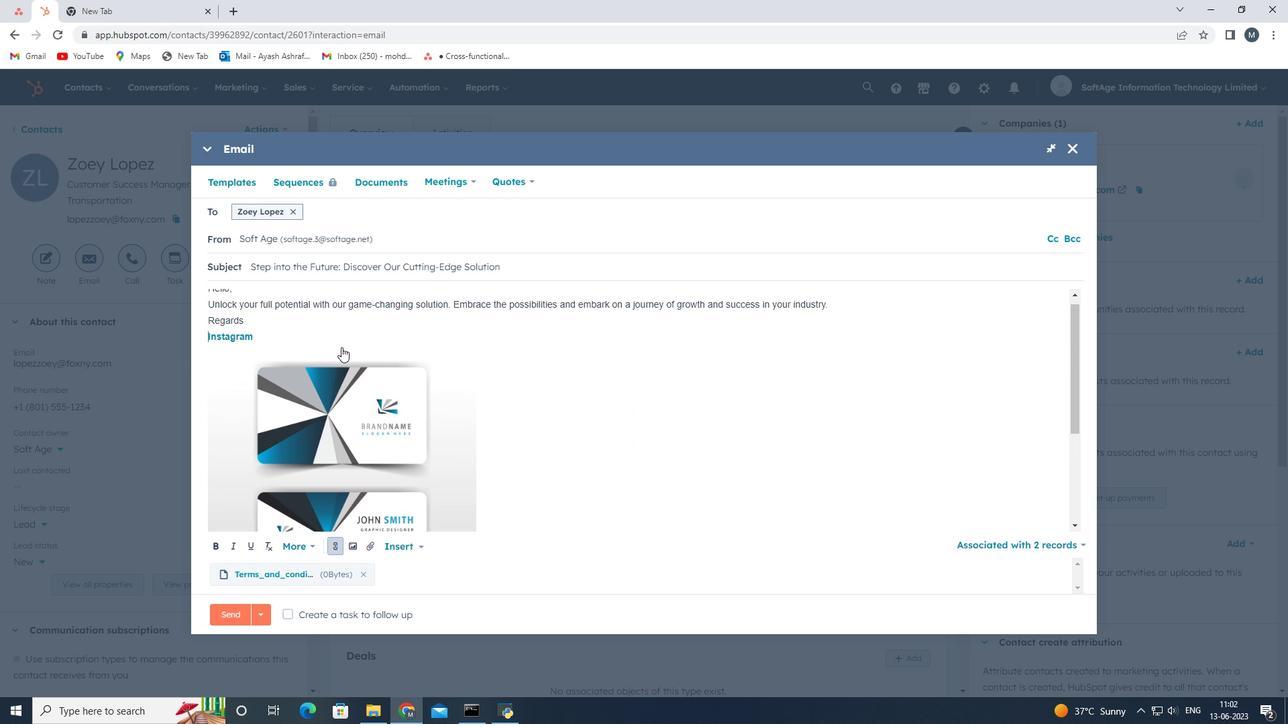 
Action: Mouse moved to (334, 361)
Screenshot: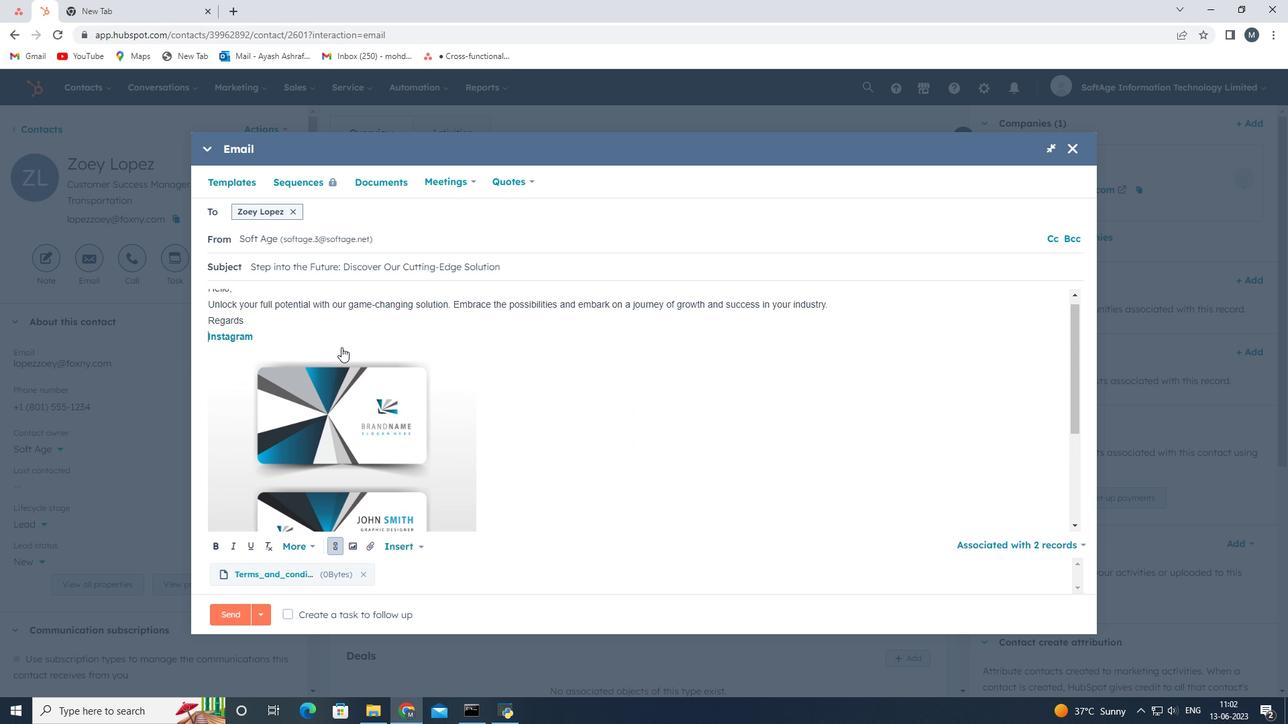 
Action: Mouse scrolled (337, 355) with delta (0, 0)
Screenshot: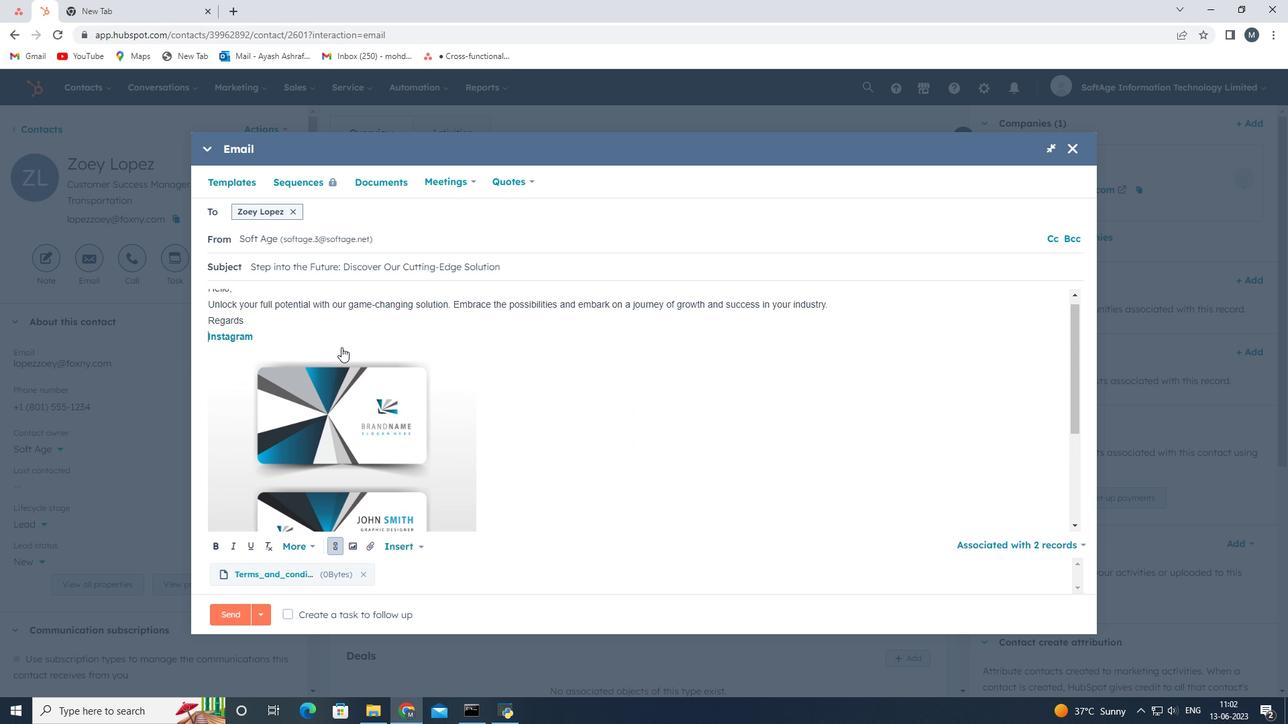 
Action: Mouse moved to (334, 362)
Screenshot: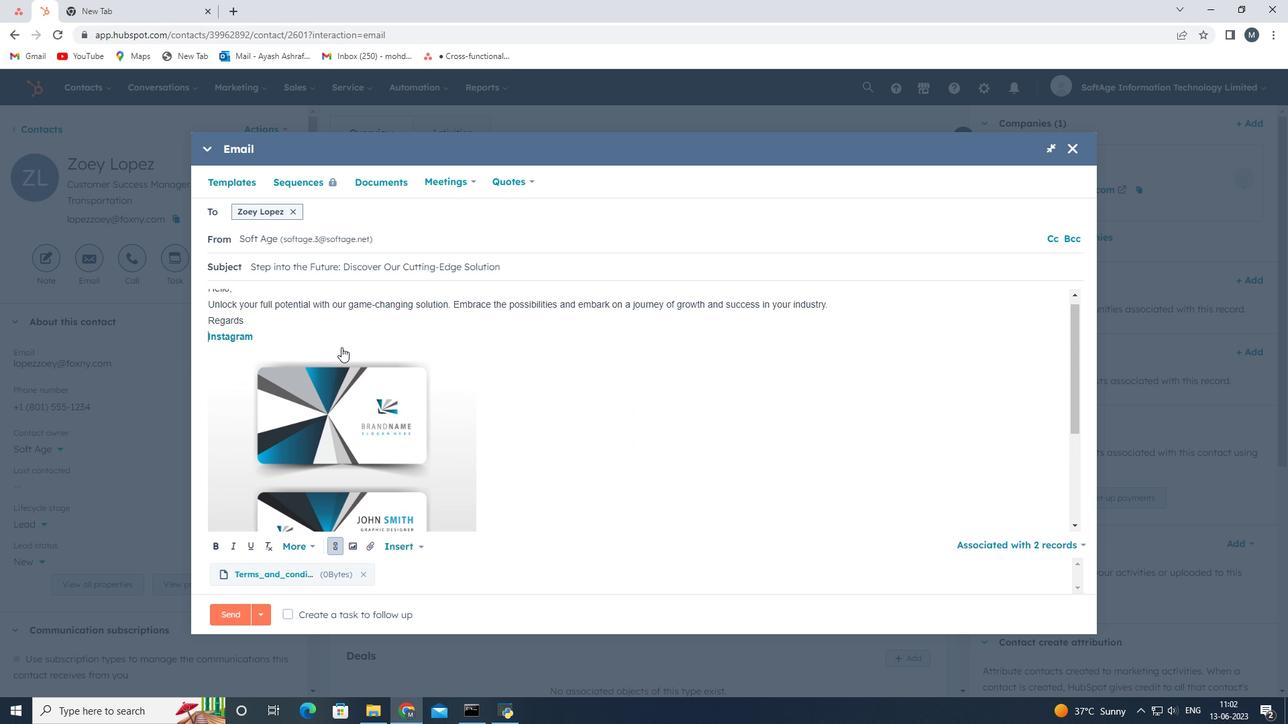 
Action: Mouse scrolled (336, 358) with delta (0, 0)
Screenshot: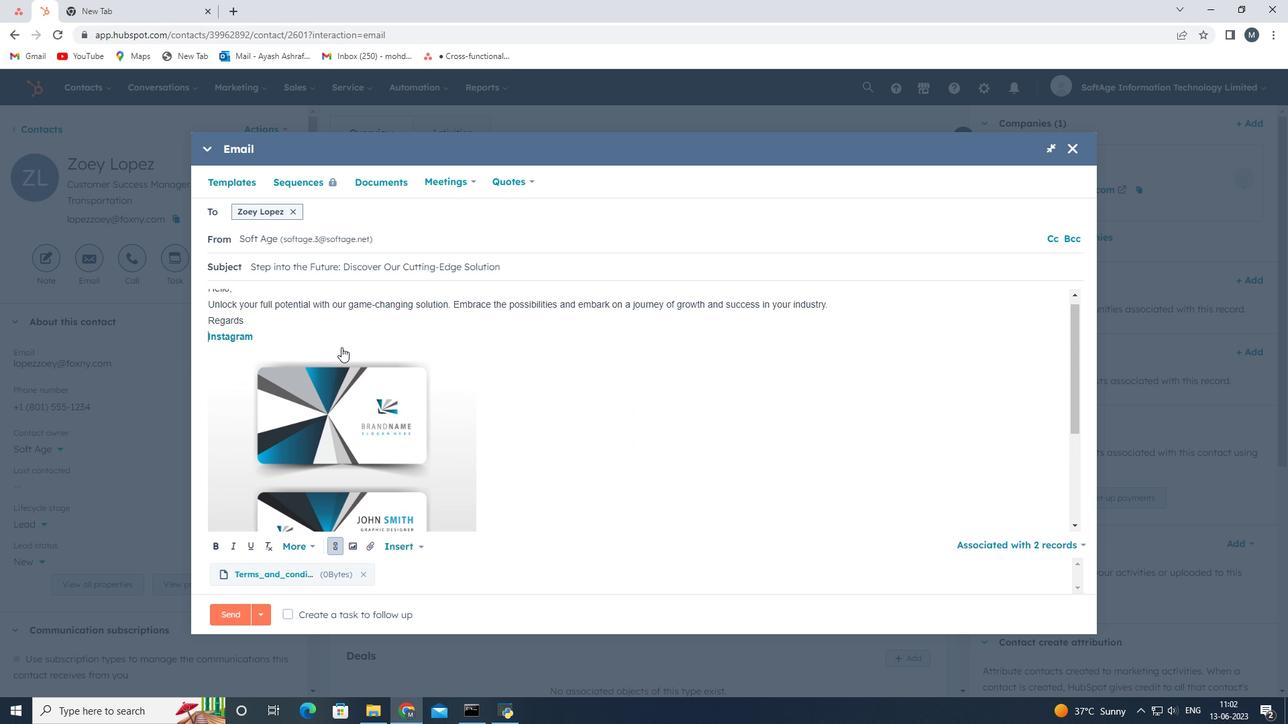 
Action: Mouse scrolled (334, 360) with delta (0, 0)
Screenshot: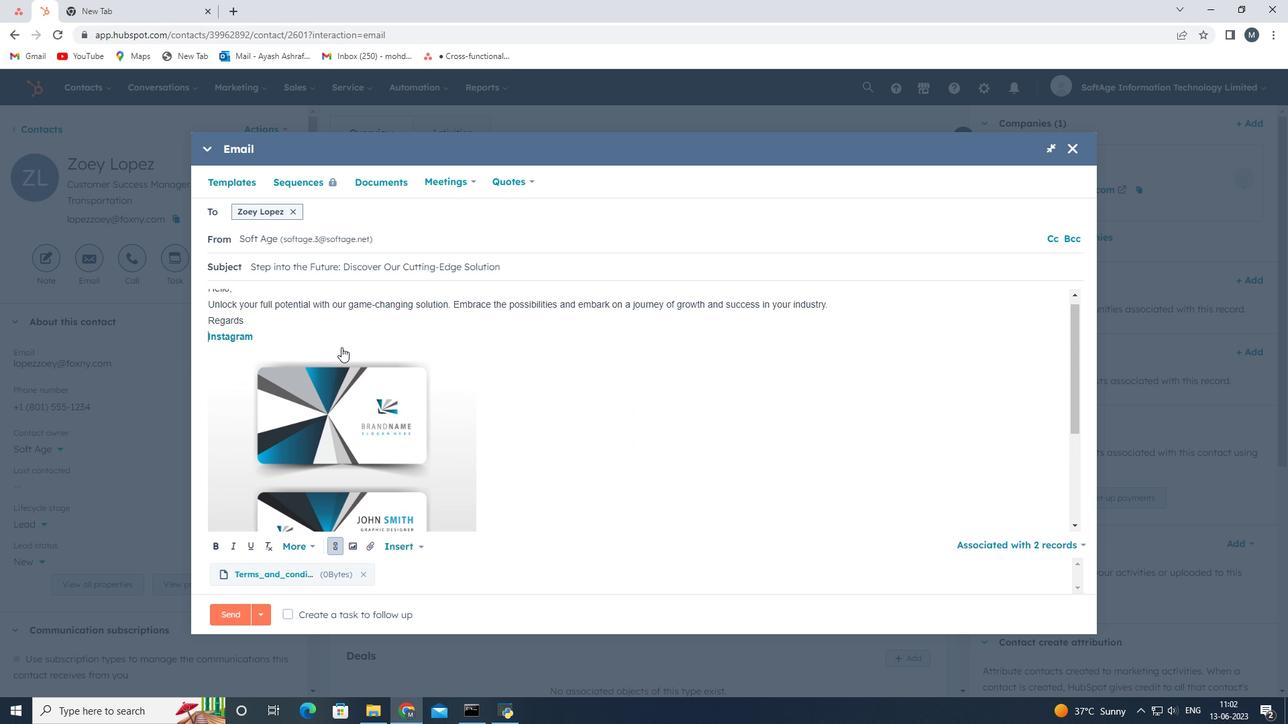 
Action: Mouse moved to (285, 515)
Screenshot: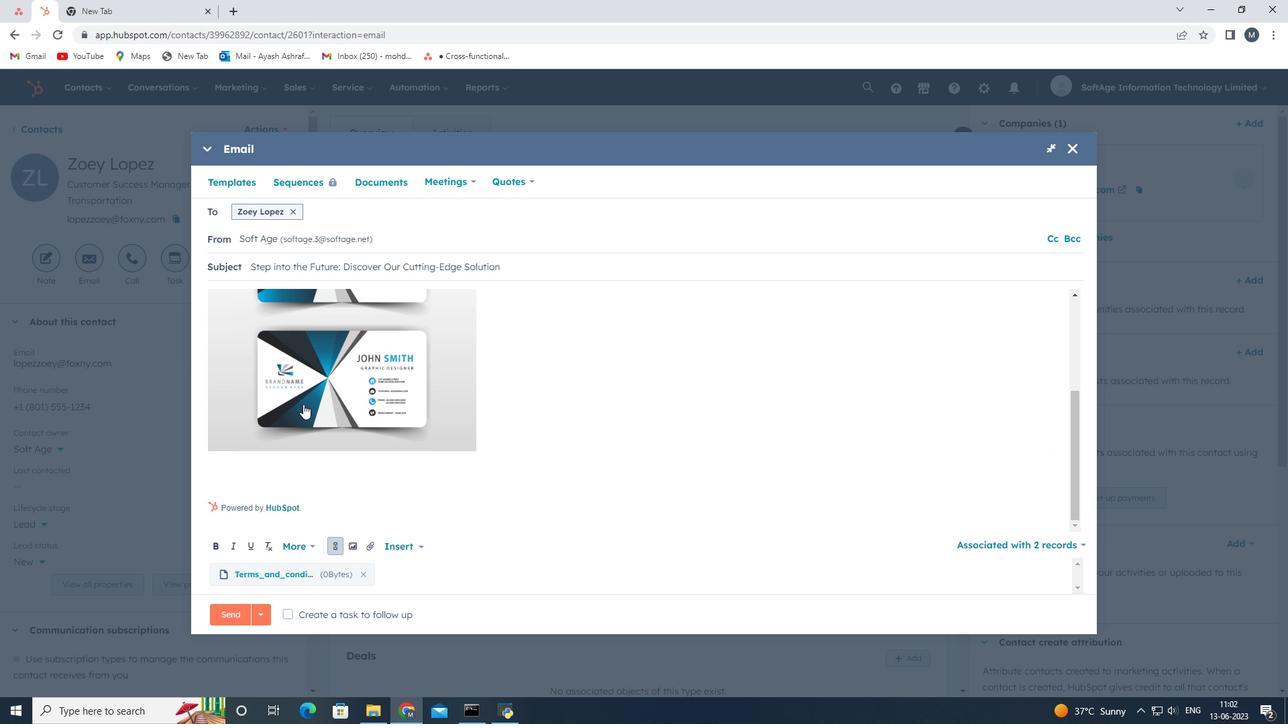 
Action: Mouse scrolled (285, 515) with delta (0, 0)
Screenshot: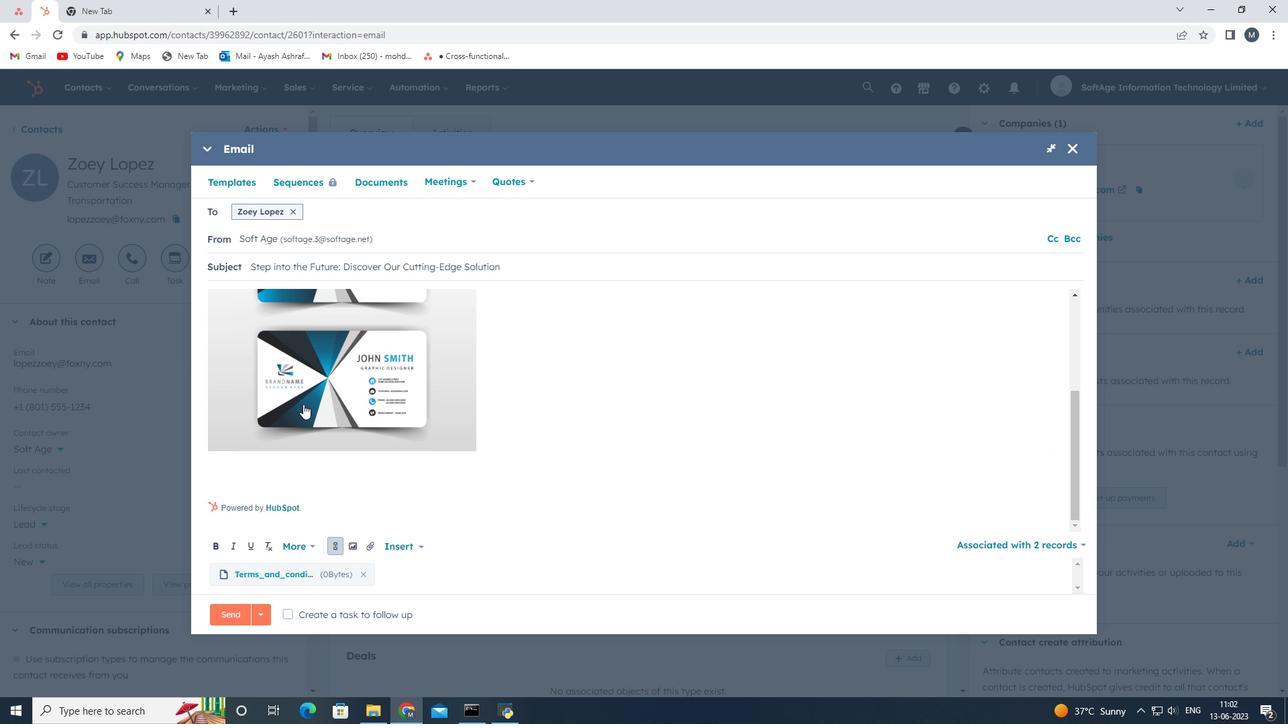 
Action: Mouse moved to (285, 524)
Screenshot: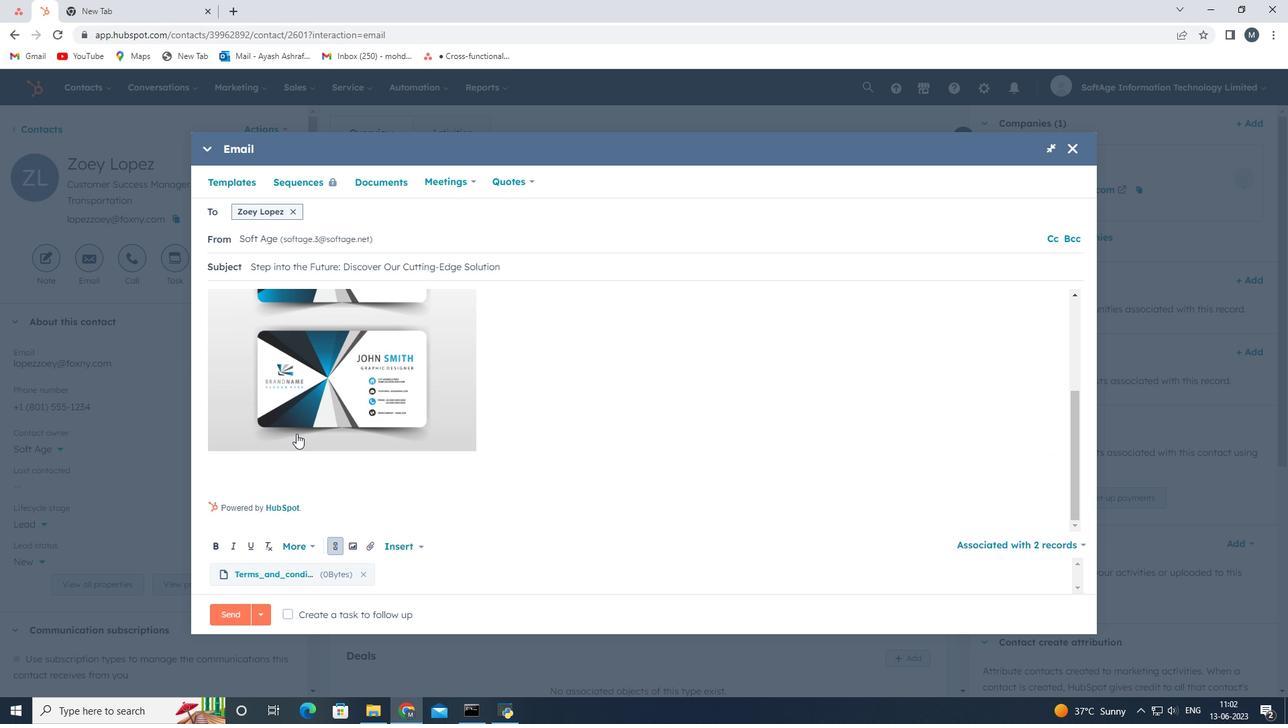 
Action: Mouse scrolled (285, 523) with delta (0, 0)
Screenshot: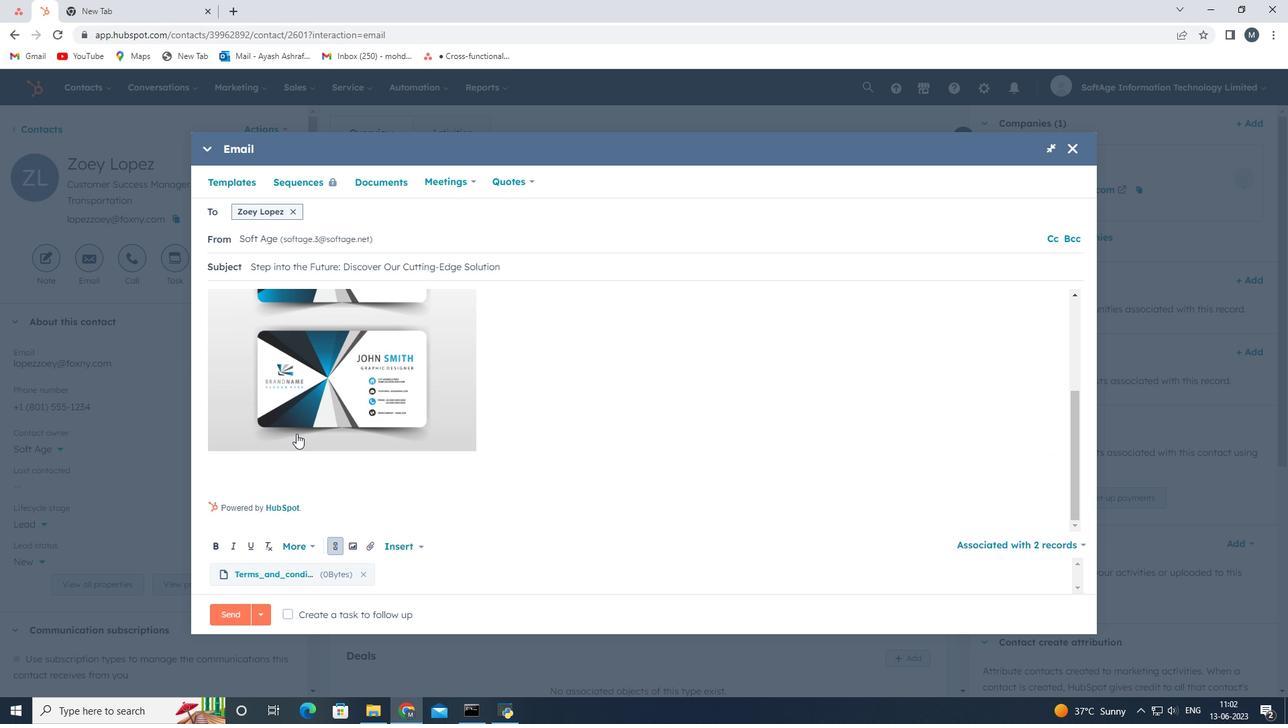 
Action: Mouse moved to (285, 529)
Screenshot: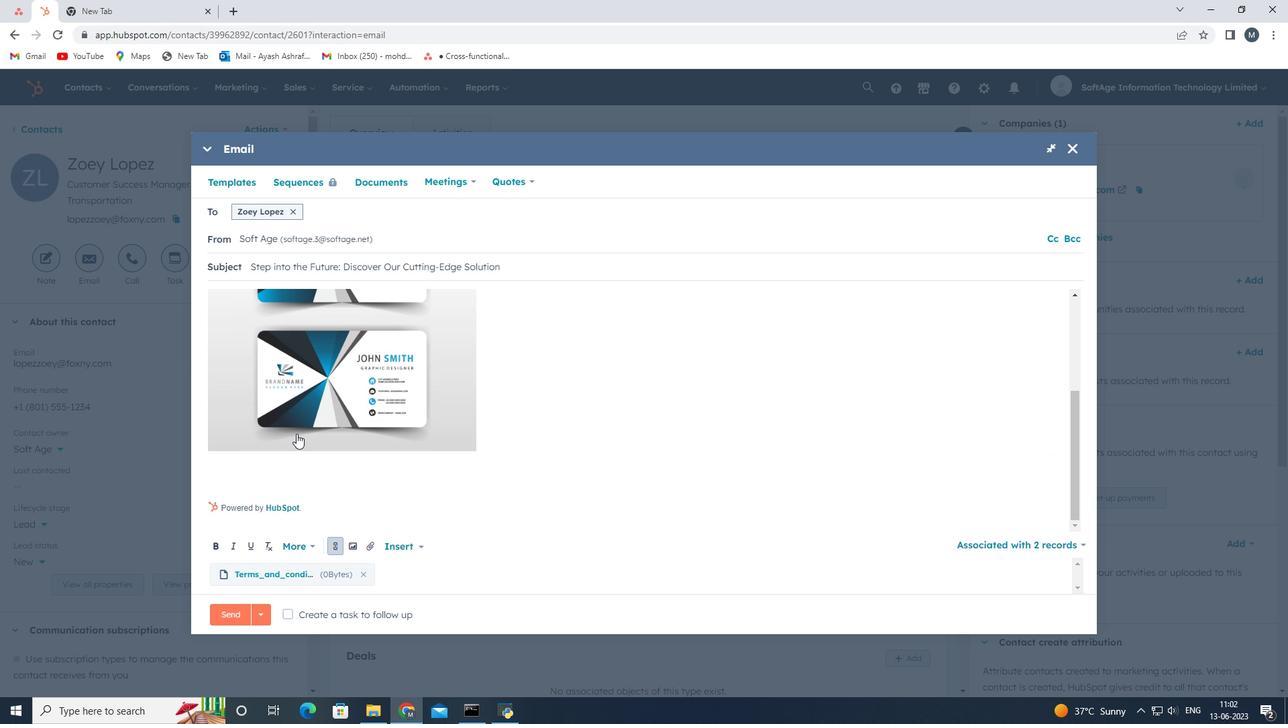 
Action: Mouse scrolled (285, 529) with delta (0, 0)
Screenshot: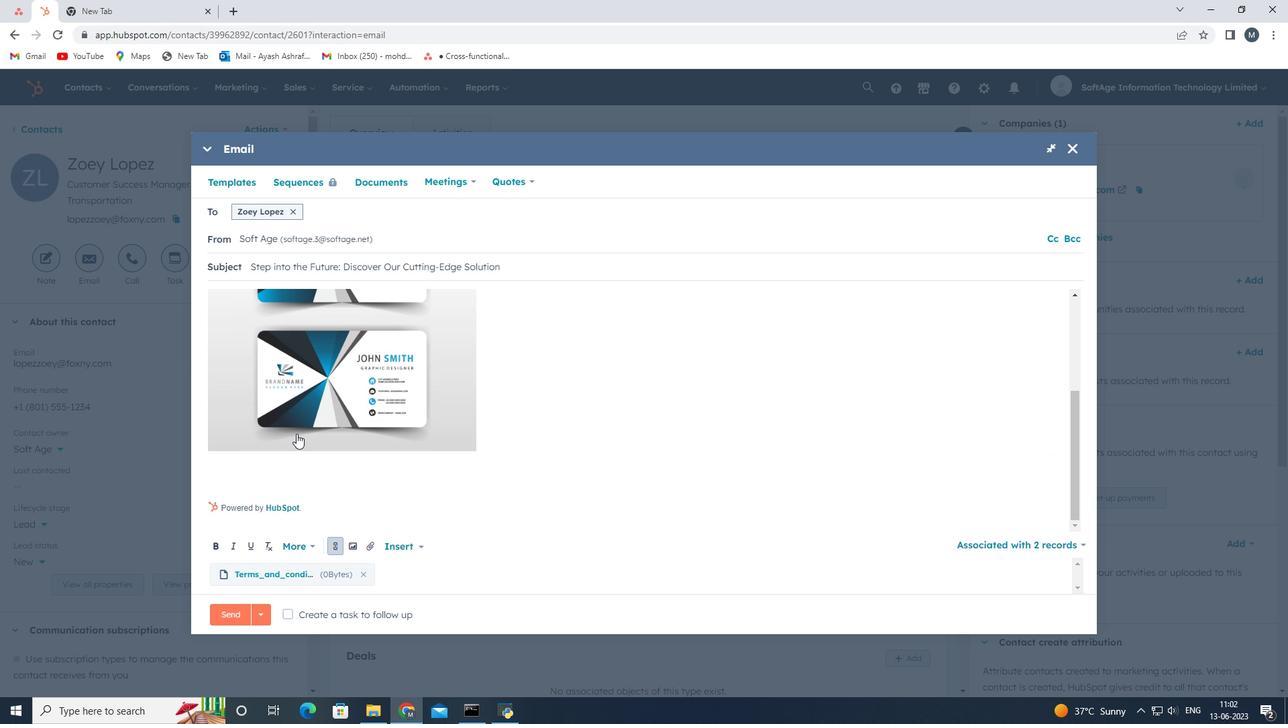 
Action: Mouse moved to (285, 530)
Screenshot: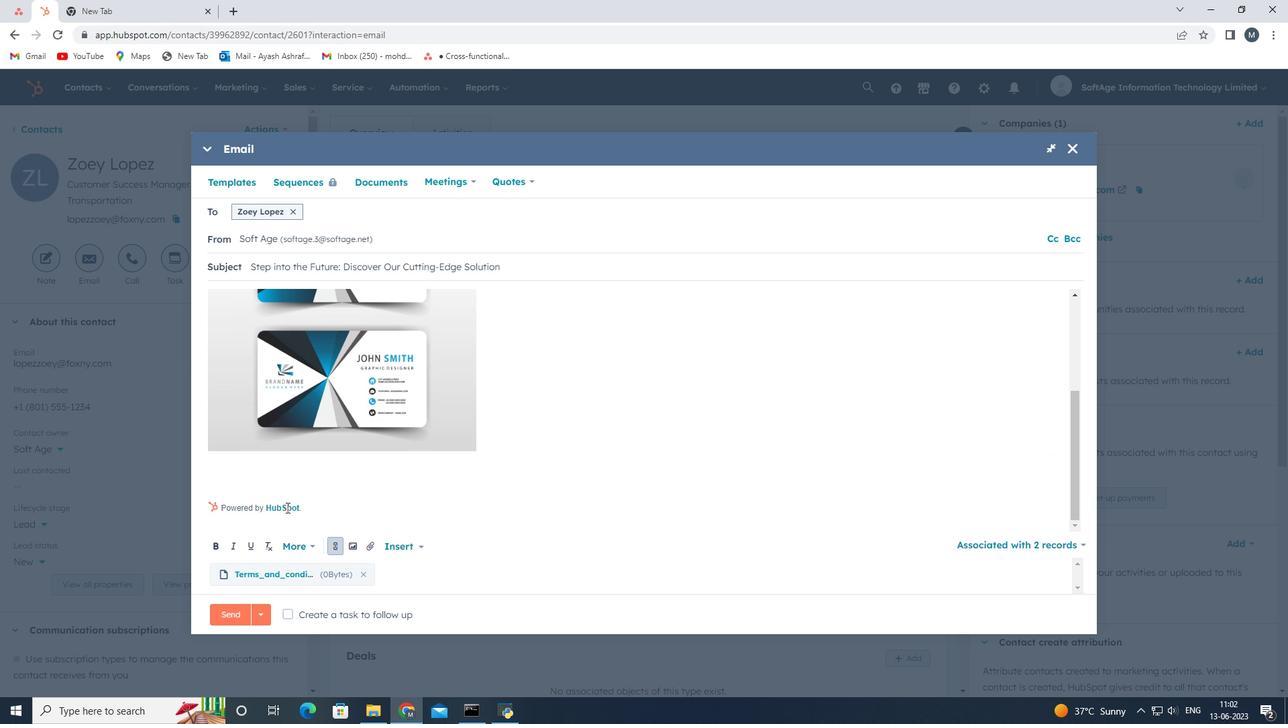 
Action: Mouse scrolled (285, 529) with delta (0, 0)
Screenshot: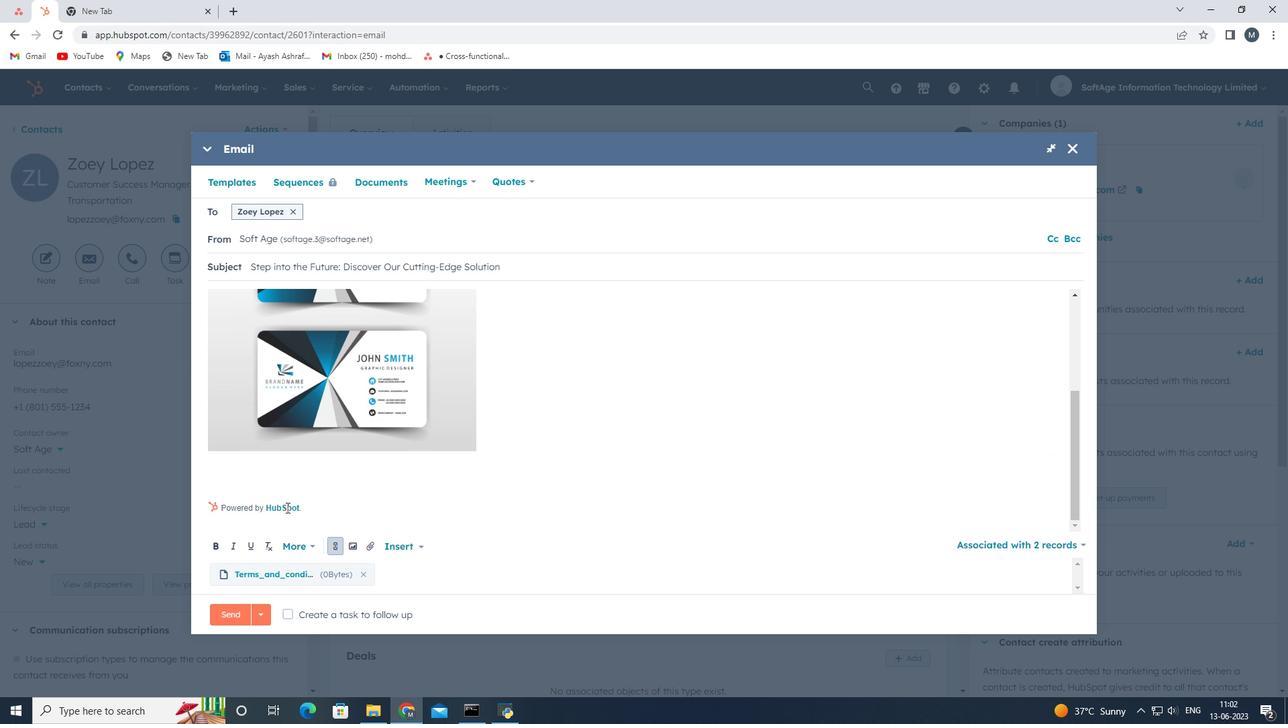 
Action: Mouse moved to (287, 613)
Screenshot: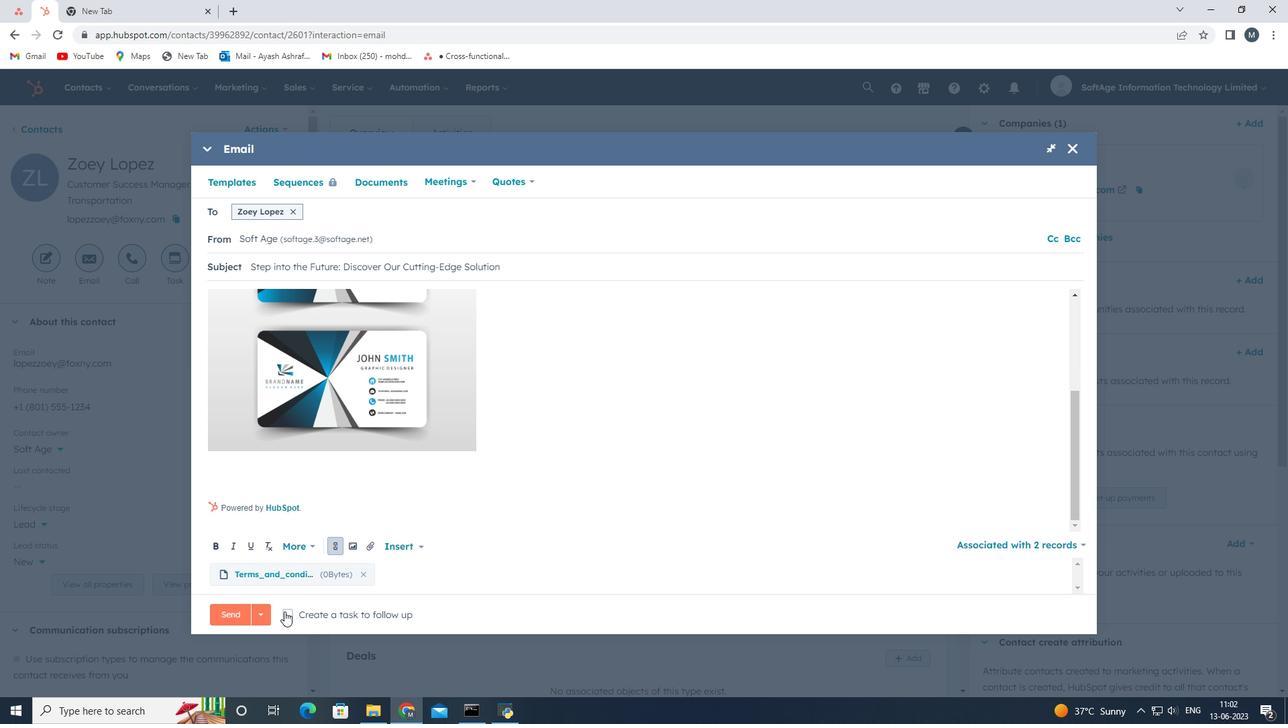 
Action: Mouse pressed left at (287, 613)
Screenshot: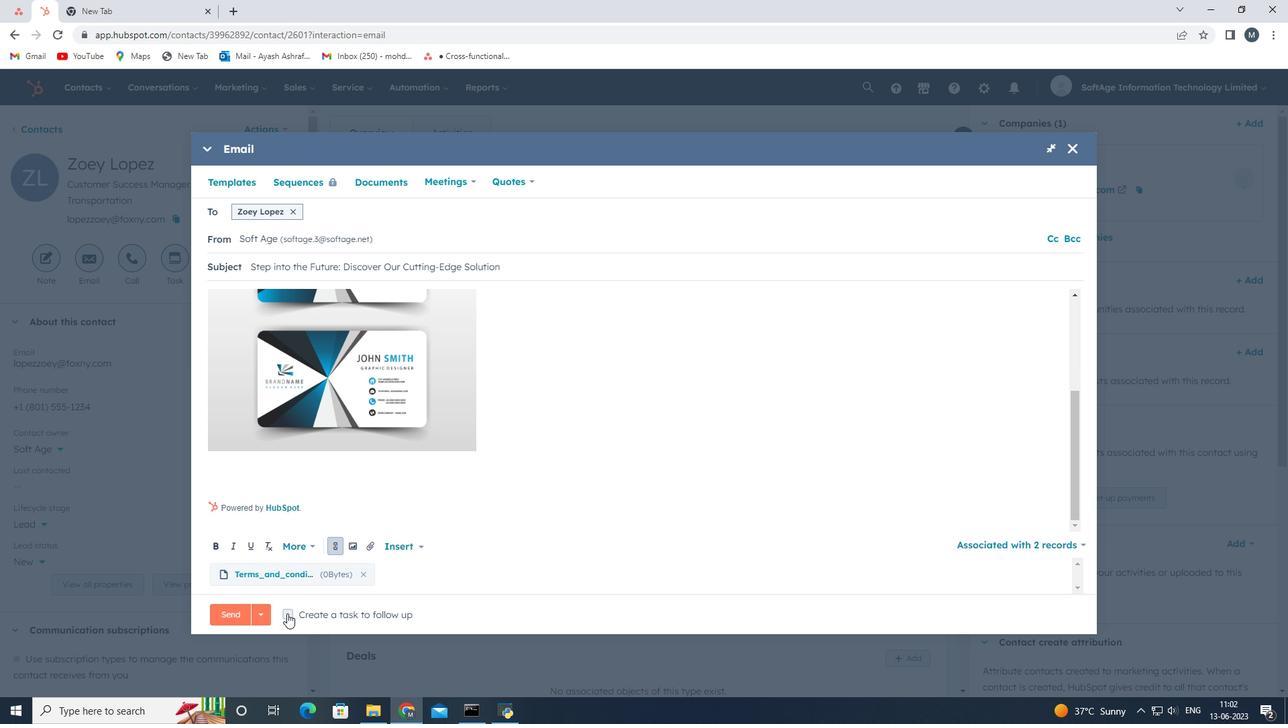 
Action: Mouse moved to (485, 615)
Screenshot: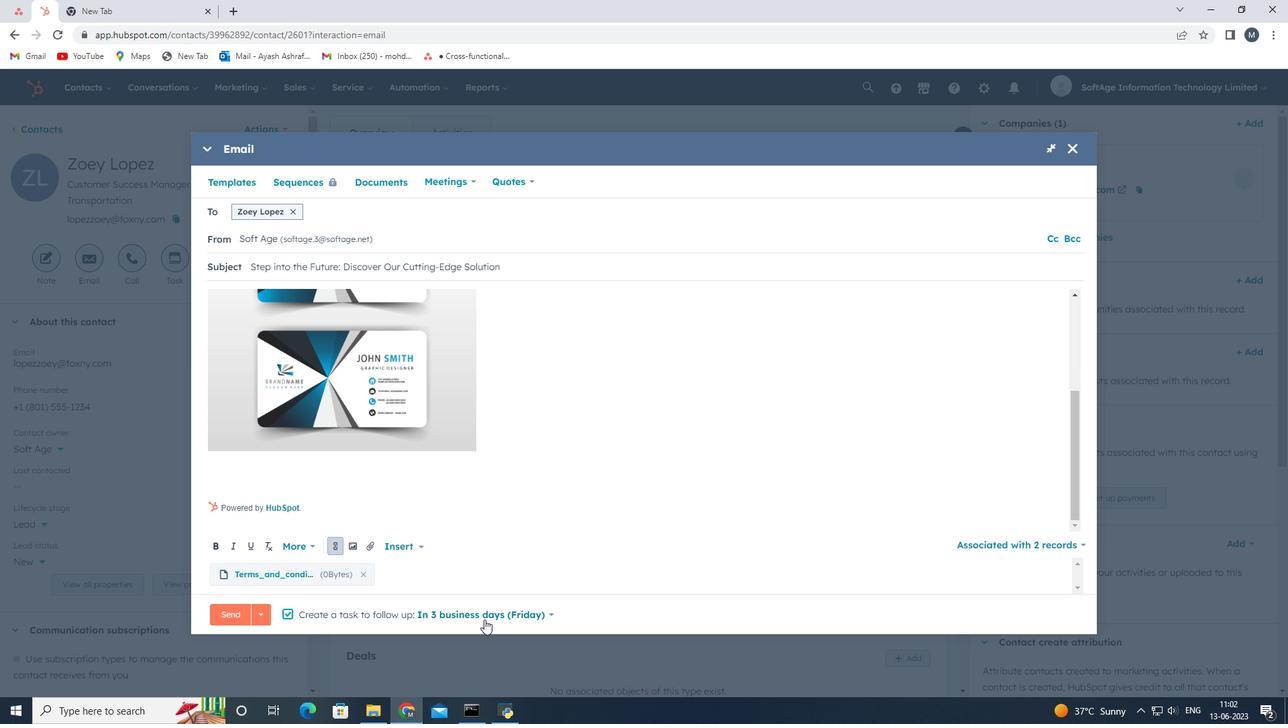 
Action: Mouse pressed left at (485, 615)
Screenshot: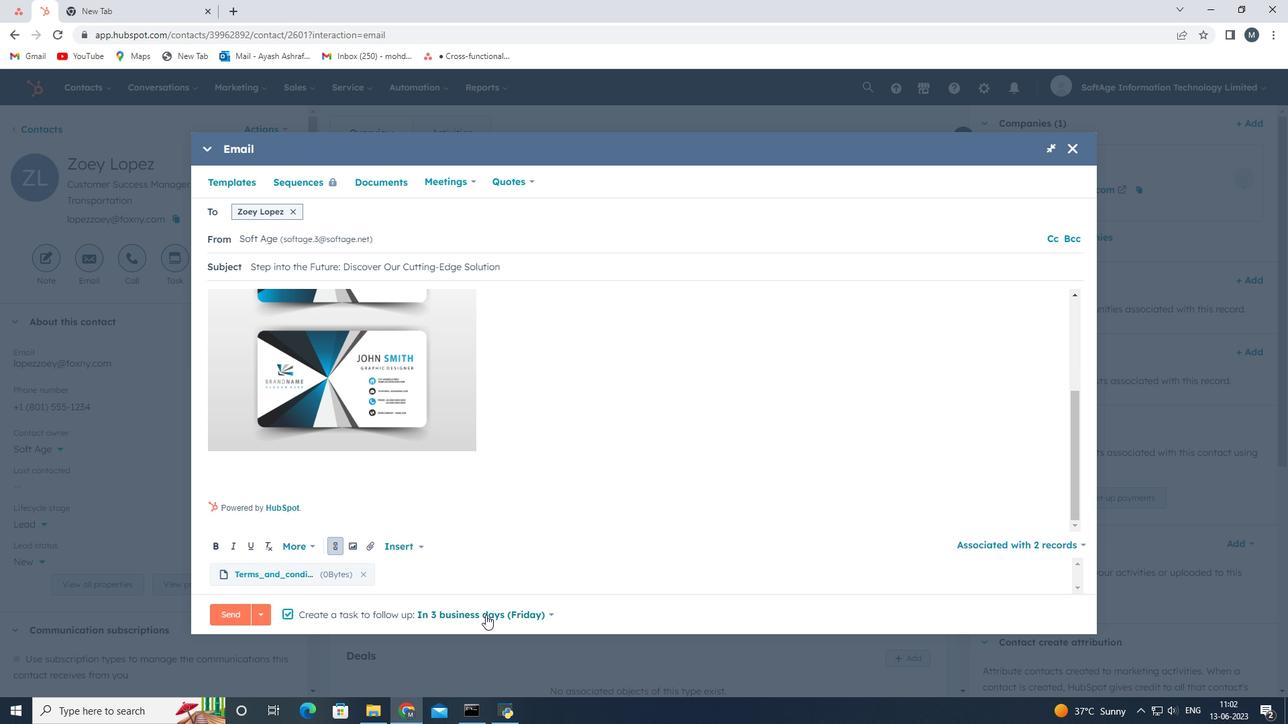 
Action: Mouse moved to (495, 562)
Screenshot: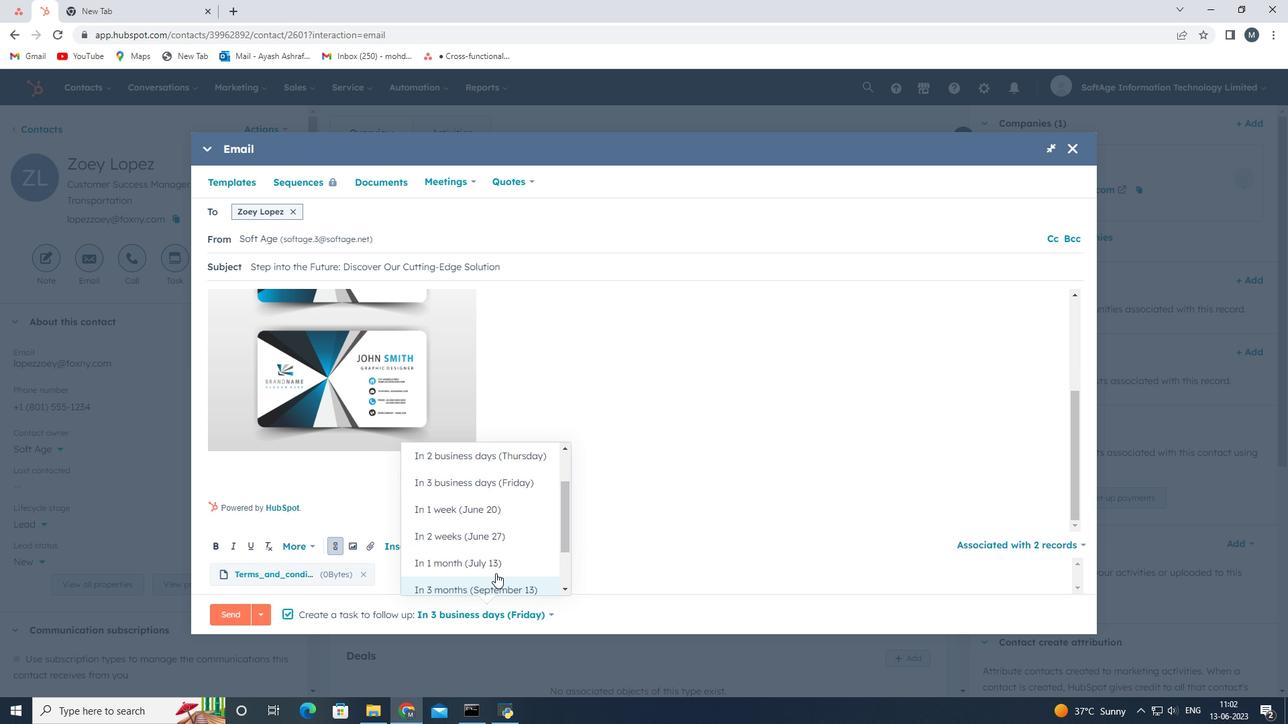 
Action: Mouse scrolled (495, 563) with delta (0, 0)
Screenshot: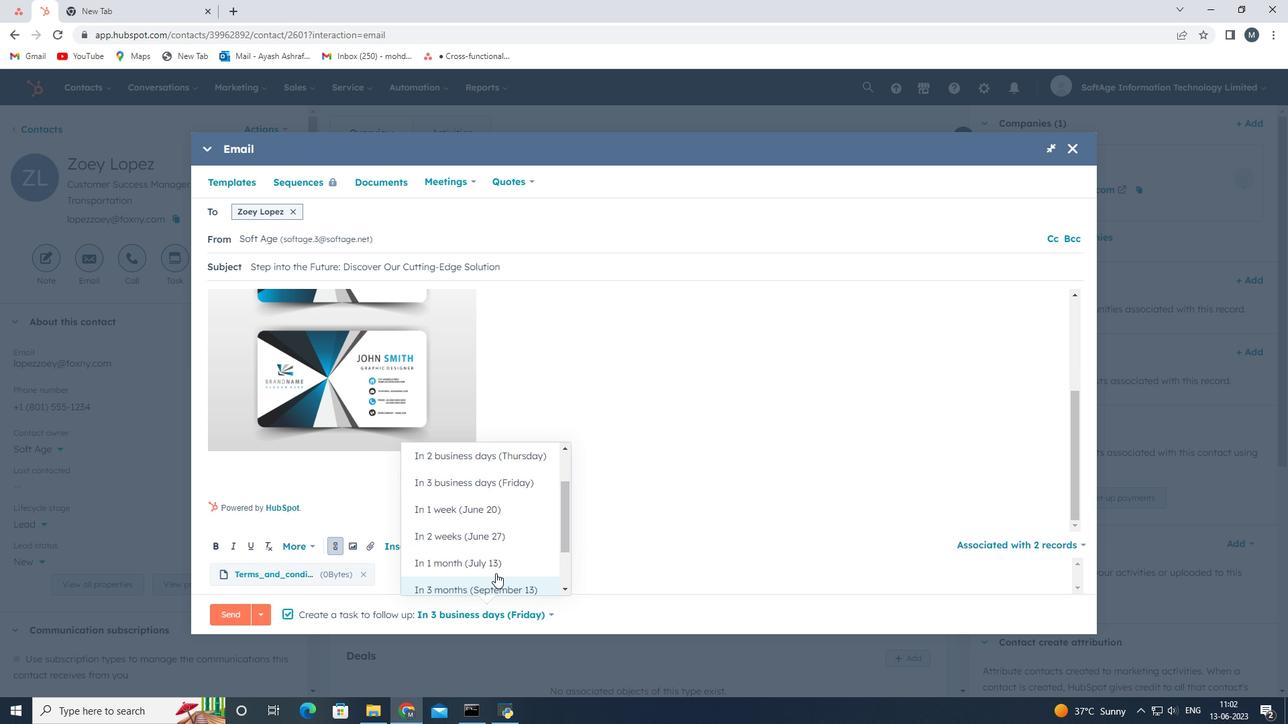 
Action: Mouse scrolled (495, 563) with delta (0, 0)
Screenshot: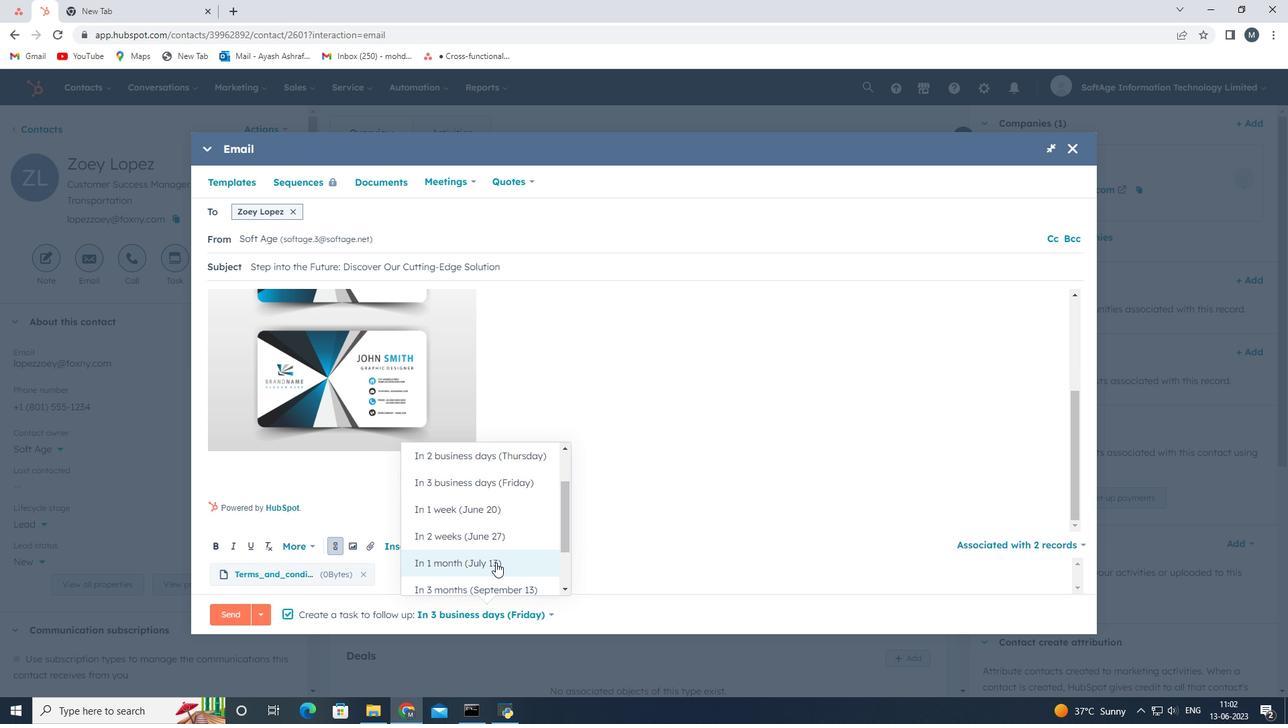 
Action: Mouse moved to (495, 562)
Screenshot: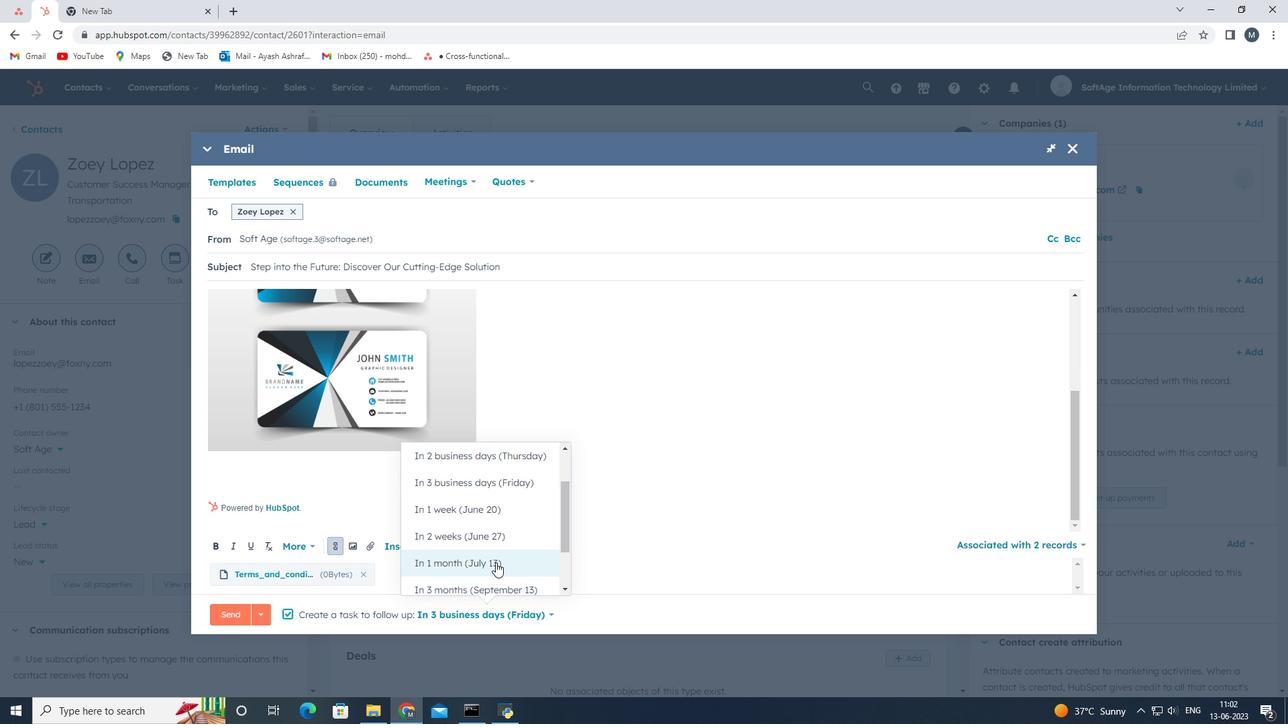
Action: Mouse scrolled (495, 562) with delta (0, 0)
Screenshot: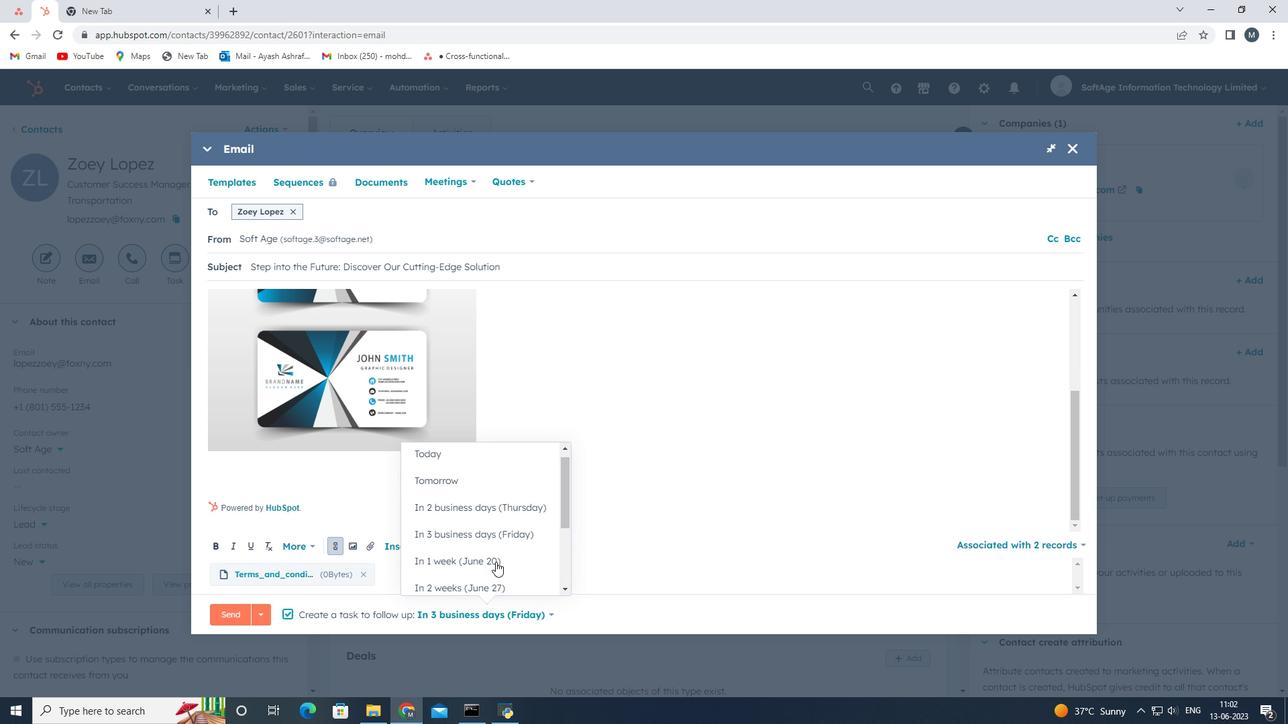 
Action: Mouse moved to (481, 499)
Screenshot: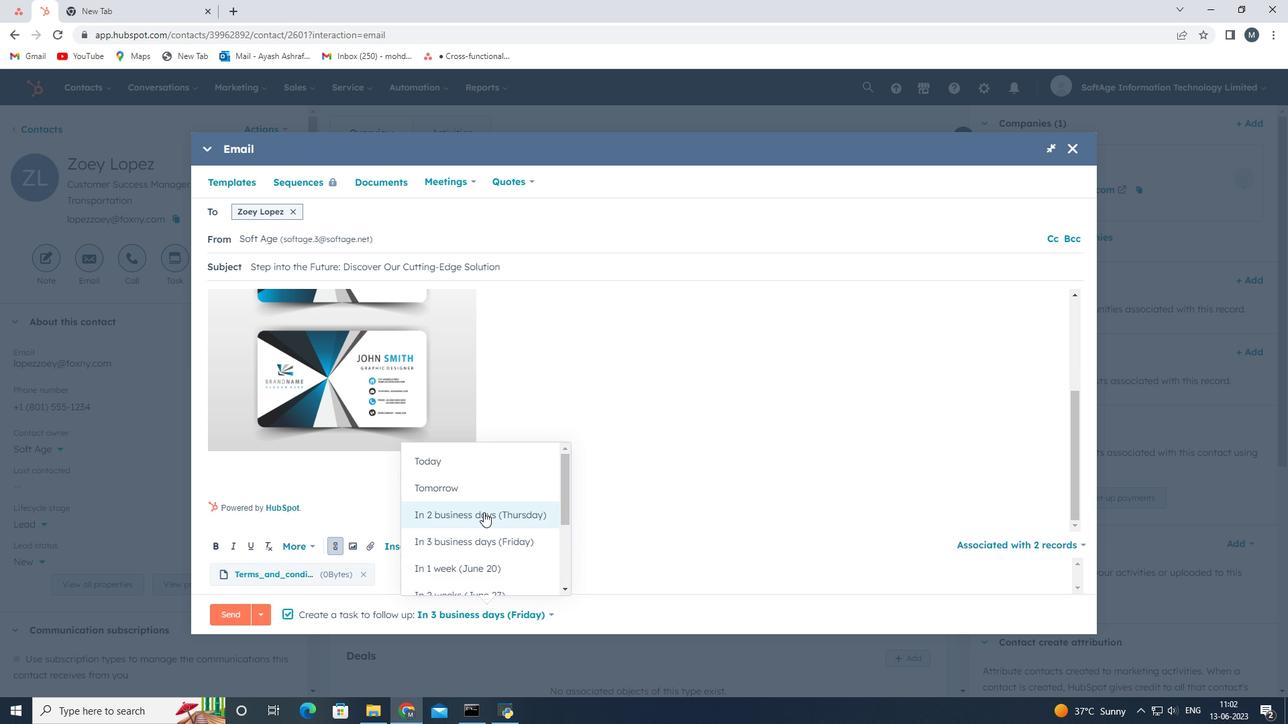 
Action: Mouse pressed left at (481, 499)
Screenshot: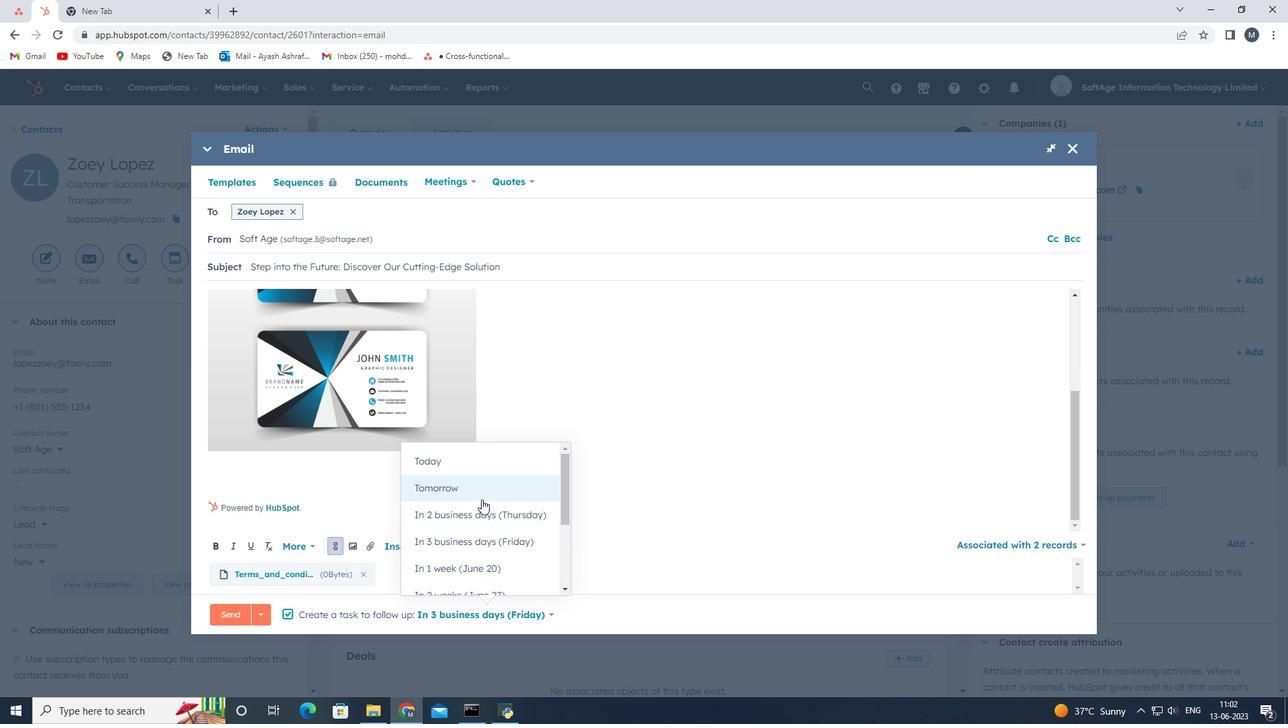 
Action: Mouse moved to (238, 616)
Screenshot: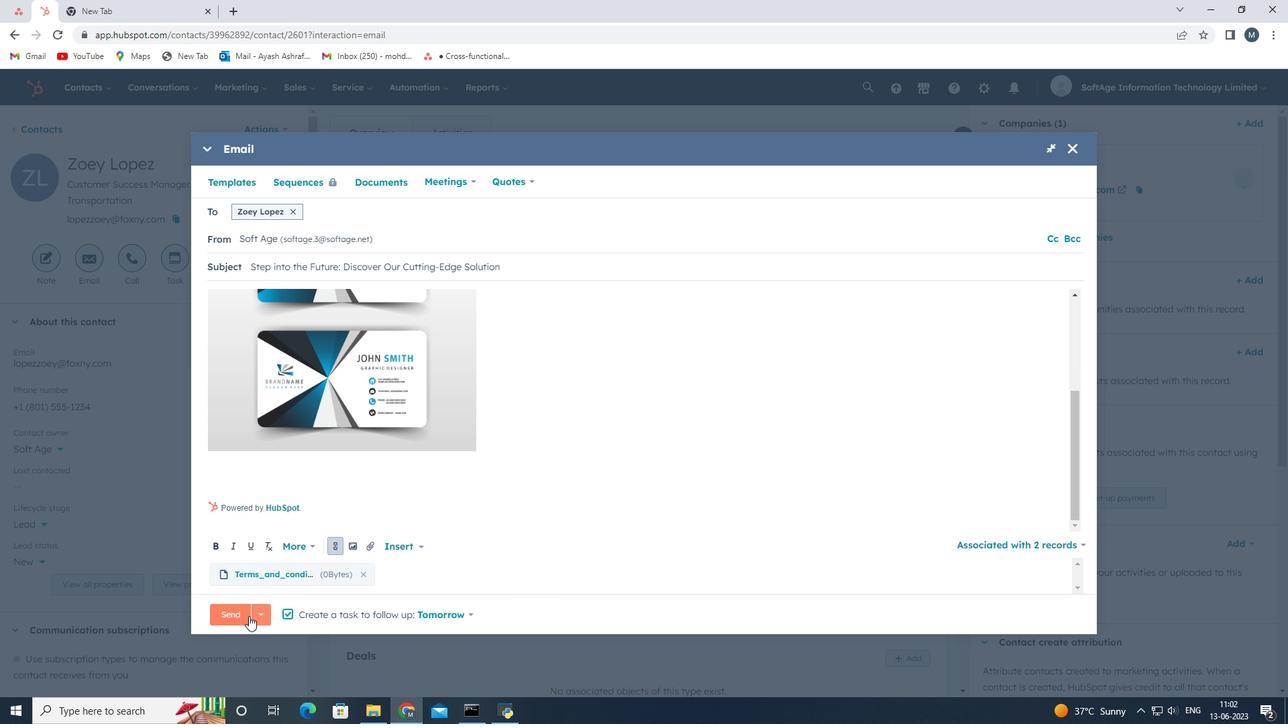 
Action: Mouse pressed left at (238, 616)
Screenshot: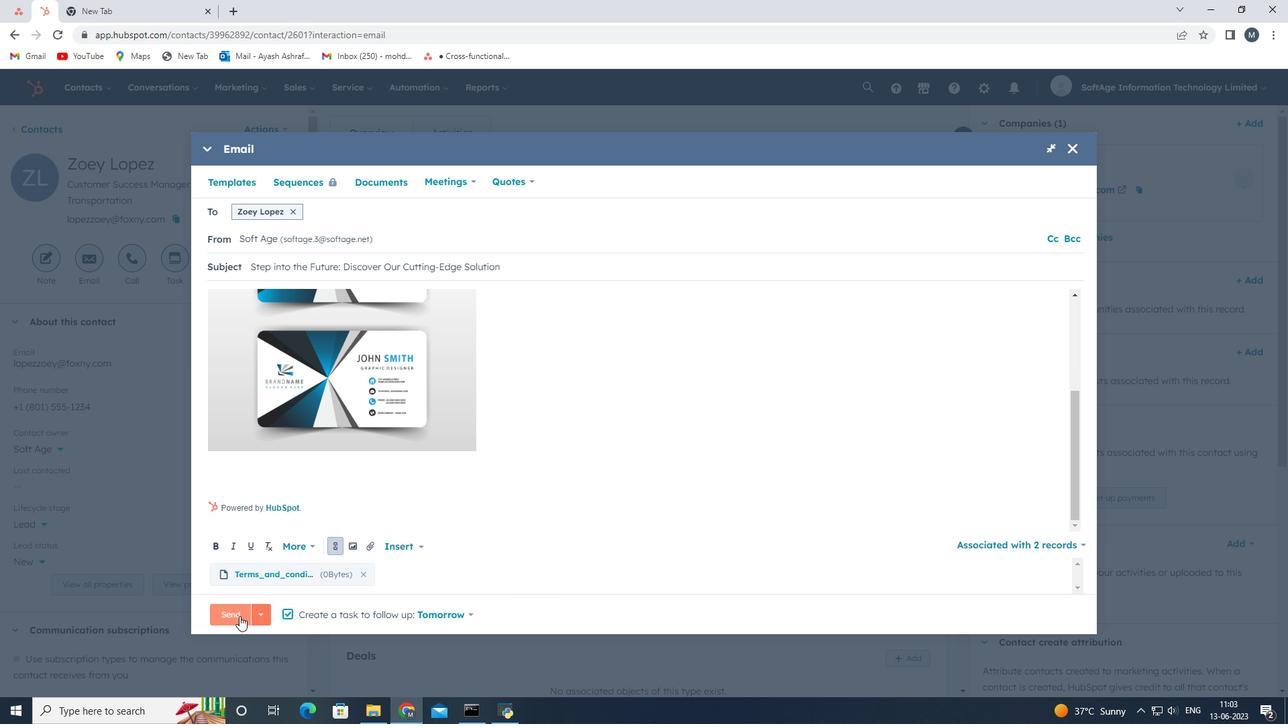 
Action: Mouse moved to (357, 562)
Screenshot: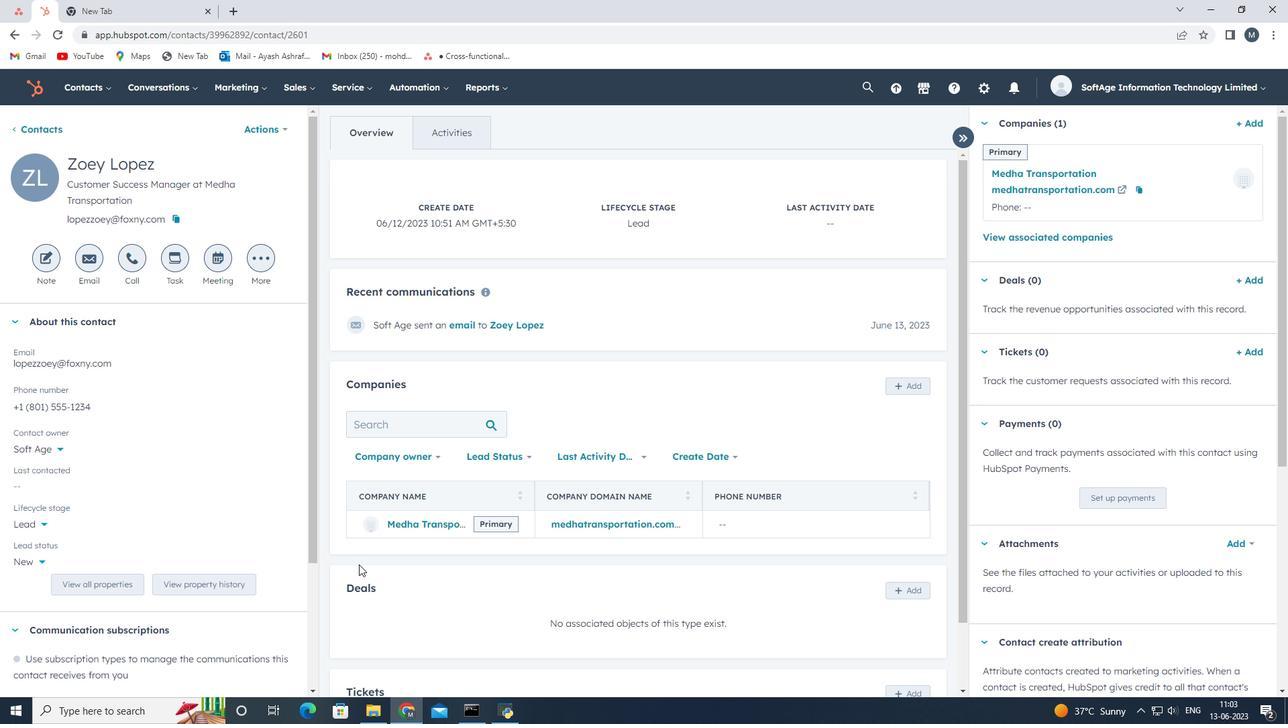 
